 Task: open an excel sheet and write heading  Financial WizardAdd Categories in a column and its values below  'Income, Income, Income, Expenses, Expenses, Expenses, Expenses, Expenses, Savings, Savings, Investments, Investments, Debt, Debt & Debt. 'Add Descriptions in next column and its values below  Salary, Freelance Work, Rental Income, Housing, Transportation, Groceries, Utilities, Entertainment, Emergency Fund, Retirement, Stocks, Mutual Funds, Credit Card 1, Credit Card 2 & Student Loan. Add Amount in next column and its values below  $5,000, $1,200, $500, $1,200, $300, $400, $200, $150, $500, $1,000, $500, $300, $200, $100 & $300. Save page Financial Planning Worksheet
Action: Mouse moved to (156, 165)
Screenshot: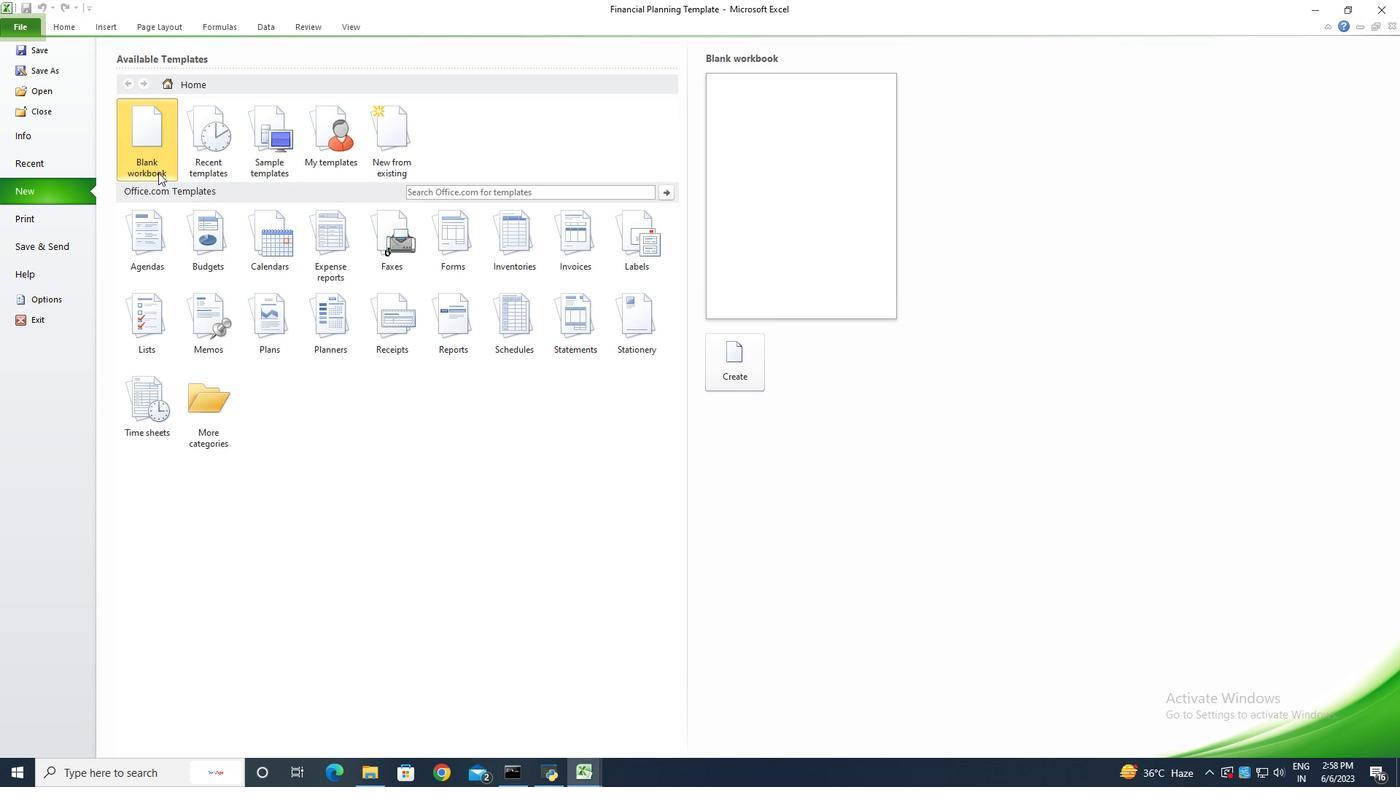 
Action: Mouse pressed left at (156, 165)
Screenshot: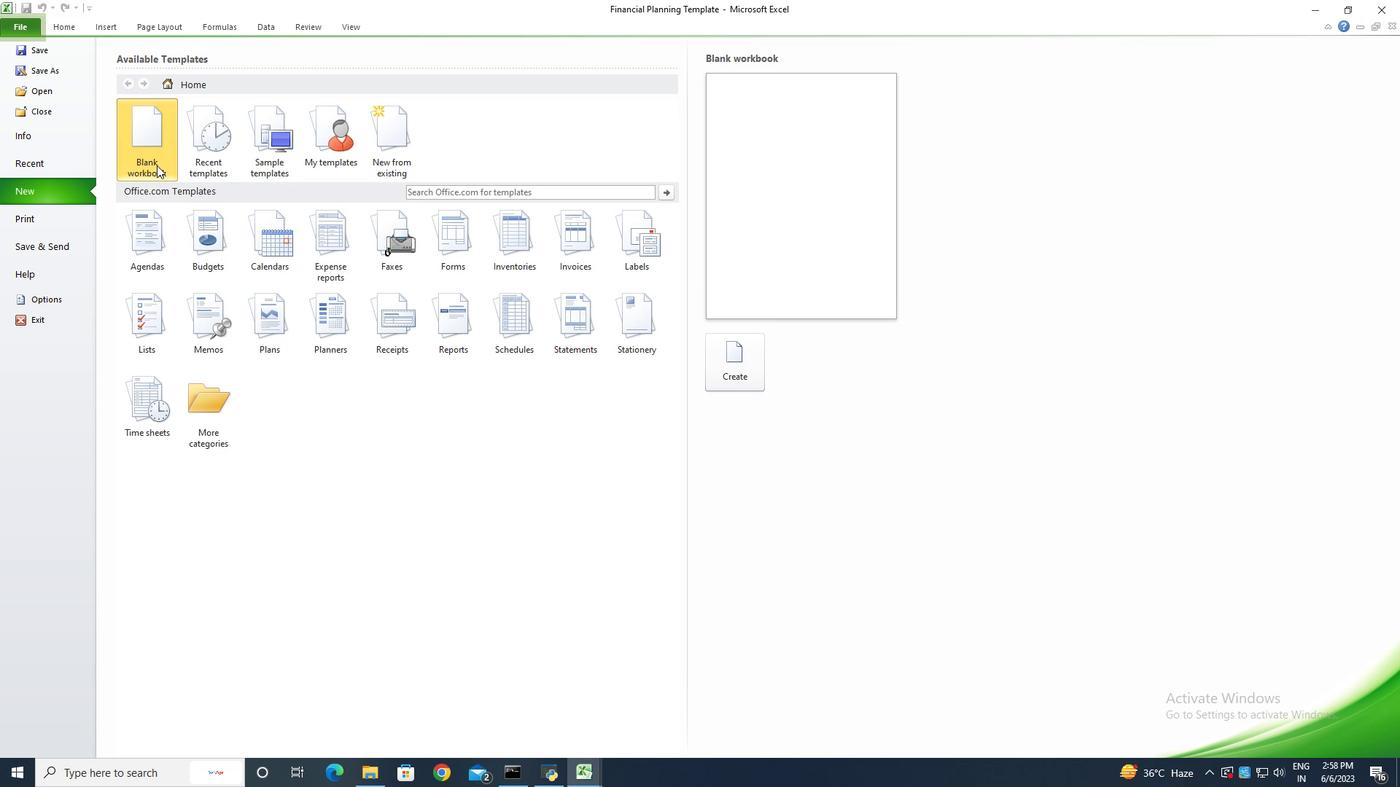 
Action: Mouse moved to (748, 380)
Screenshot: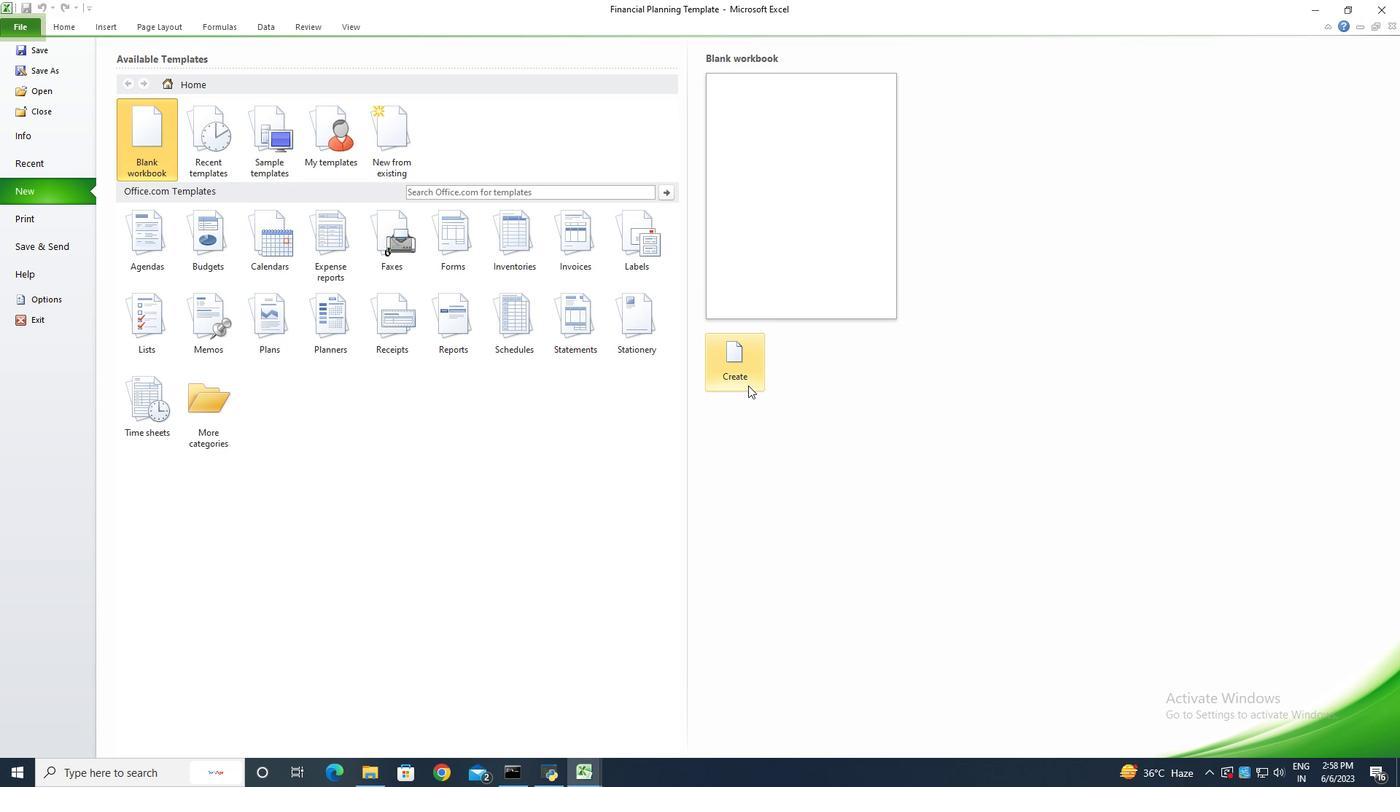
Action: Mouse pressed left at (748, 380)
Screenshot: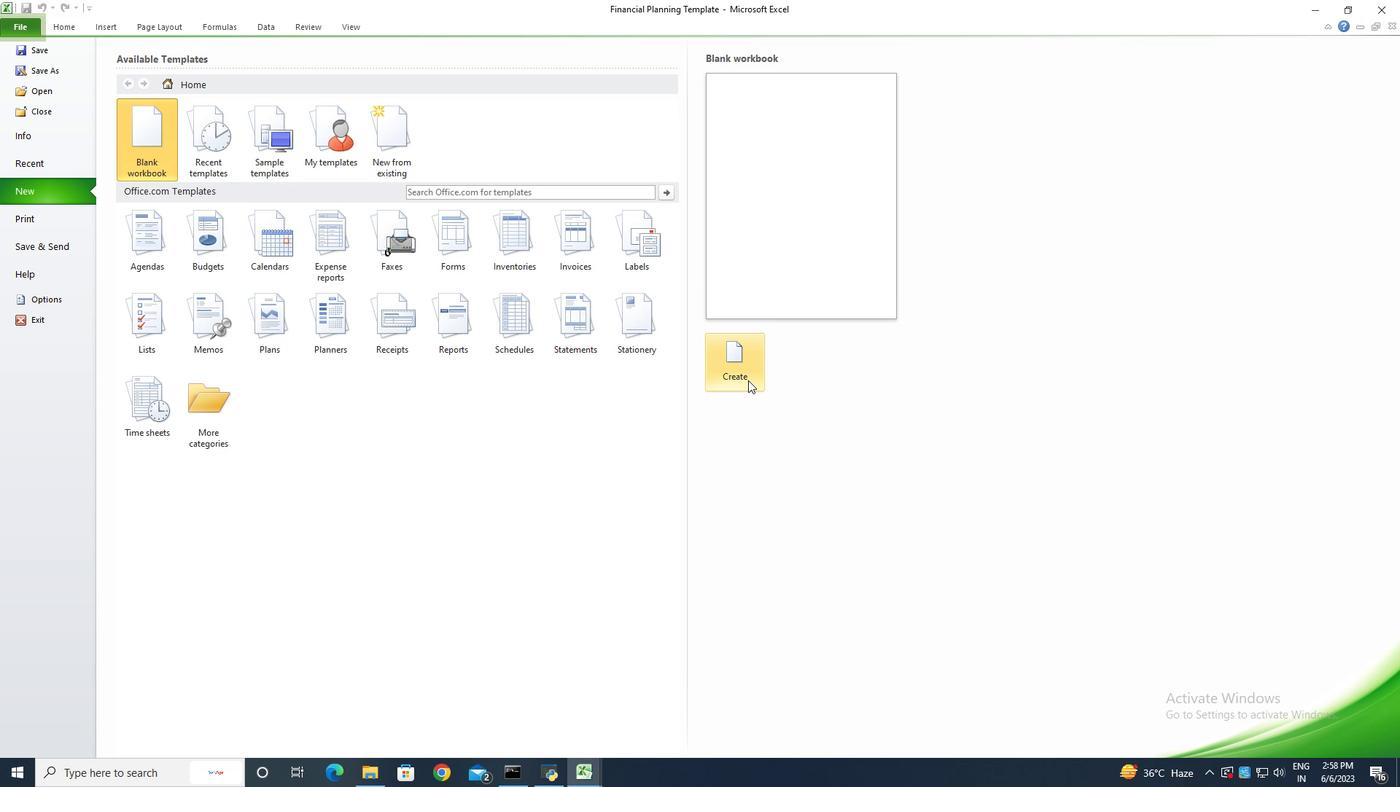 
Action: Mouse moved to (747, 379)
Screenshot: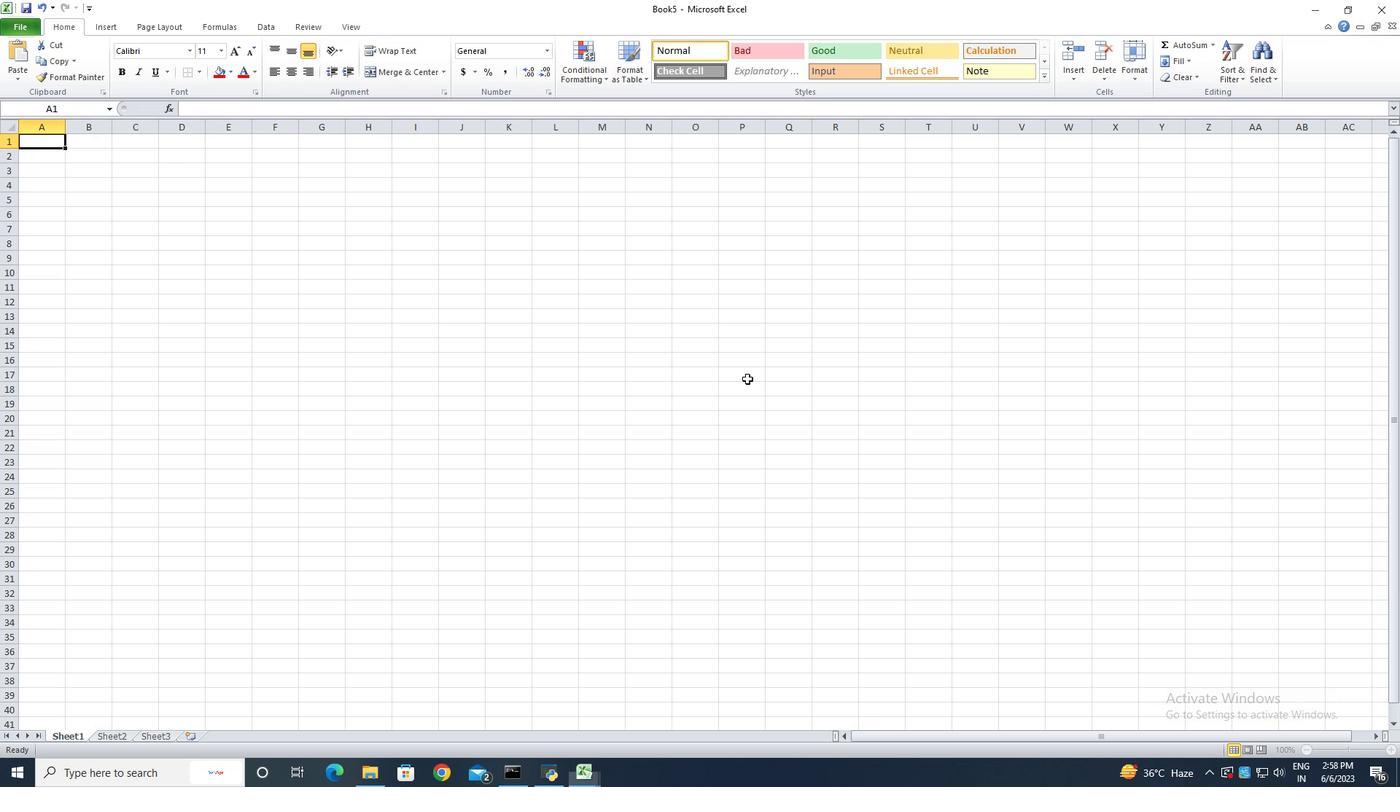 
Action: Key pressed <Key.shift>Financial<Key.space><Key.shift><Key.shift><Key.shift><Key.shift><Key.shift><Key.shift>Wizards<Key.backspace><Key.enter><Key.shift><Key.shift><Key.shift><Key.shift><Key.shift><Key.shift><Key.shift><Key.shift><Key.shift><Key.shift><Key.shift><Key.shift><Key.shift><Key.shift><Key.shift><Key.shift><Key.shift>Date<Key.backspace><Key.backspace><Key.backspace><Key.backspace><Key.shift>Categories<Key.enter><Key.shift><Key.shift><Key.shift><Key.shift>Income<Key.enter><Key.shift><Key.shift><Key.shift><Key.shift><Key.shift><Key.shift>Income<Key.enter><Key.shift>Income<Key.enter><Key.shift>Expenses<Key.enter><Key.shift>Expenses<Key.enter><Key.shift>Expenses<Key.enter><Key.shift>Expenses<Key.enter><Key.shift>Expenses<Key.enter><Key.shift>Savings<Key.enter><Key.shift><Key.shift>D<Key.backspace>Savings<Key.enter><Key.shift>Investment<Key.enter><Key.shift><Key.shift>Investment<Key.enter>
Screenshot: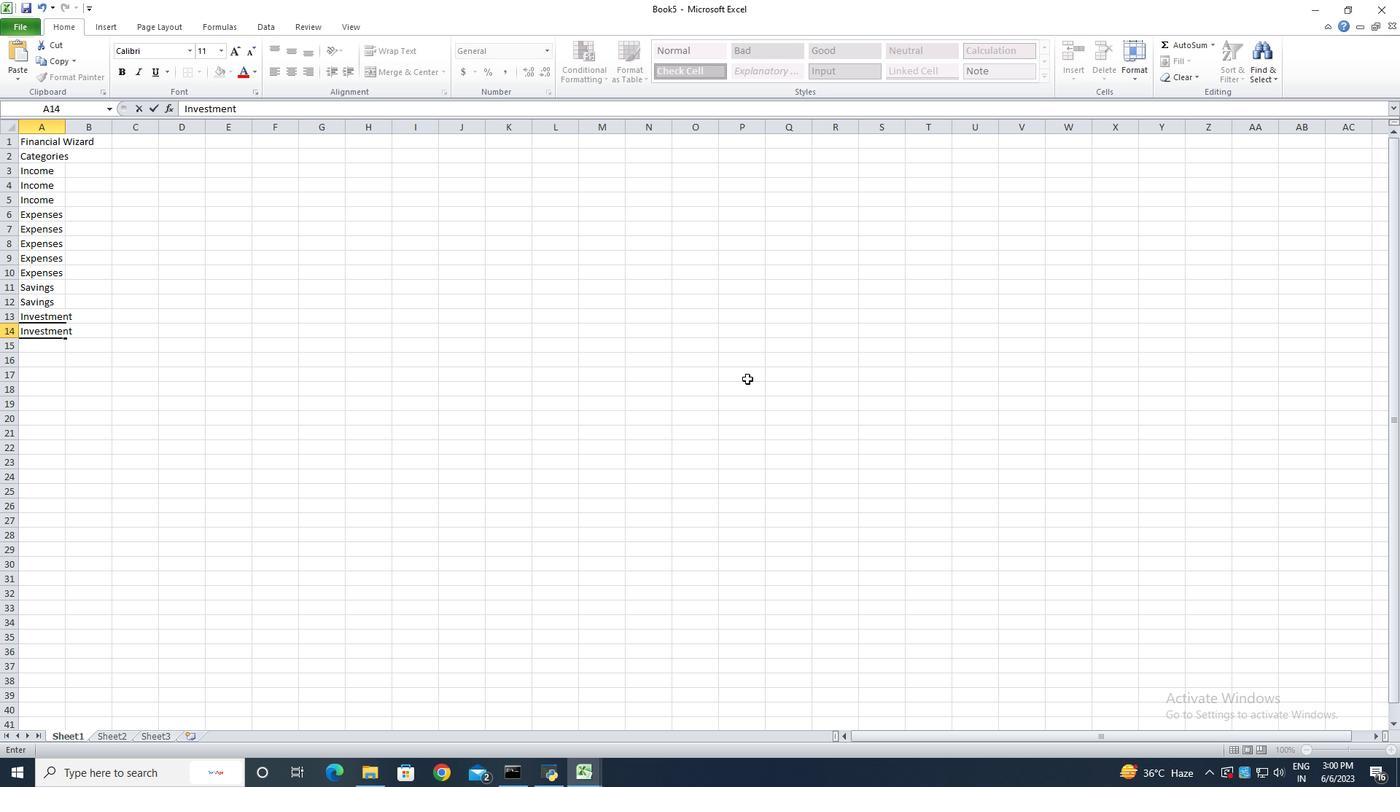 
Action: Mouse moved to (62, 339)
Screenshot: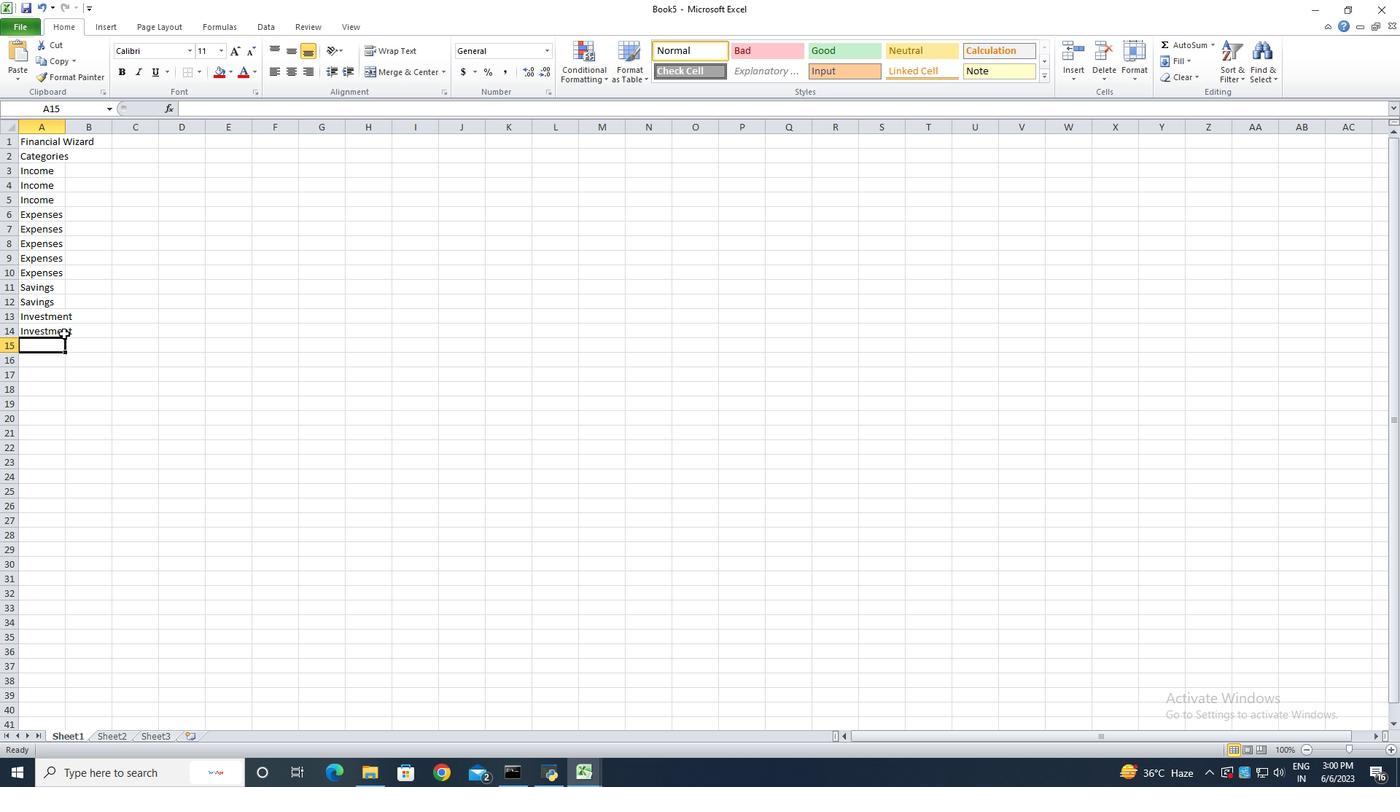 
Action: Key pressed <Key.shift>Debt<Key.space><Key.enter><Key.shift>F<Key.backspace>Debt<Key.backspace><Key.backspace><Key.backspace><Key.backspace><Key.backspace>debt<Key.backspace><Key.backspace><Key.backspace><Key.backspace><Key.backspace><Key.backspace><Key.backspace><Key.backspace><Key.backspace><Key.backspace><Key.backspace><Key.backspace><Key.backspace><Key.shift>Debt<Key.enter><Key.shift>Debt
Screenshot: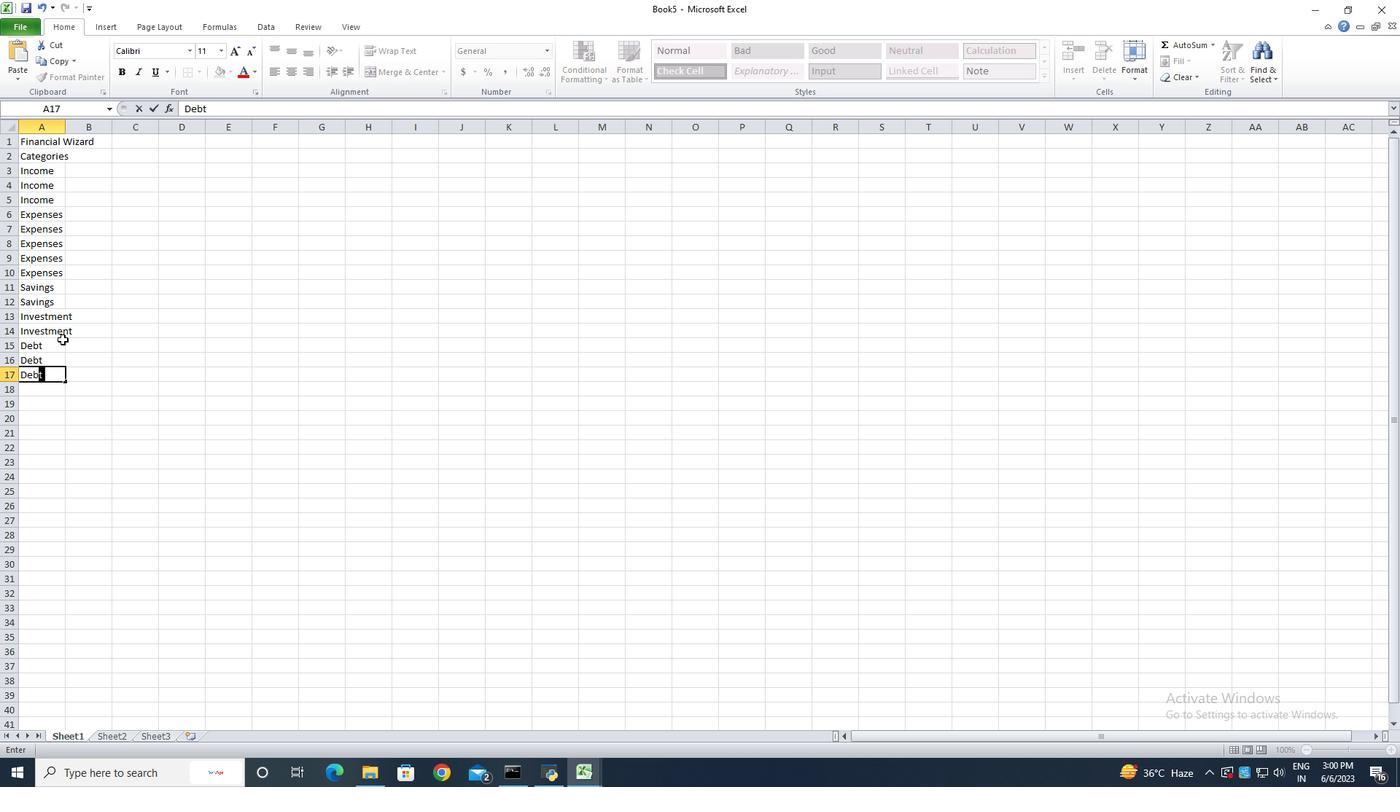 
Action: Mouse moved to (56, 320)
Screenshot: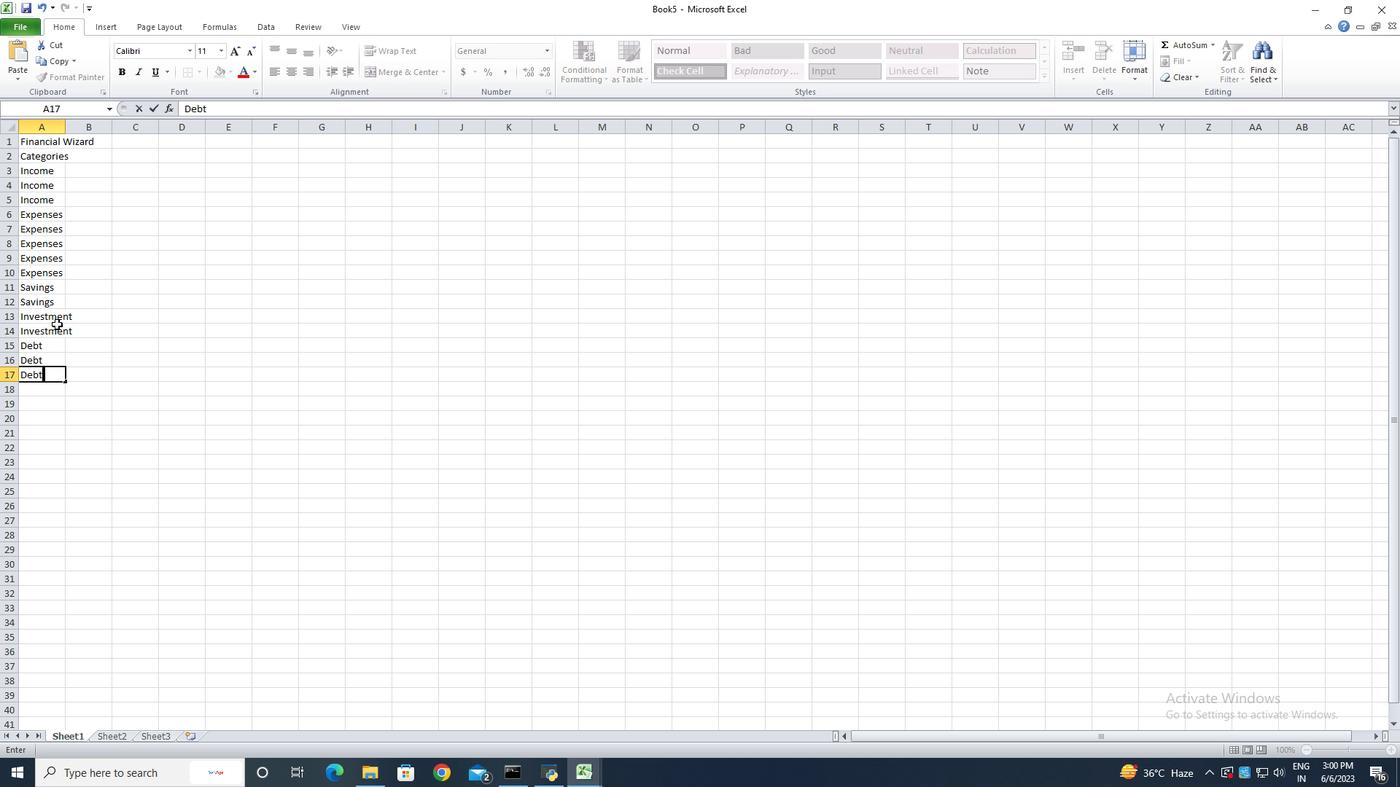 
Action: Mouse pressed left at (56, 320)
Screenshot: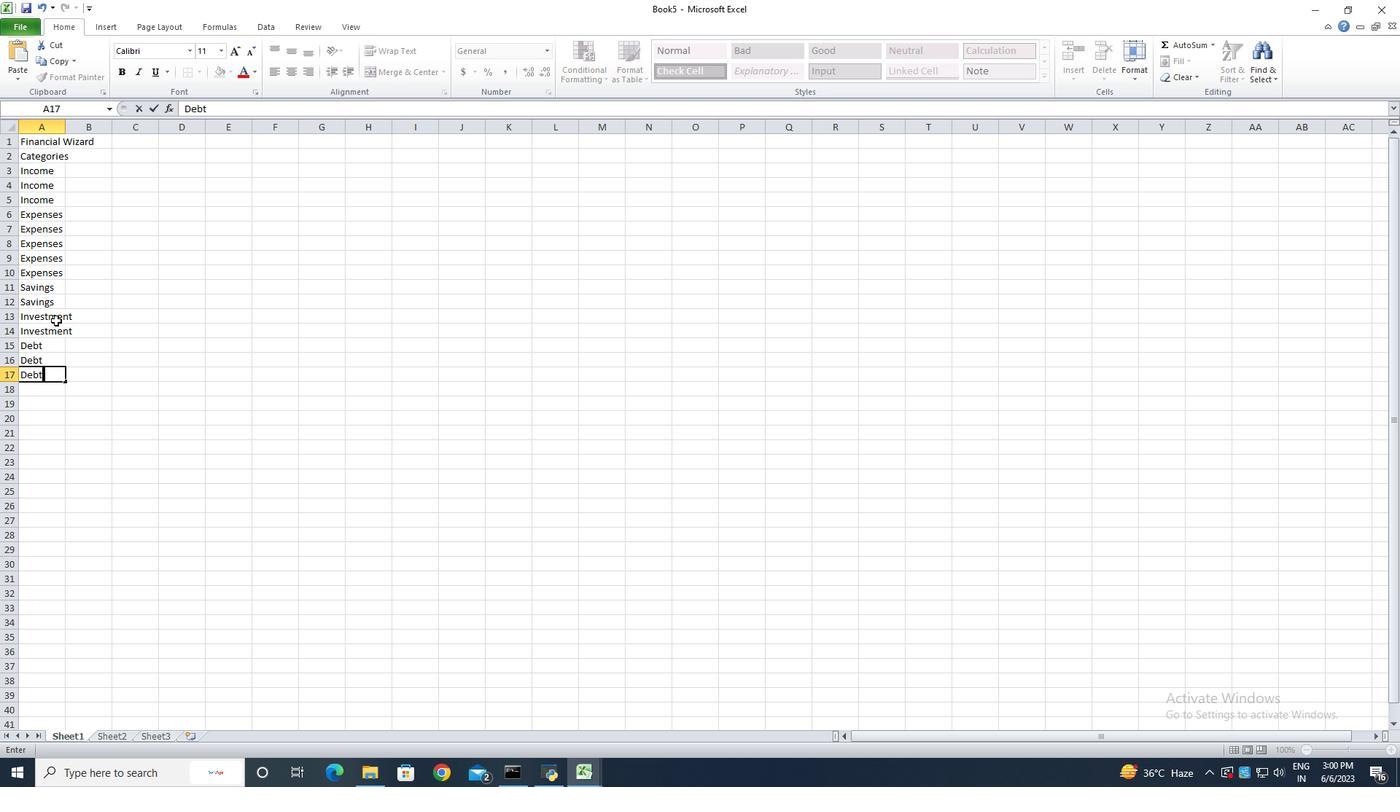 
Action: Mouse moved to (257, 108)
Screenshot: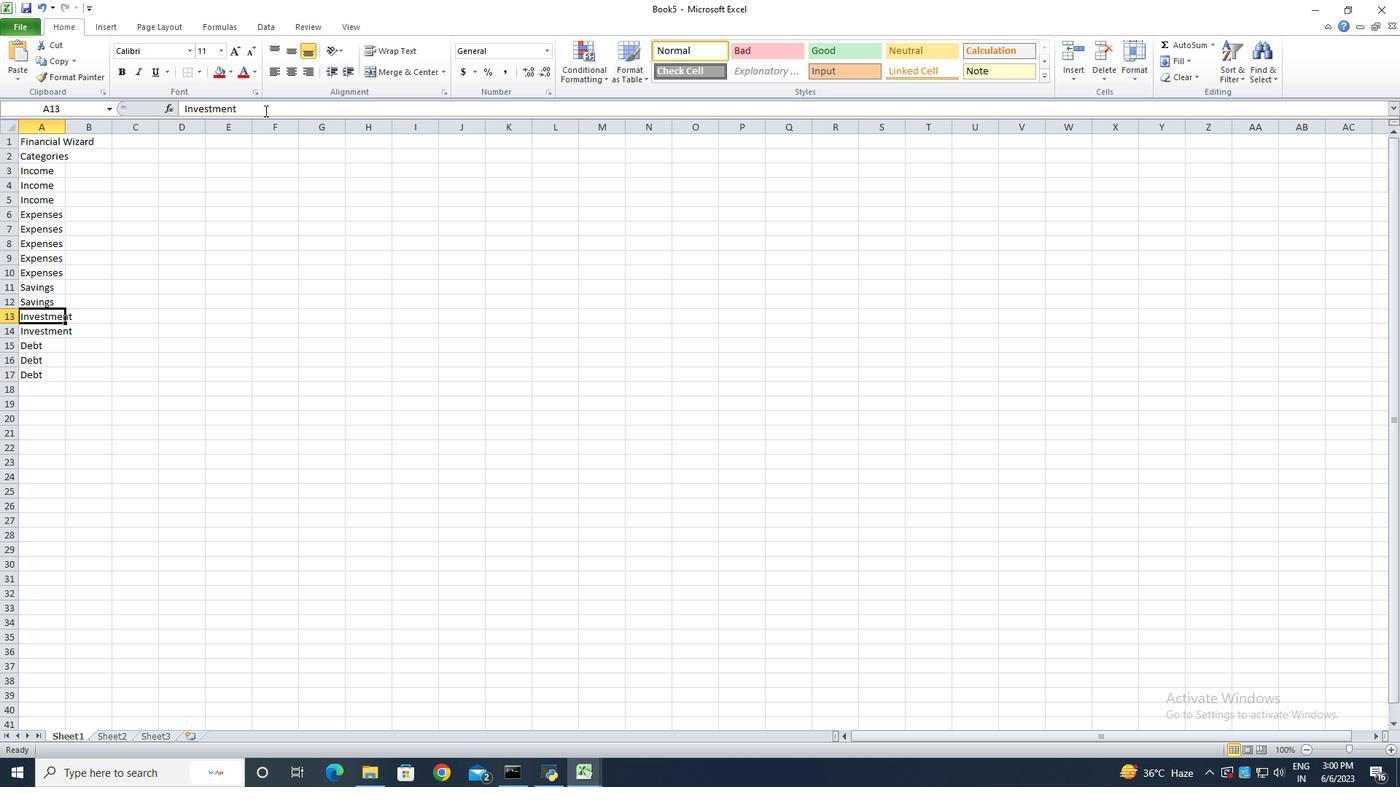 
Action: Mouse pressed left at (257, 108)
Screenshot: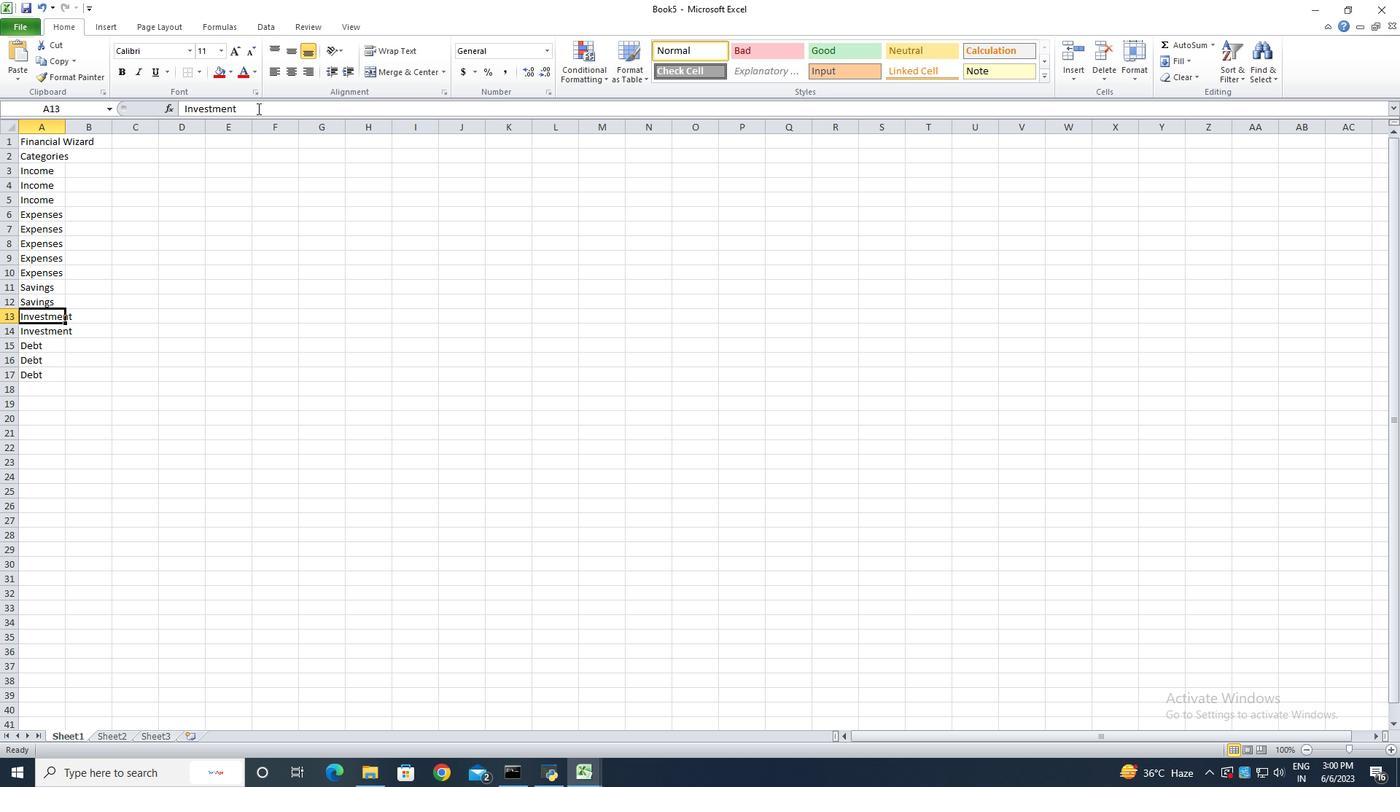 
Action: Key pressed s
Screenshot: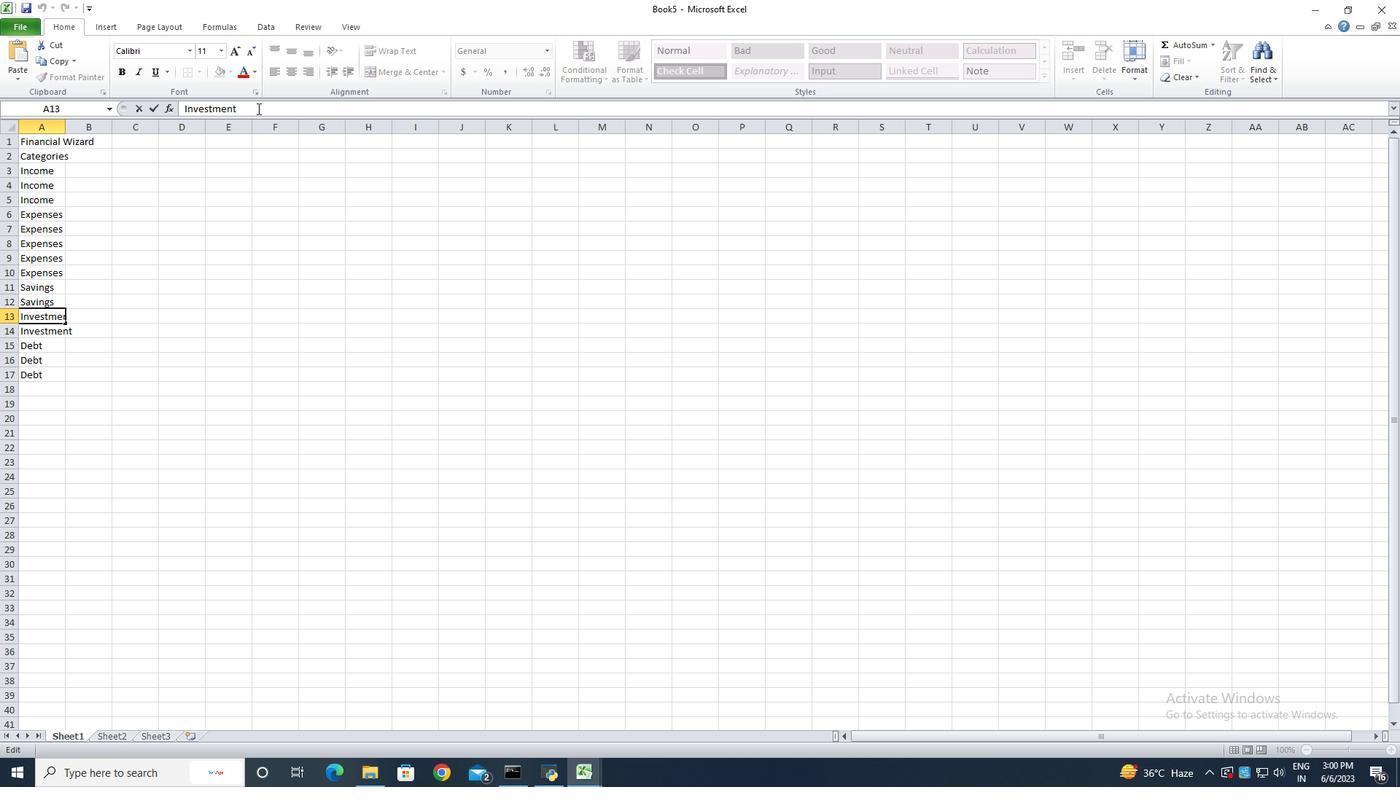 
Action: Mouse moved to (53, 335)
Screenshot: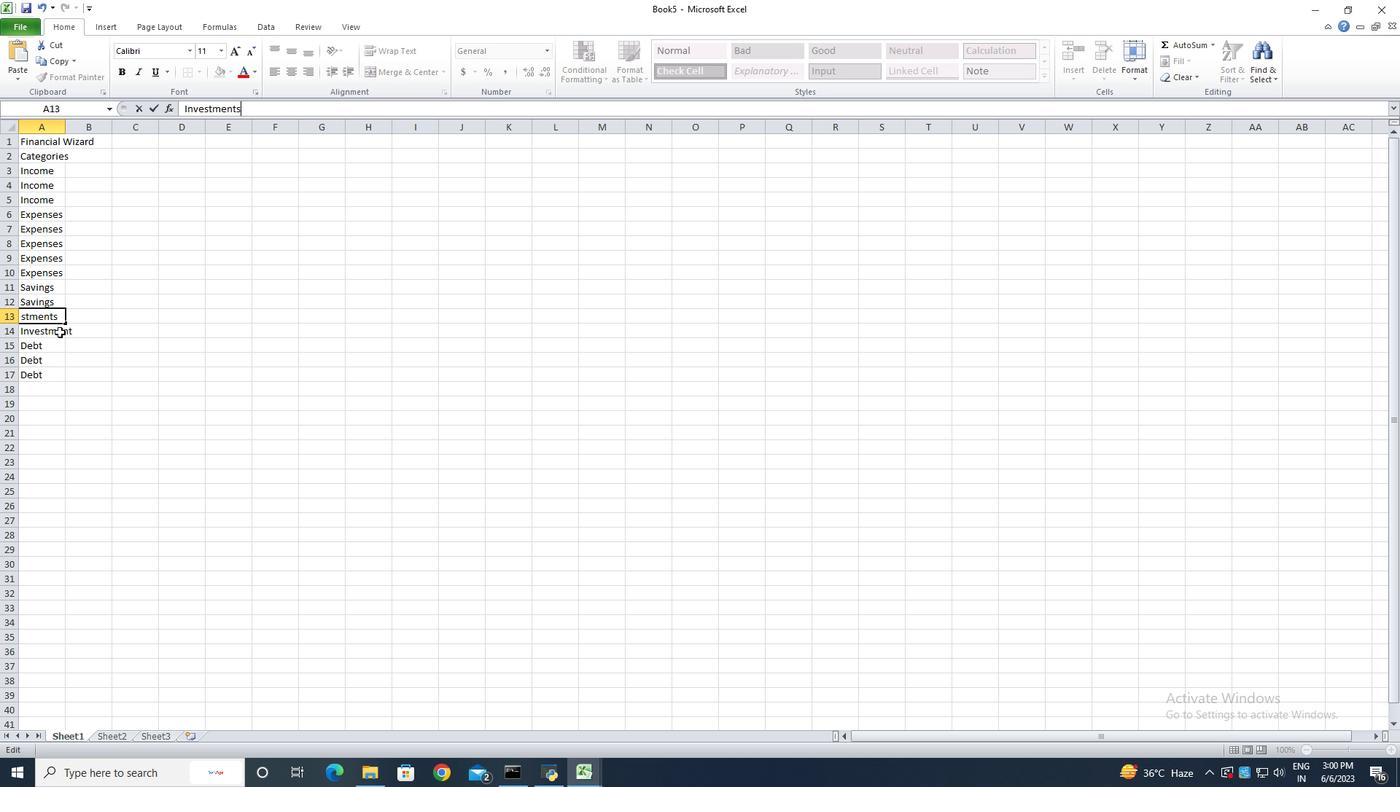 
Action: Mouse pressed left at (53, 335)
Screenshot: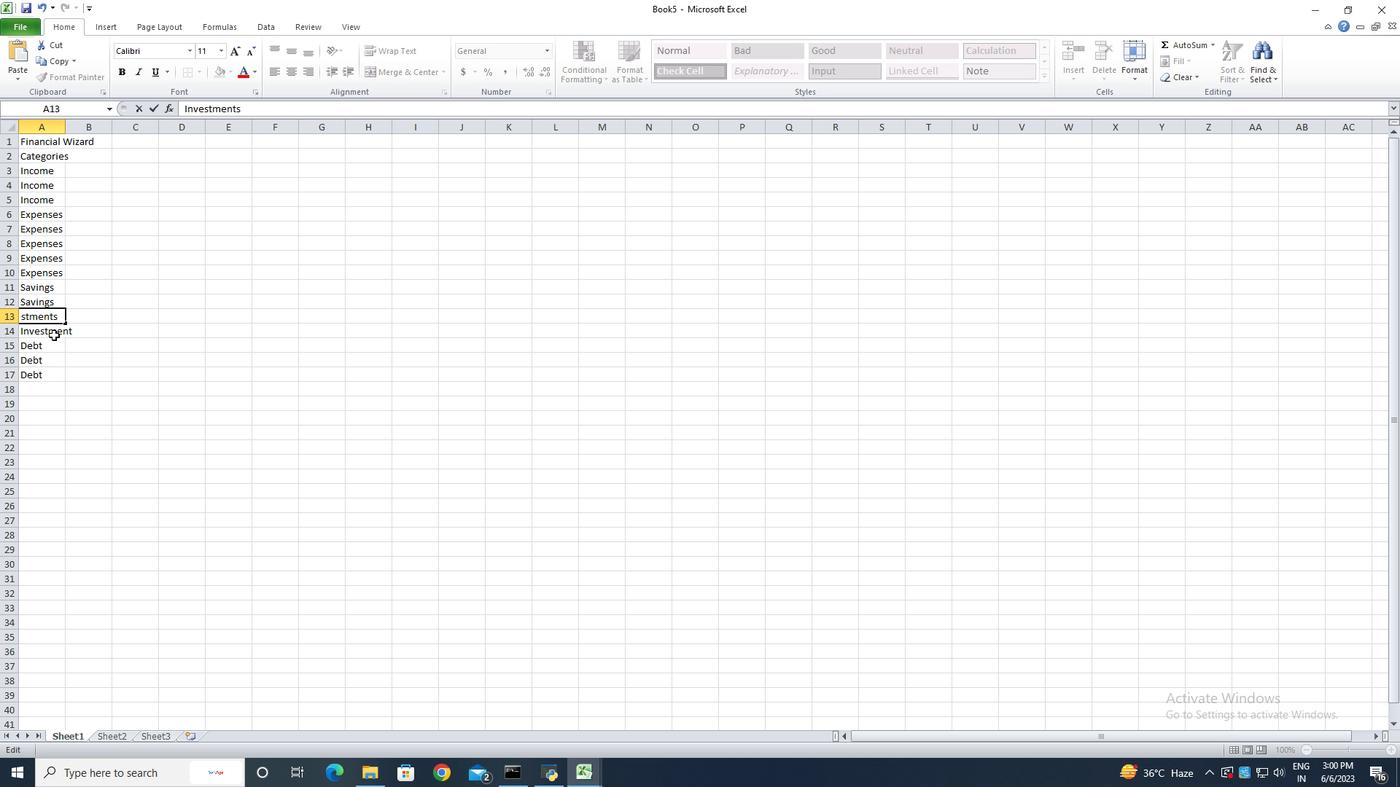 
Action: Mouse moved to (247, 108)
Screenshot: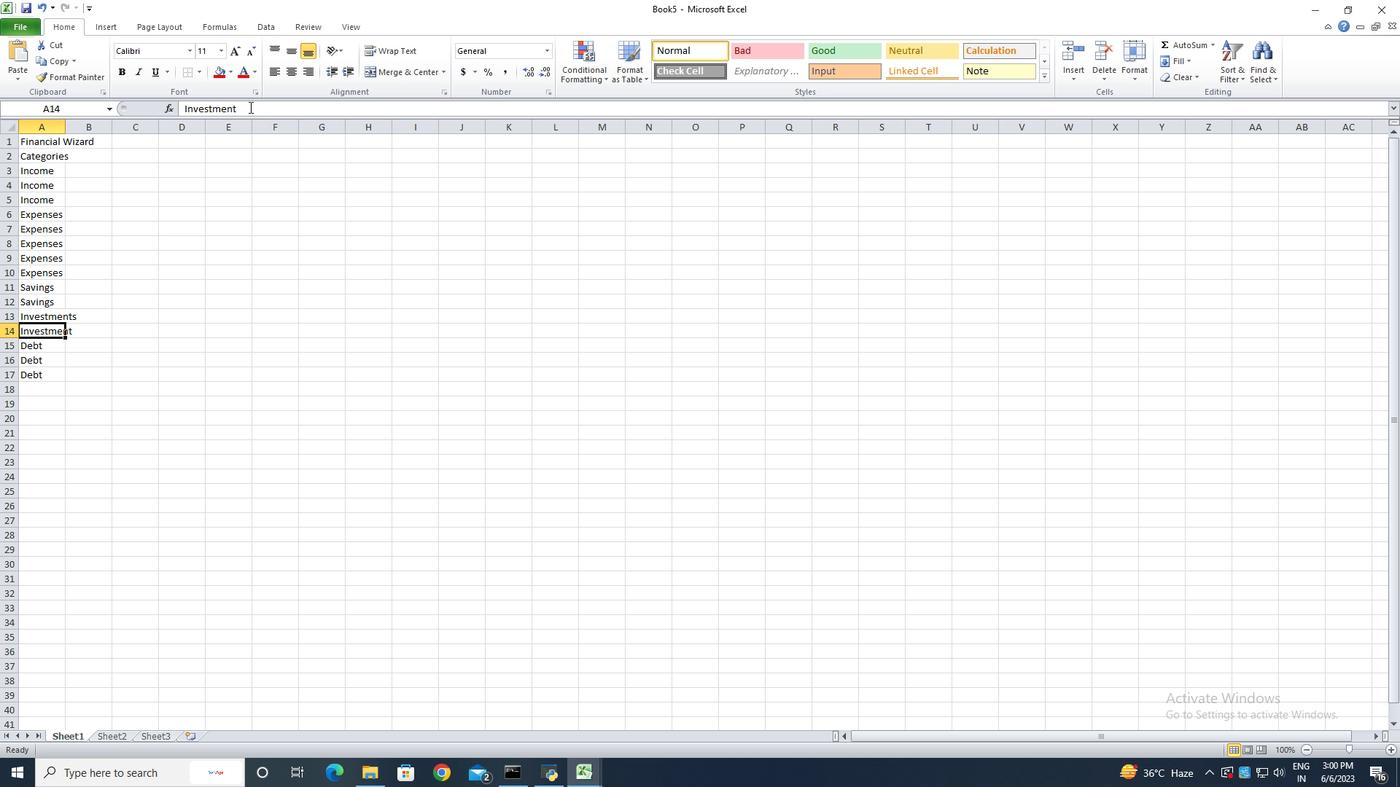 
Action: Mouse pressed left at (247, 108)
Screenshot: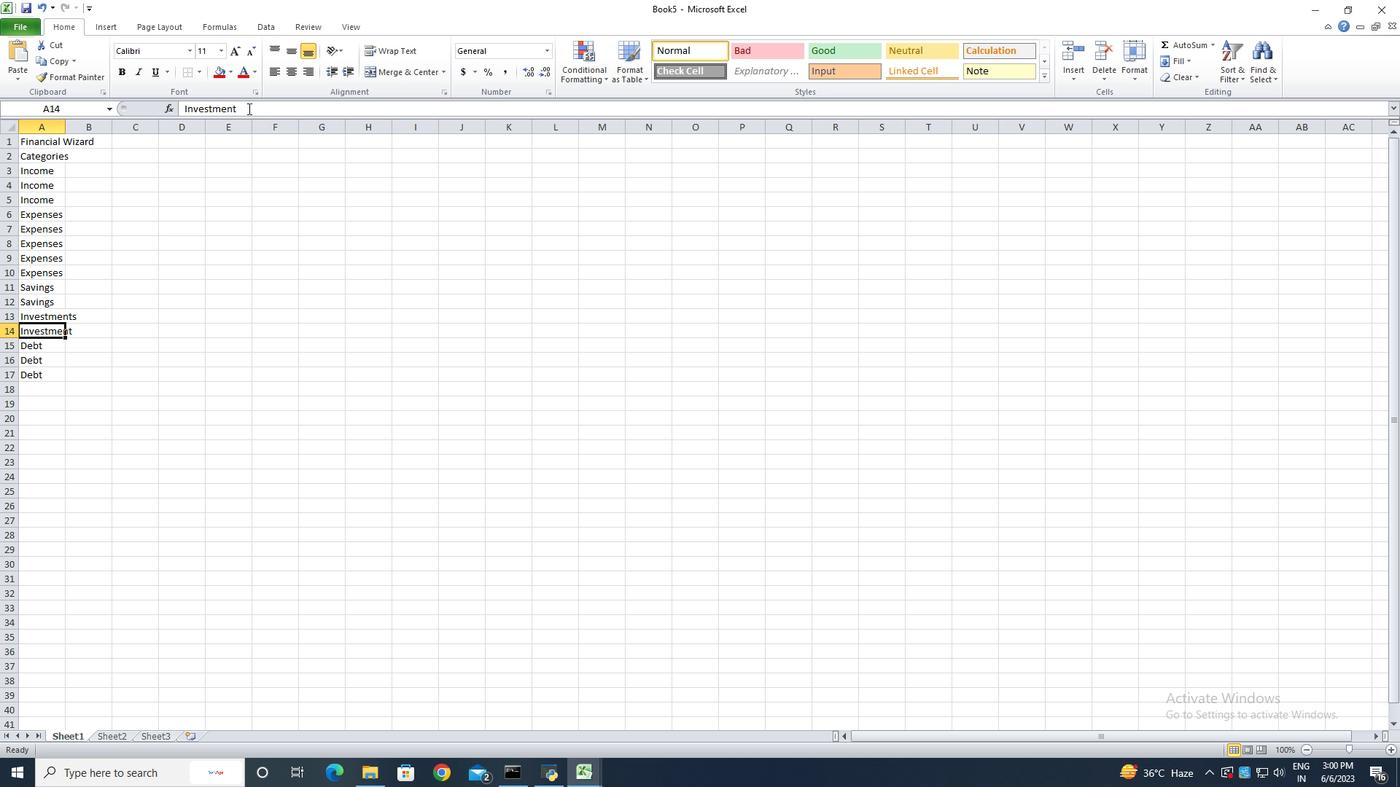 
Action: Key pressed s
Screenshot: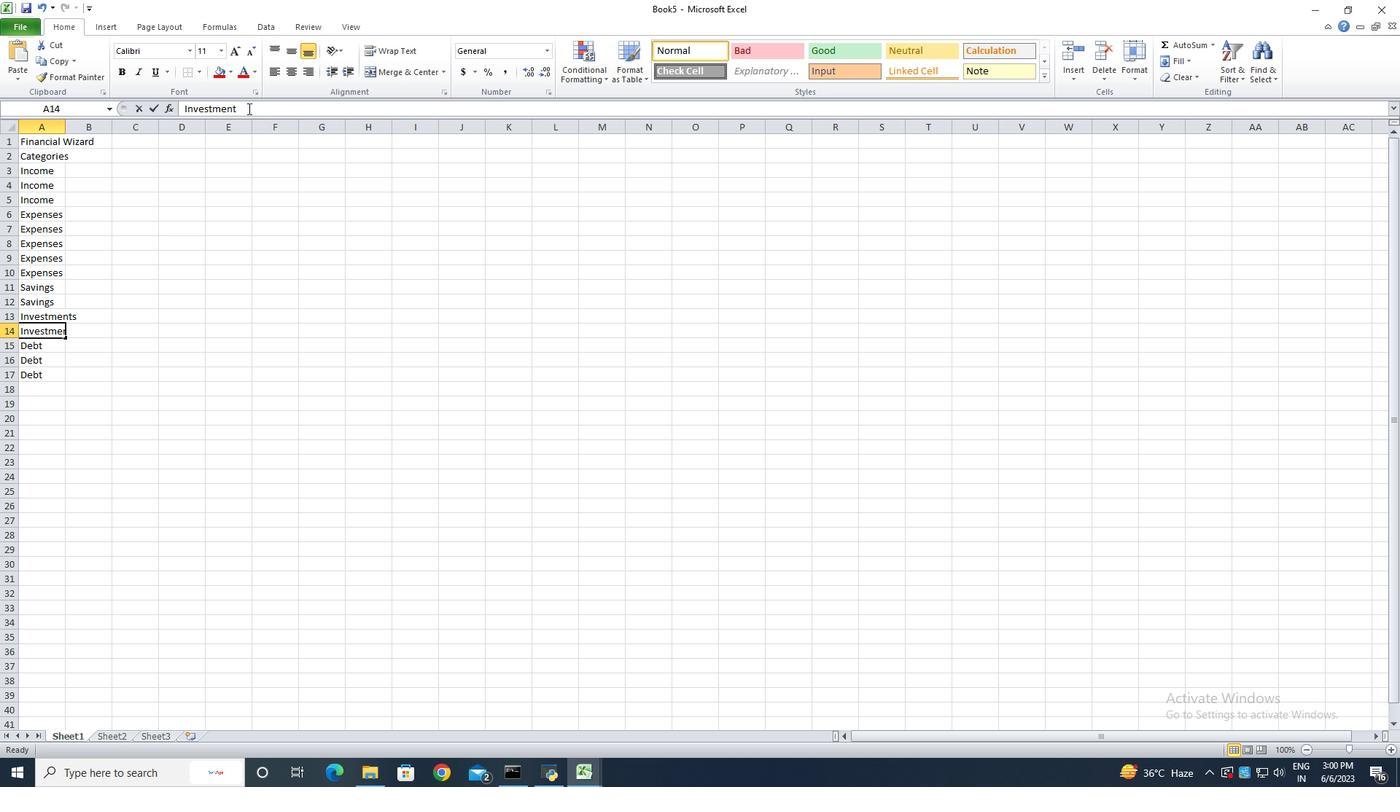 
Action: Mouse moved to (105, 173)
Screenshot: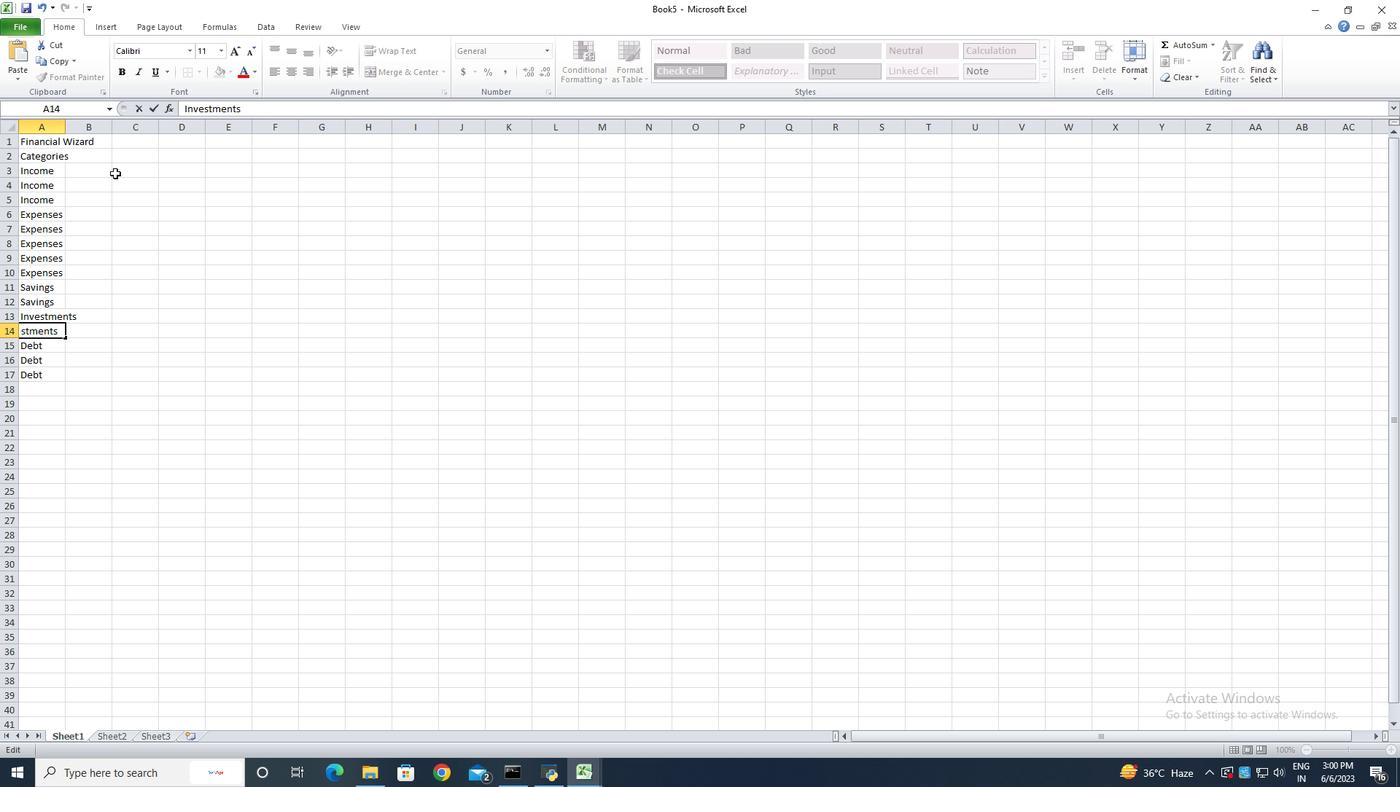 
Action: Key pressed <Key.enter>
Screenshot: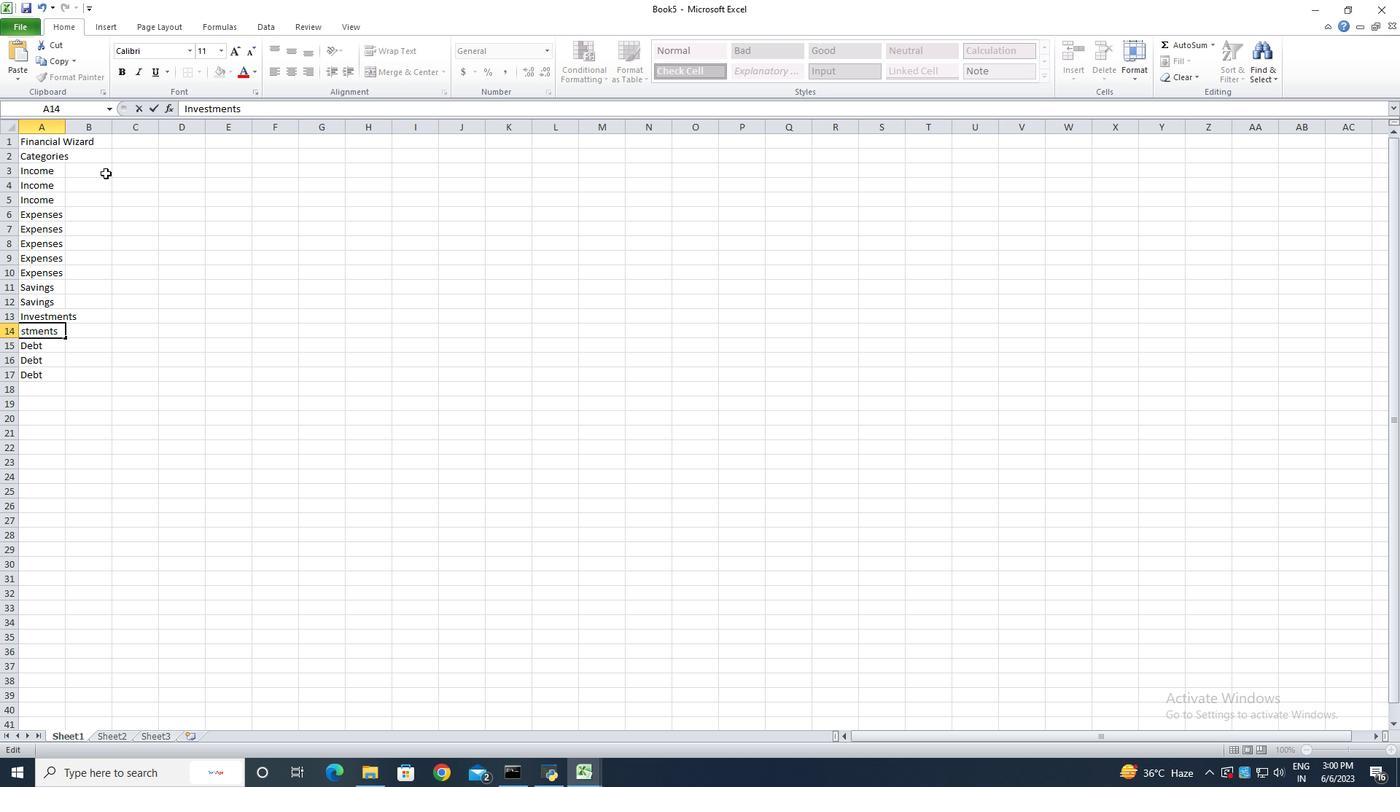 
Action: Mouse moved to (64, 120)
Screenshot: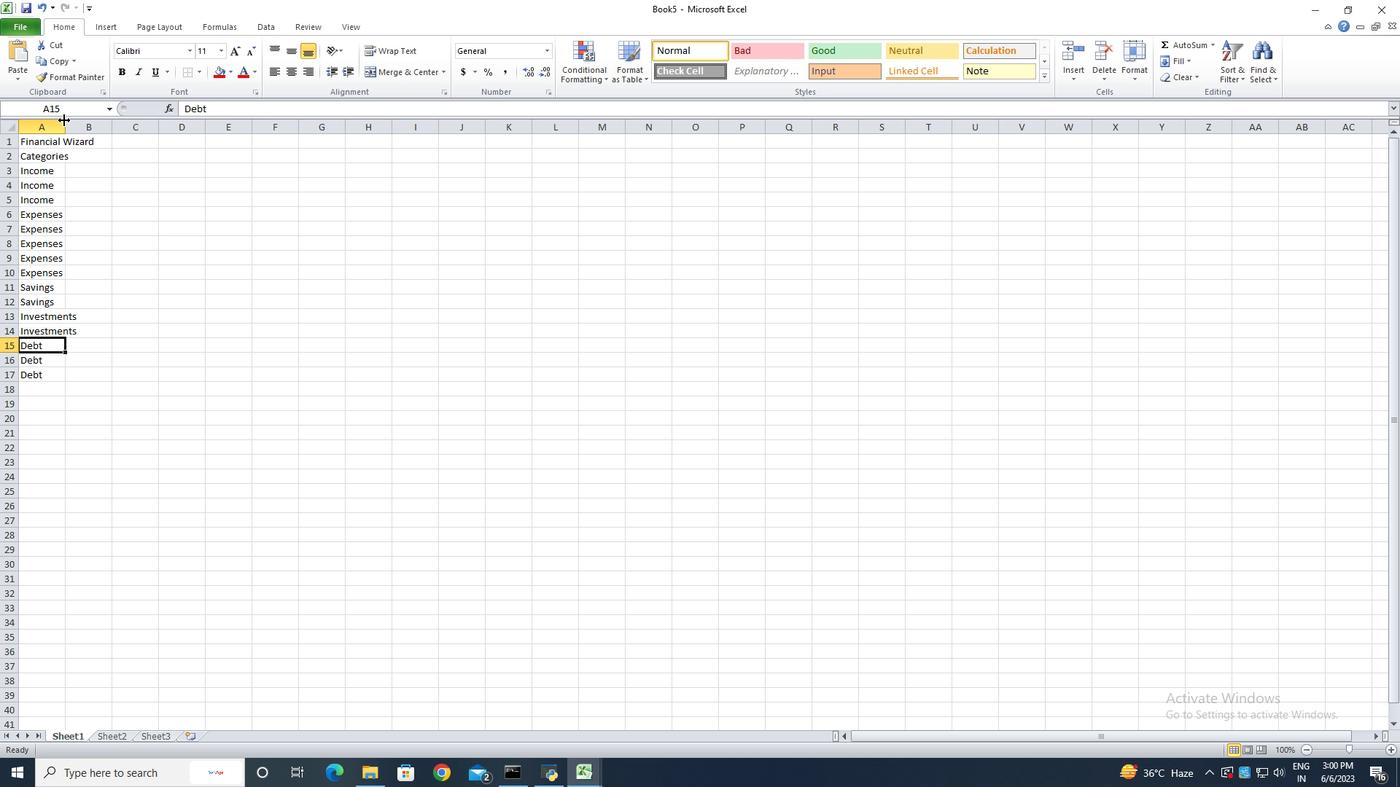 
Action: Mouse pressed left at (64, 120)
Screenshot: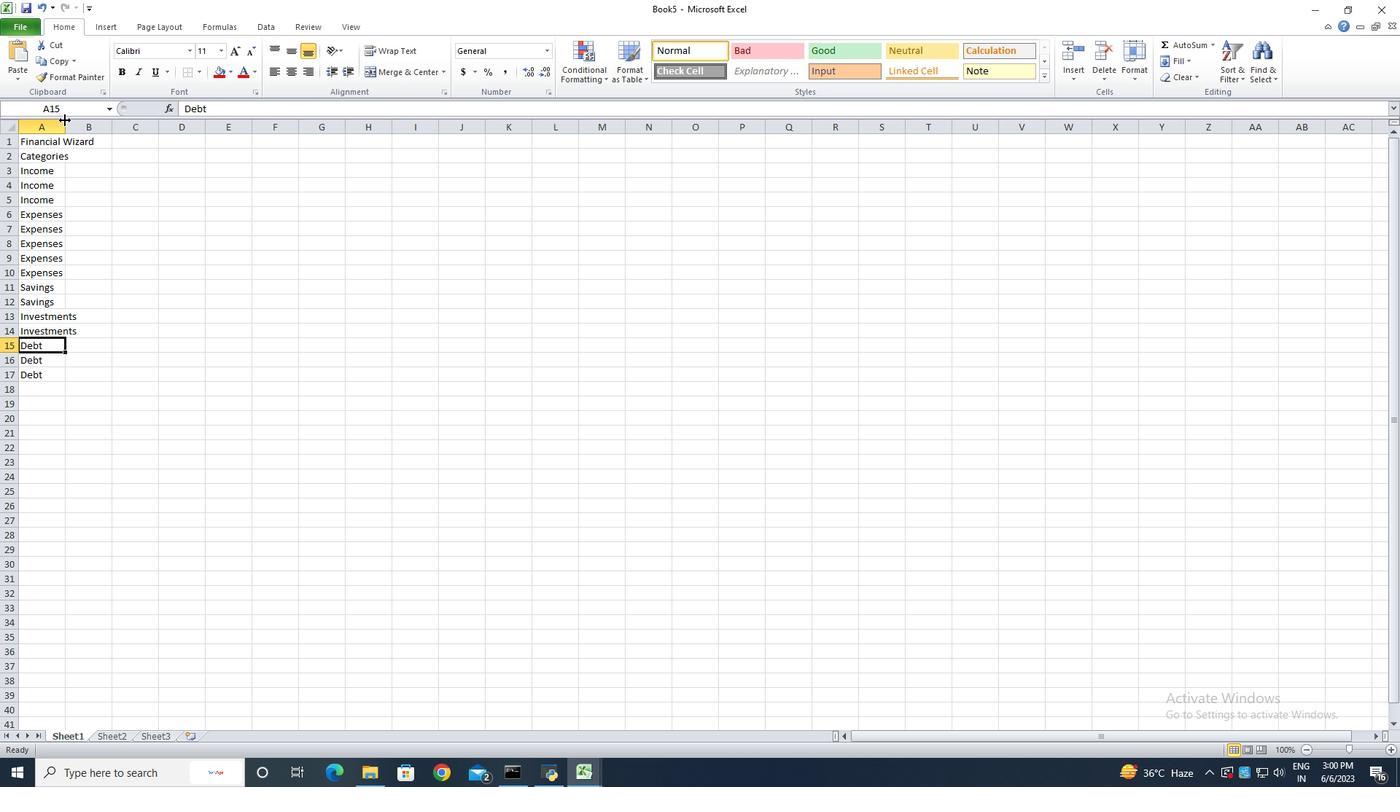 
Action: Mouse pressed left at (64, 120)
Screenshot: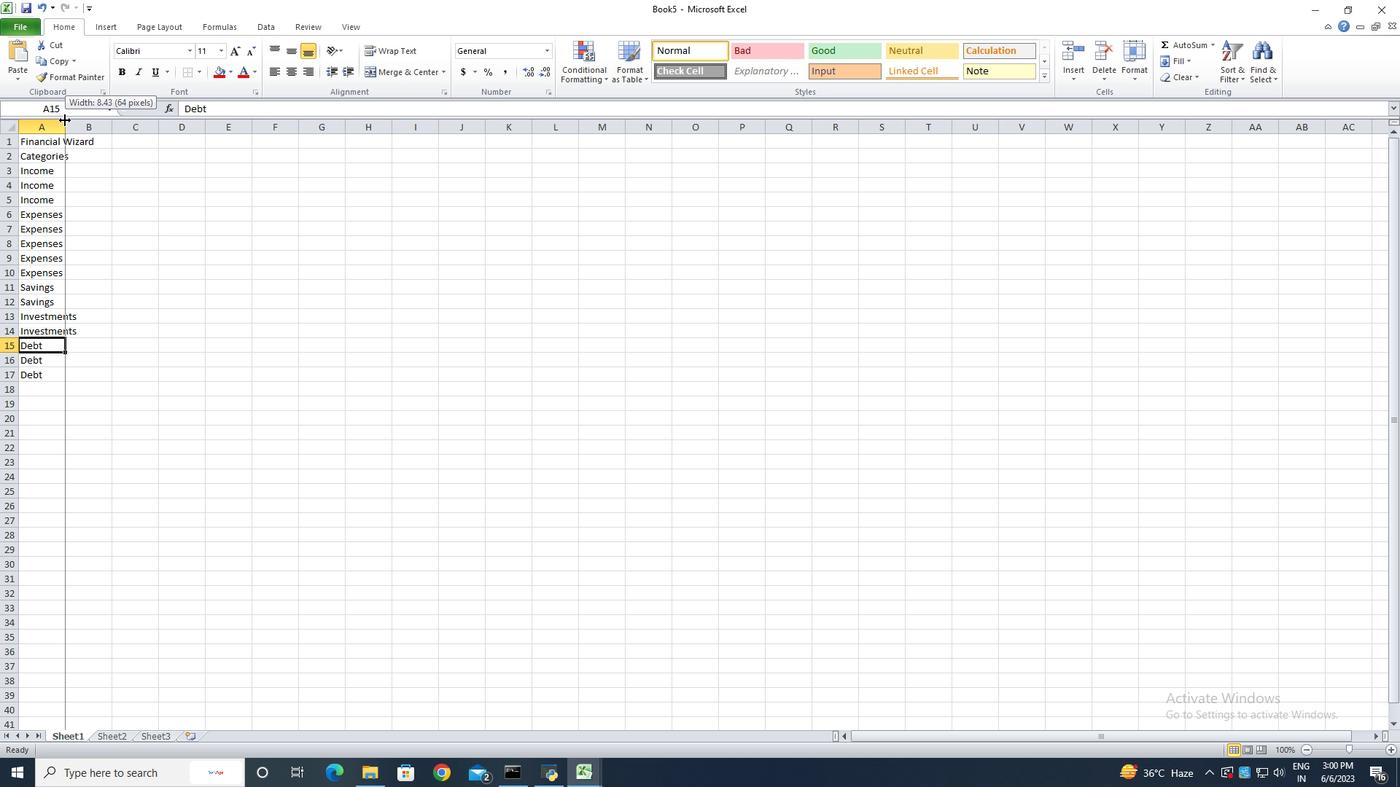 
Action: Mouse moved to (108, 155)
Screenshot: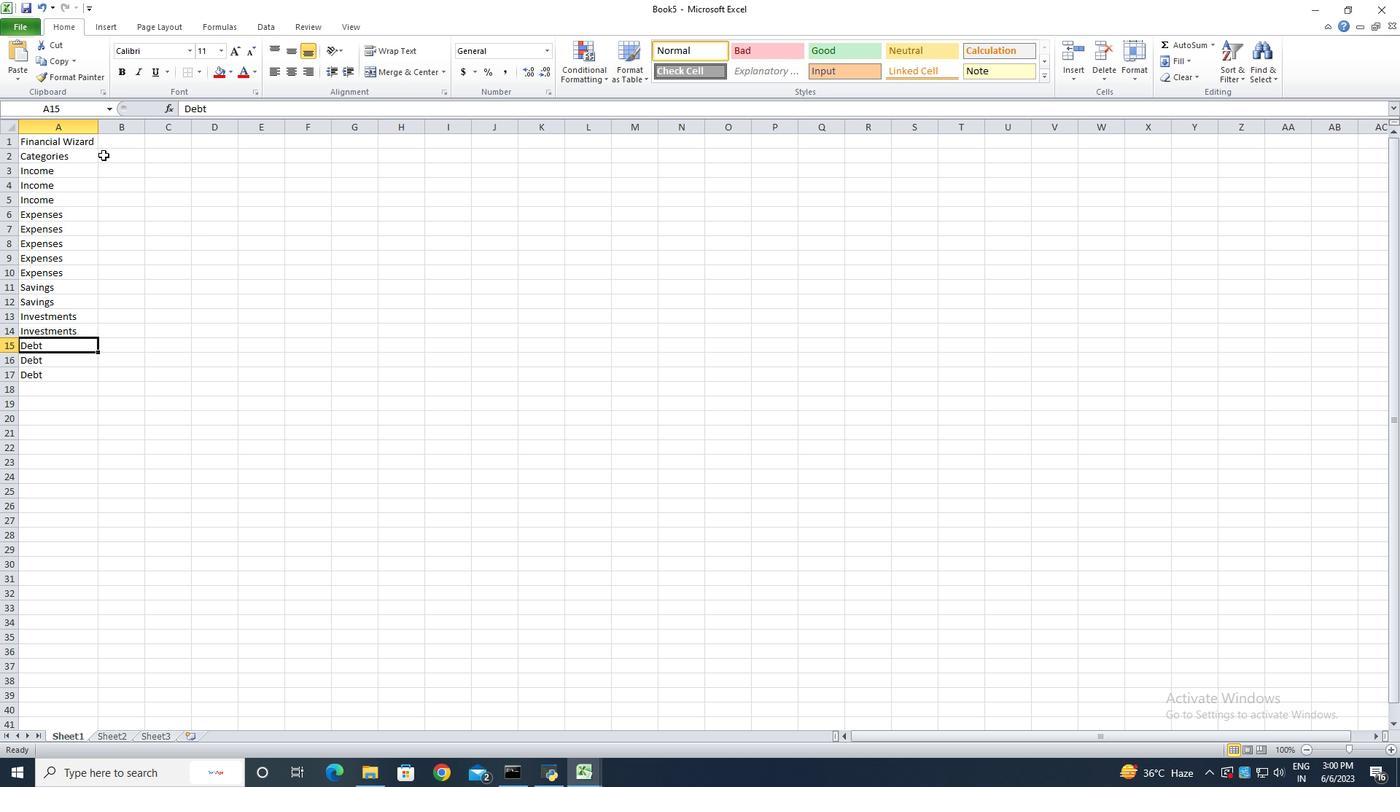 
Action: Mouse pressed left at (108, 155)
Screenshot: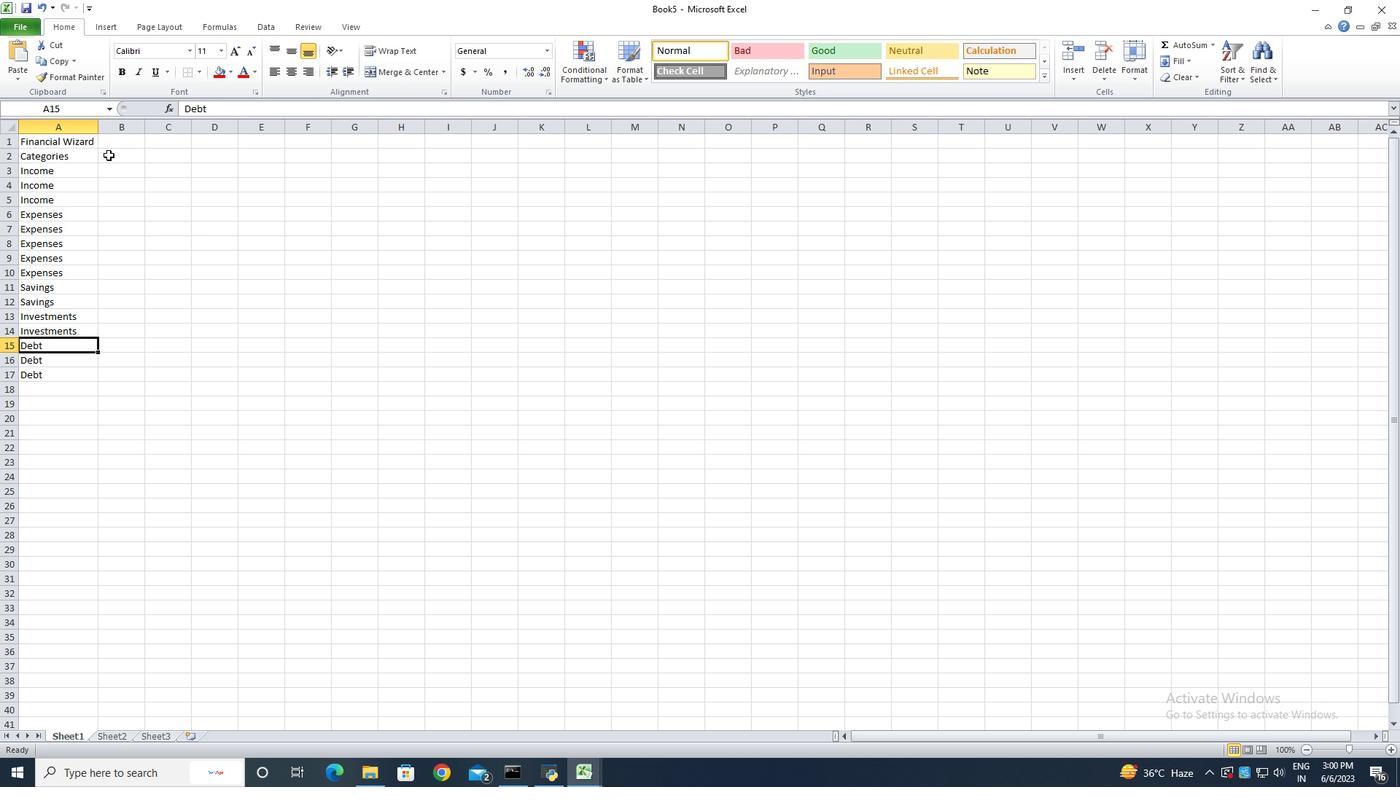 
Action: Key pressed <Key.shift><Key.shift><Key.shift><Key.shift><Key.shift><Key.shift><Key.shift><Key.shift><Key.shift><Key.shift><Key.shift><Key.shift>Descriptions<Key.enter><Key.shift>Salary<Key.enter>freelance<Key.space><Key.shift><Key.shift><Key.shift><Key.shift><Key.shift><Key.shift><Key.shift><Key.shift><Key.shift><Key.shift><Key.shift><Key.shift><Key.shift><Key.shift><Key.shift><Key.shift><Key.shift><Key.shift><Key.shift><Key.shift><Key.shift><Key.shift><Key.shift><Key.shift><Key.shift><Key.shift><Key.shift><Key.shift>Work<Key.enter><Key.up>
Screenshot: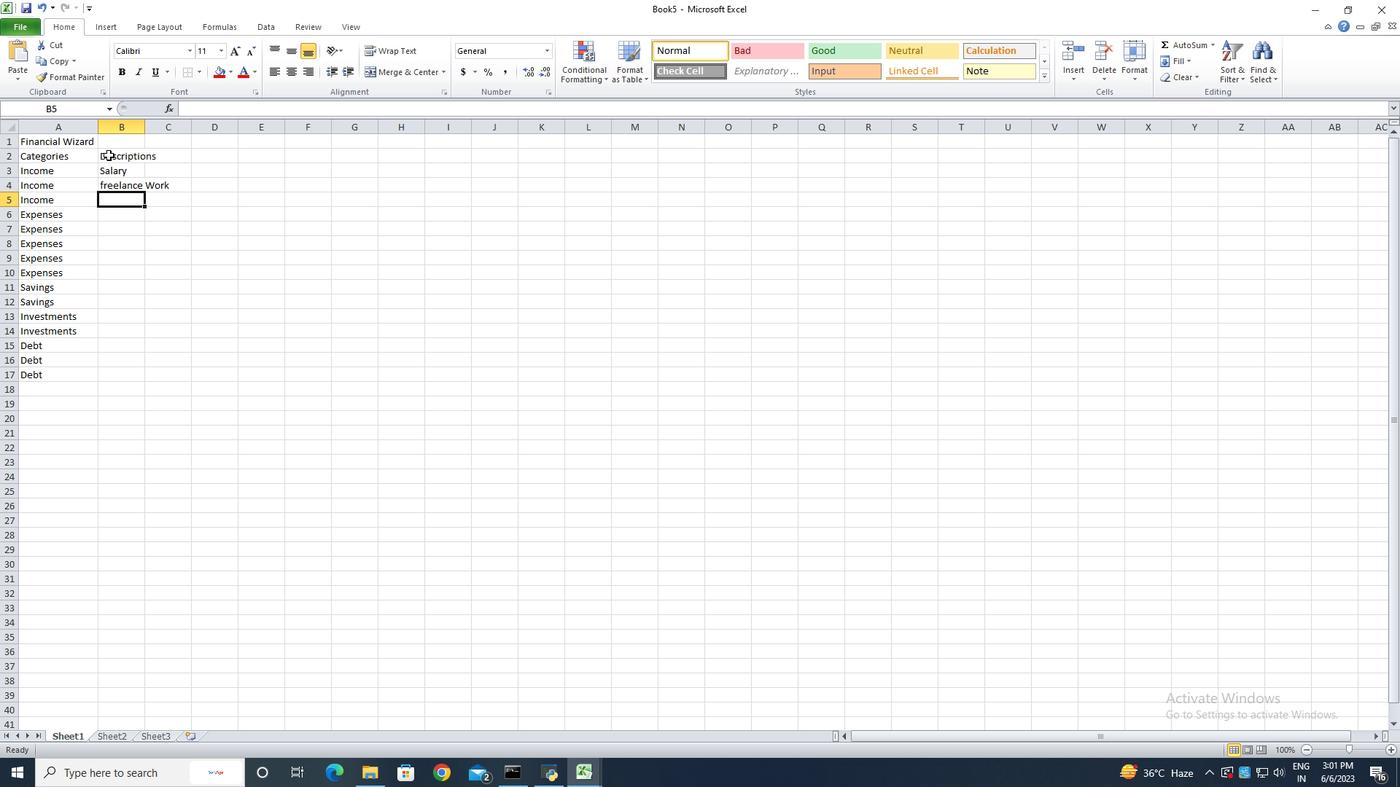 
Action: Mouse moved to (188, 105)
Screenshot: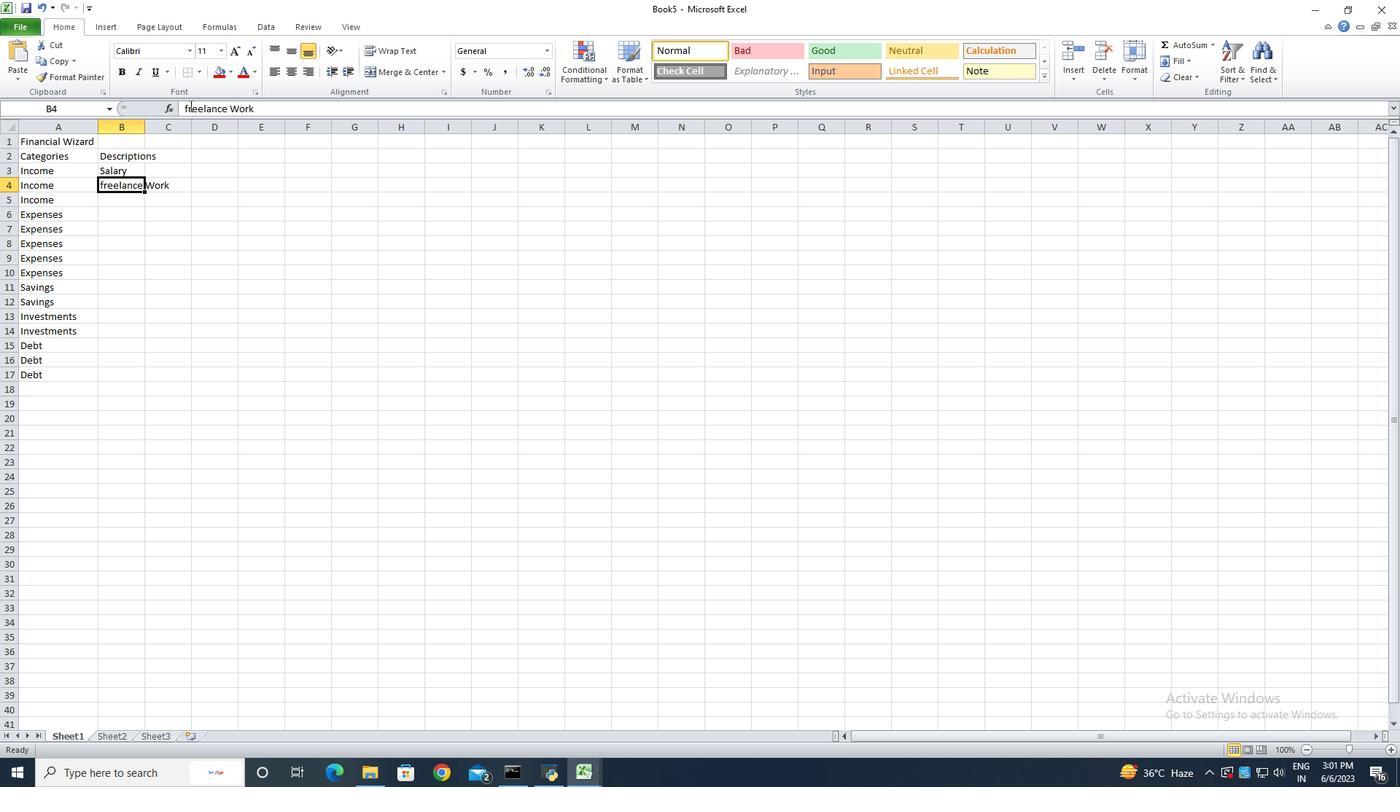 
Action: Mouse pressed left at (188, 105)
Screenshot: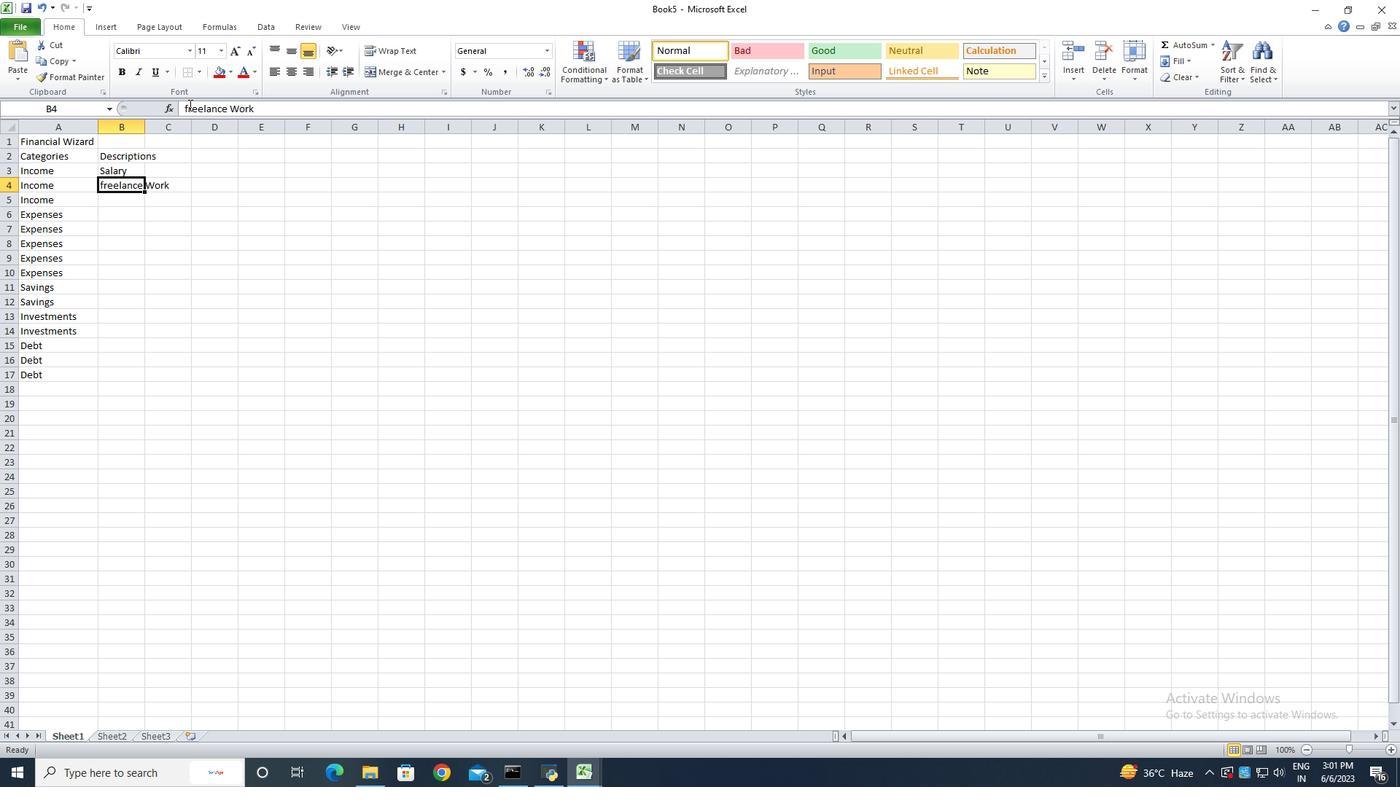 
Action: Mouse moved to (200, 97)
Screenshot: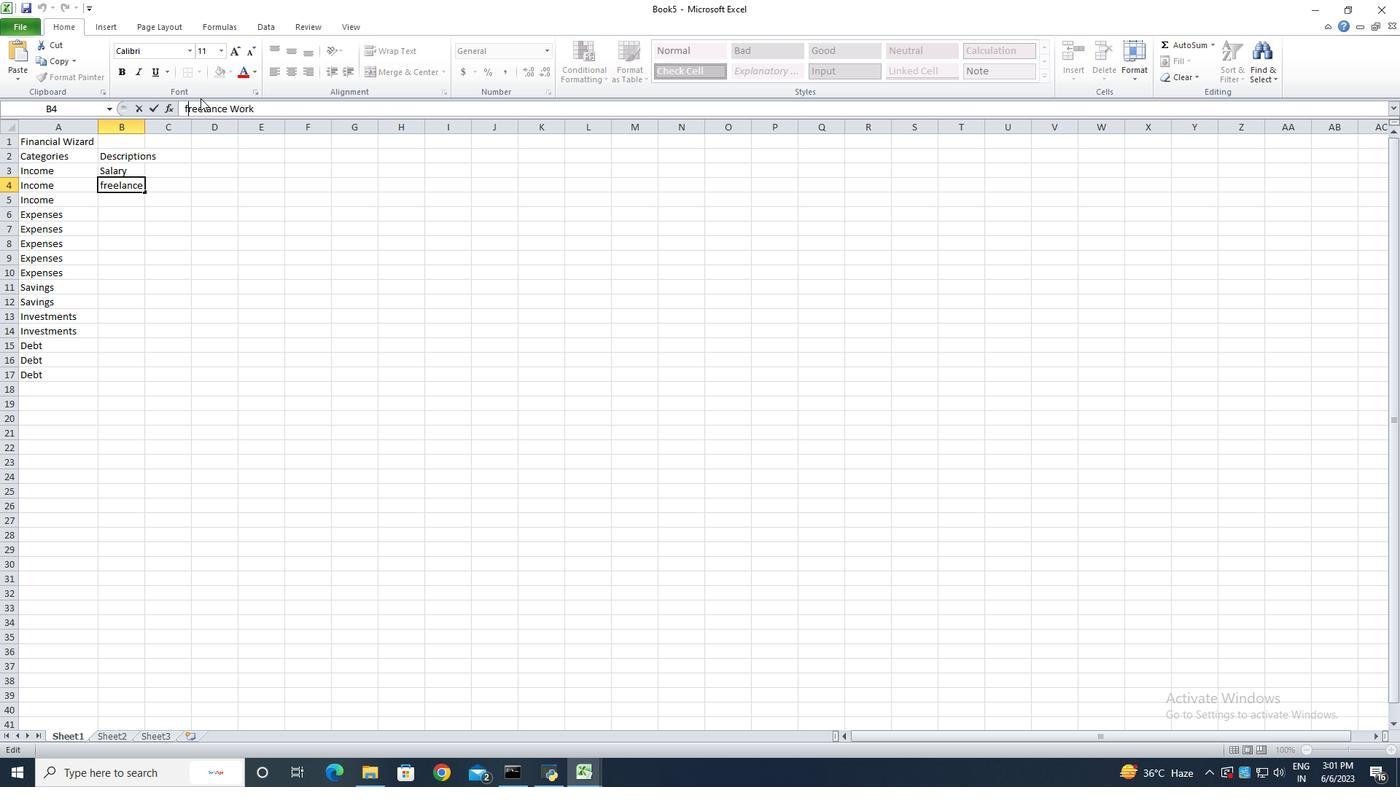
Action: Key pressed <Key.backspace><Key.shift>
Screenshot: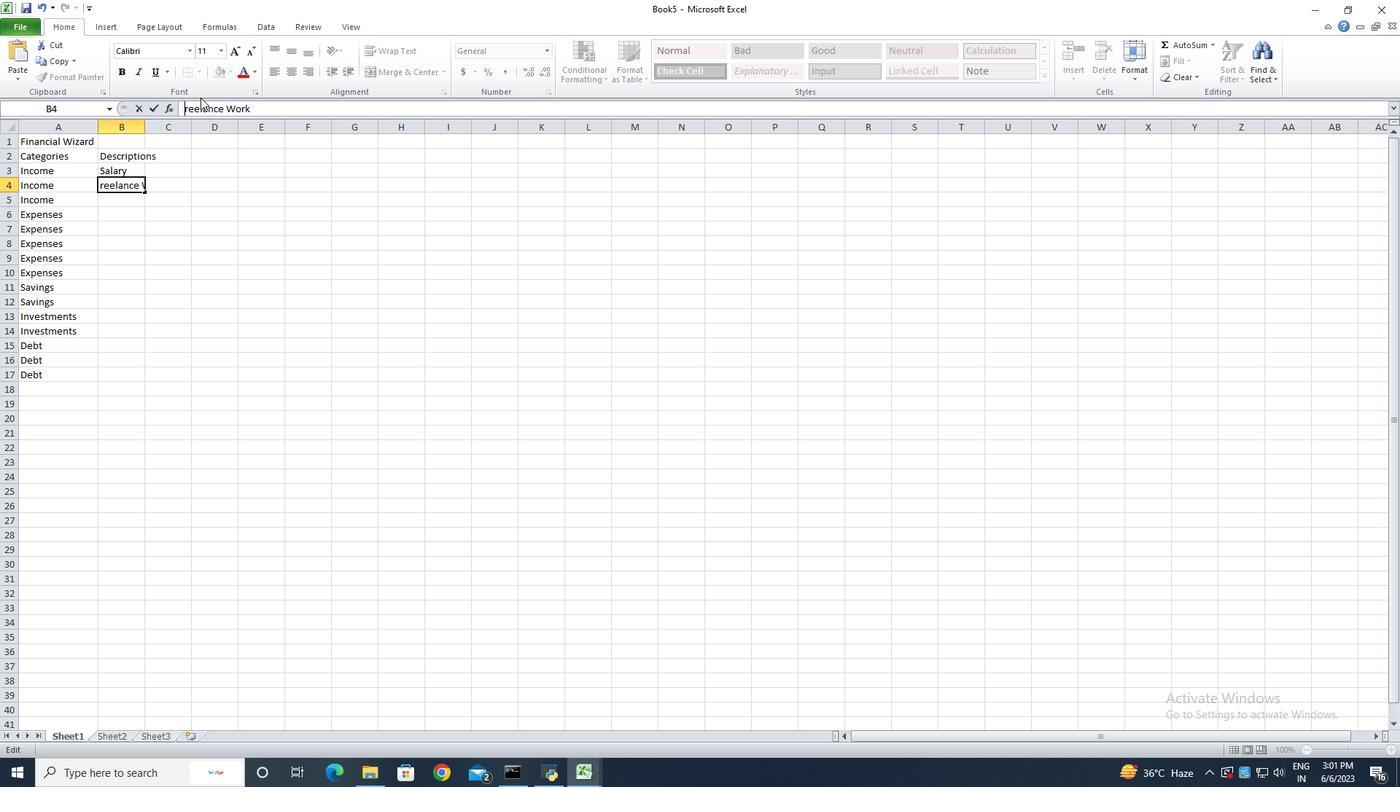 
Action: Mouse moved to (200, 97)
Screenshot: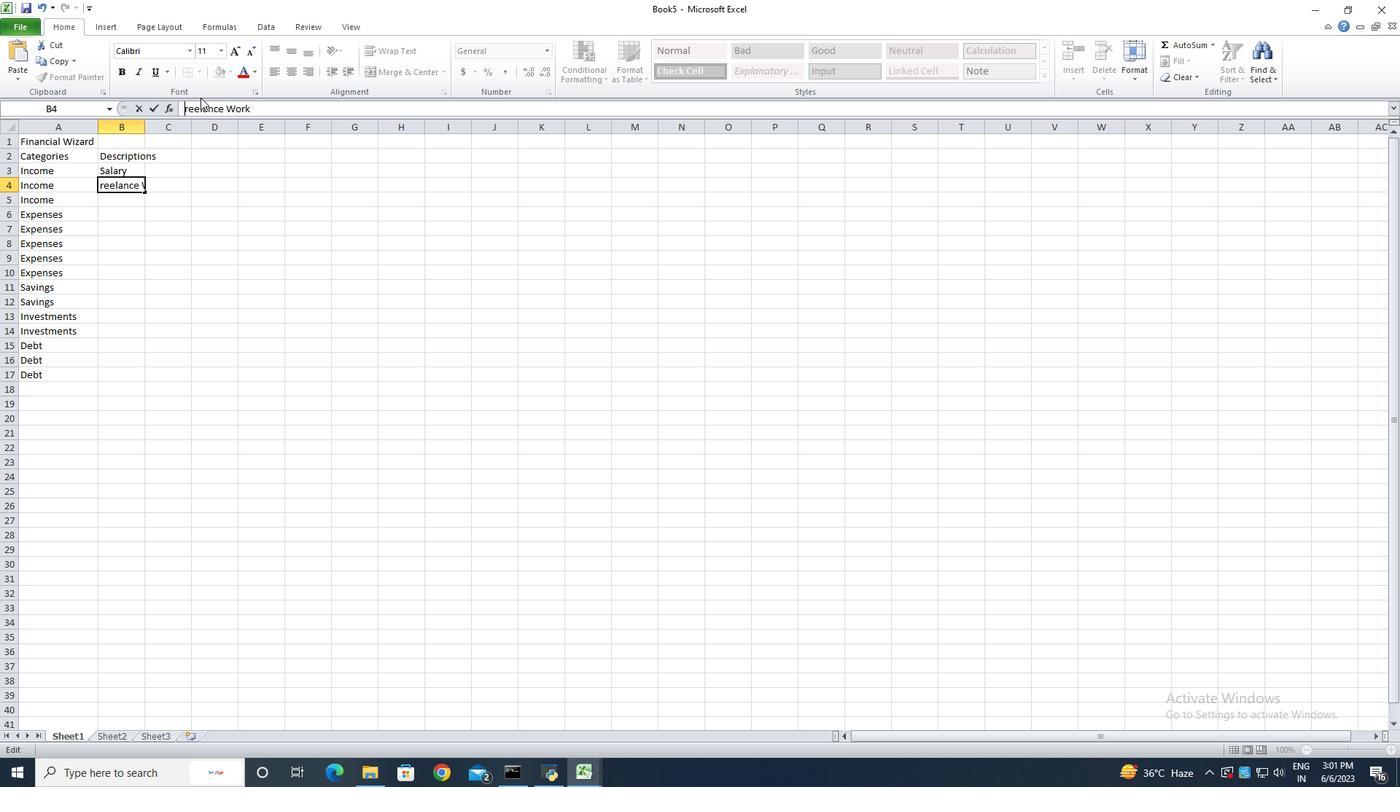 
Action: Key pressed <Key.shift><Key.shift><Key.shift><Key.shift><Key.shift><Key.shift><Key.shift><Key.shift><Key.shift><Key.shift>F
Screenshot: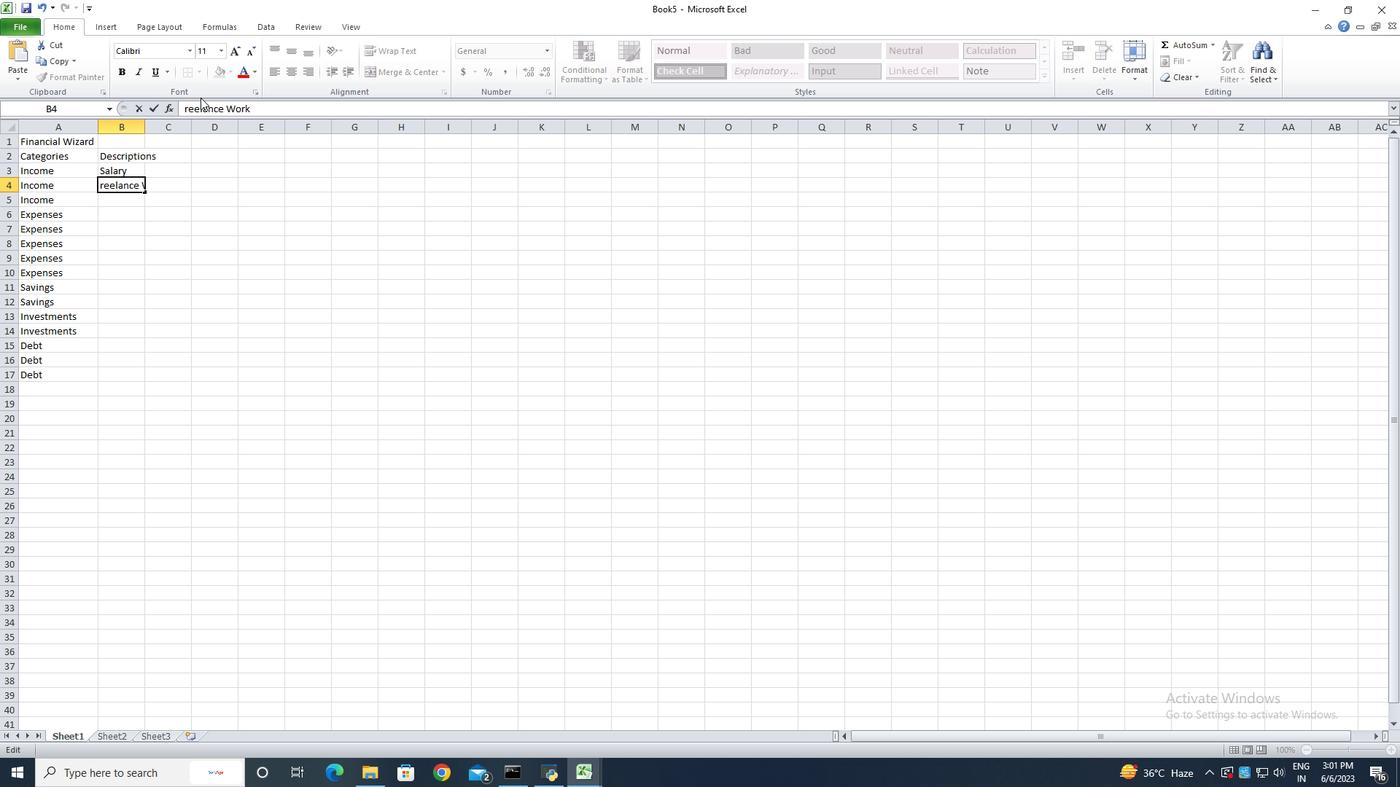 
Action: Mouse moved to (199, 97)
Screenshot: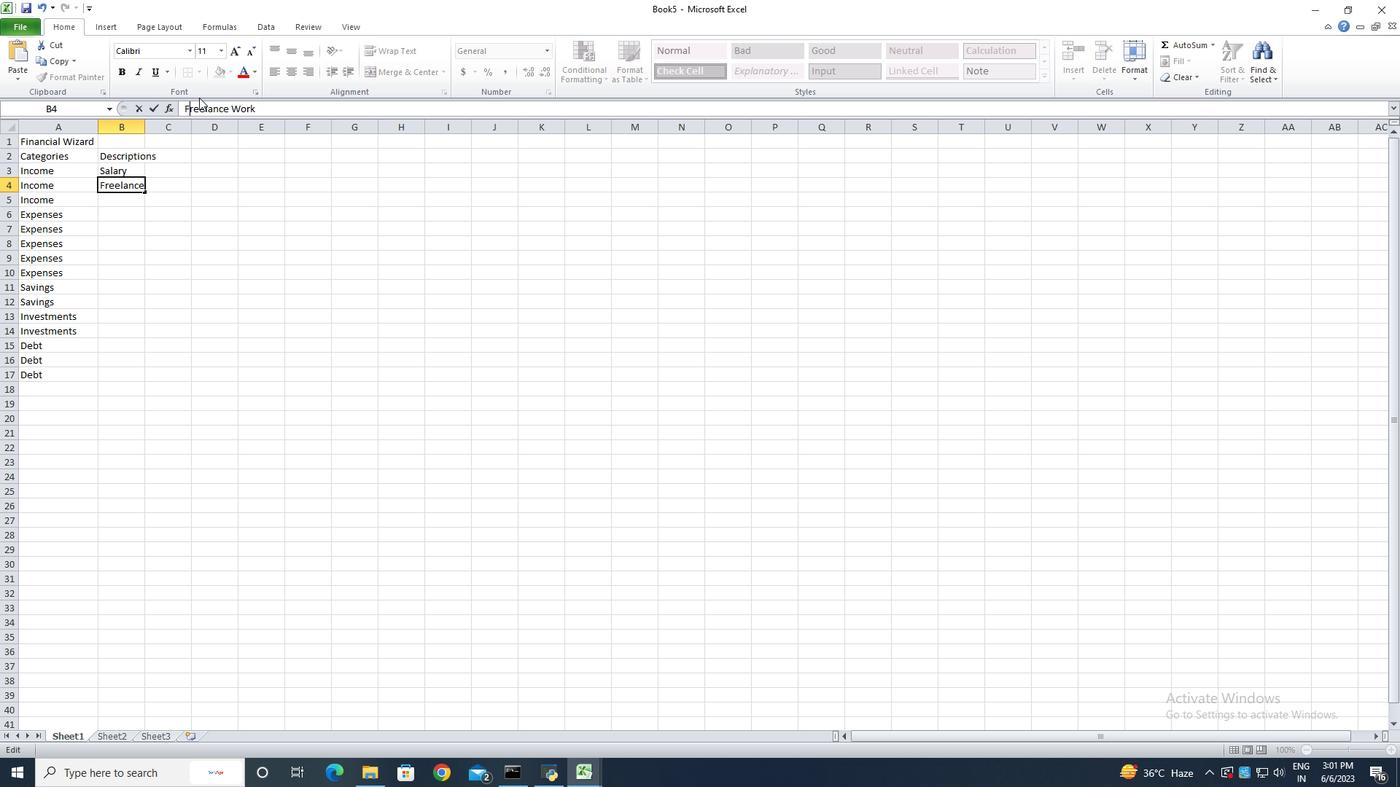 
Action: Key pressed <Key.enter><Key.shift><Key.shift><Key.shift><Key.shift>Rw<Key.backspace><Key.shift><Key.shift>ental<Key.space><Key.shift><Key.shift>Income<Key.enter><Key.shift>Hos<Key.backspace>using<Key.enter><Key.shift>Transportation<Key.enter><Key.shift>Groceries<Key.enter><Key.shift><Key.shift><Key.shift><Key.shift><Key.shift><Key.shift><Key.shift><Key.shift>Utilities<Key.enter><Key.shift>Entertainment<Key.enter><Key.shift>Emergency<Key.space><Key.shift>Fund<Key.enter><Key.shift>Retirement<Key.enter><Key.shift>Stocks<Key.enter><Key.shift><Key.shift><Key.shift><Key.shift><Key.shift><Key.shift><Key.shift>Mutual<Key.space><Key.shift><Key.shift><Key.shift><Key.shift><Key.shift><Key.shift><Key.shift>Funds<Key.enter><Key.shift>Credit<Key.space><Key.shift>Card<Key.space>1<Key.enter><Key.shift><Key.shift><Key.shift><Key.shift><Key.shift><Key.shift><Key.shift><Key.shift>Credit<Key.space><Key.shift>Card<Key.space>2<Key.enter><Key.shift><Key.shift>Studren<Key.backspace><Key.backspace><Key.backspace>ent<Key.space><Key.shift>Load<Key.backspace>n
Screenshot: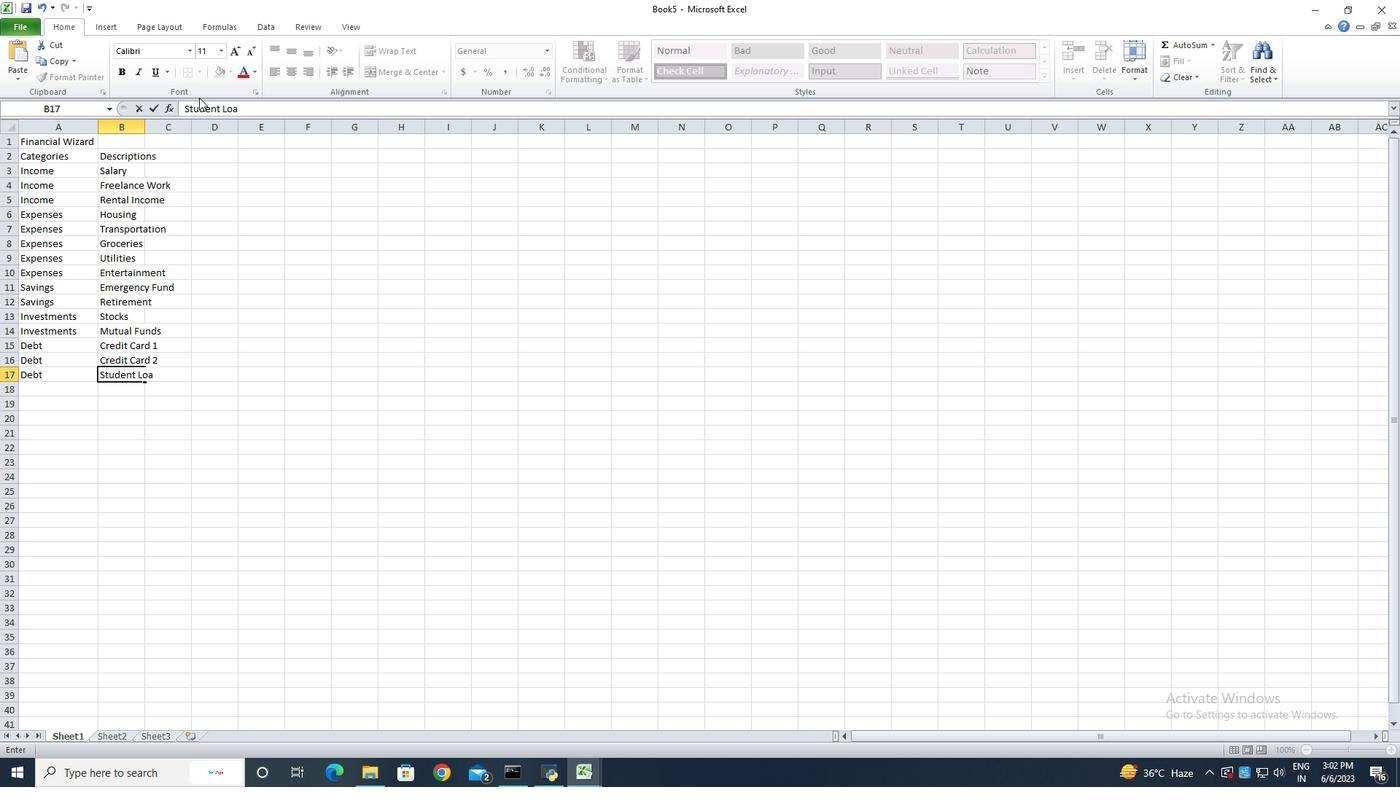 
Action: Mouse moved to (145, 128)
Screenshot: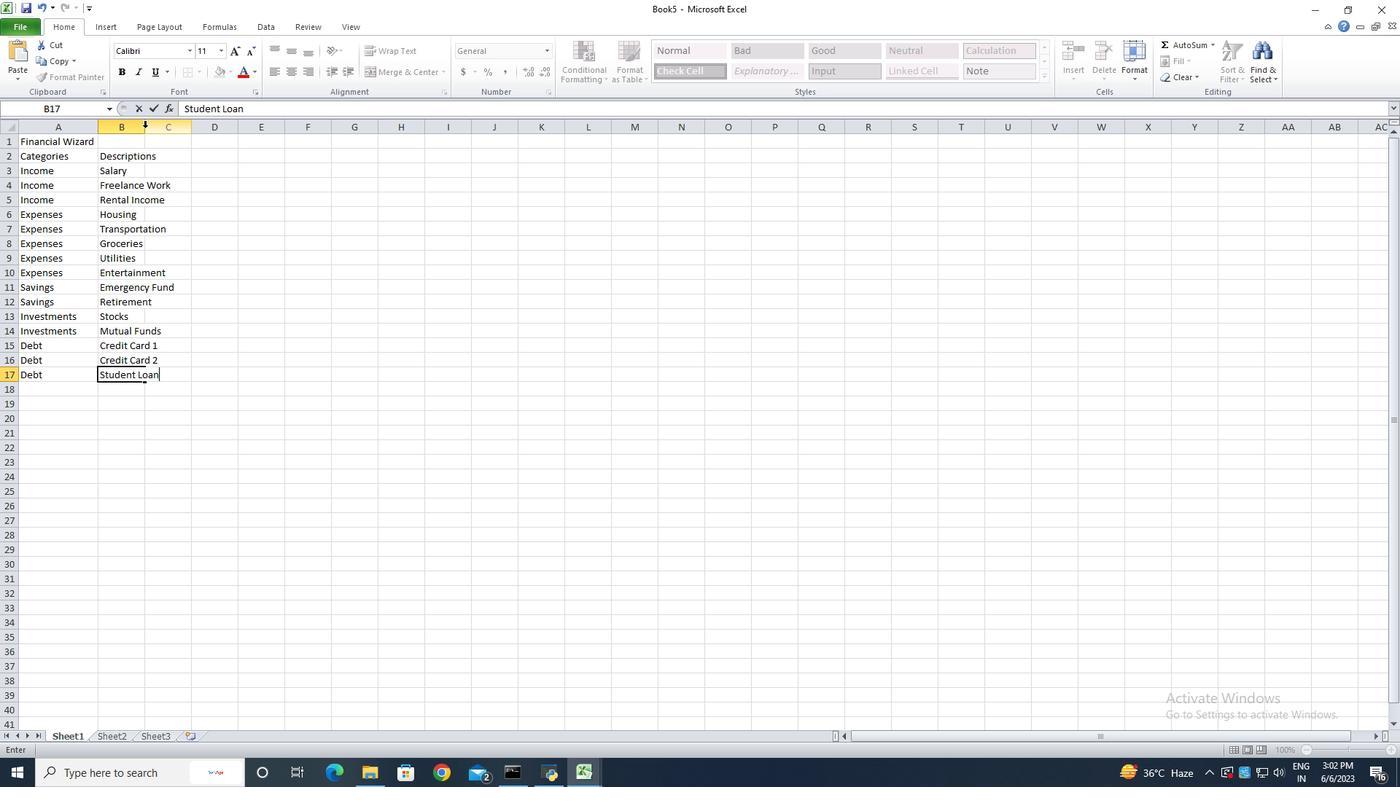 
Action: Key pressed <Key.enter>
Screenshot: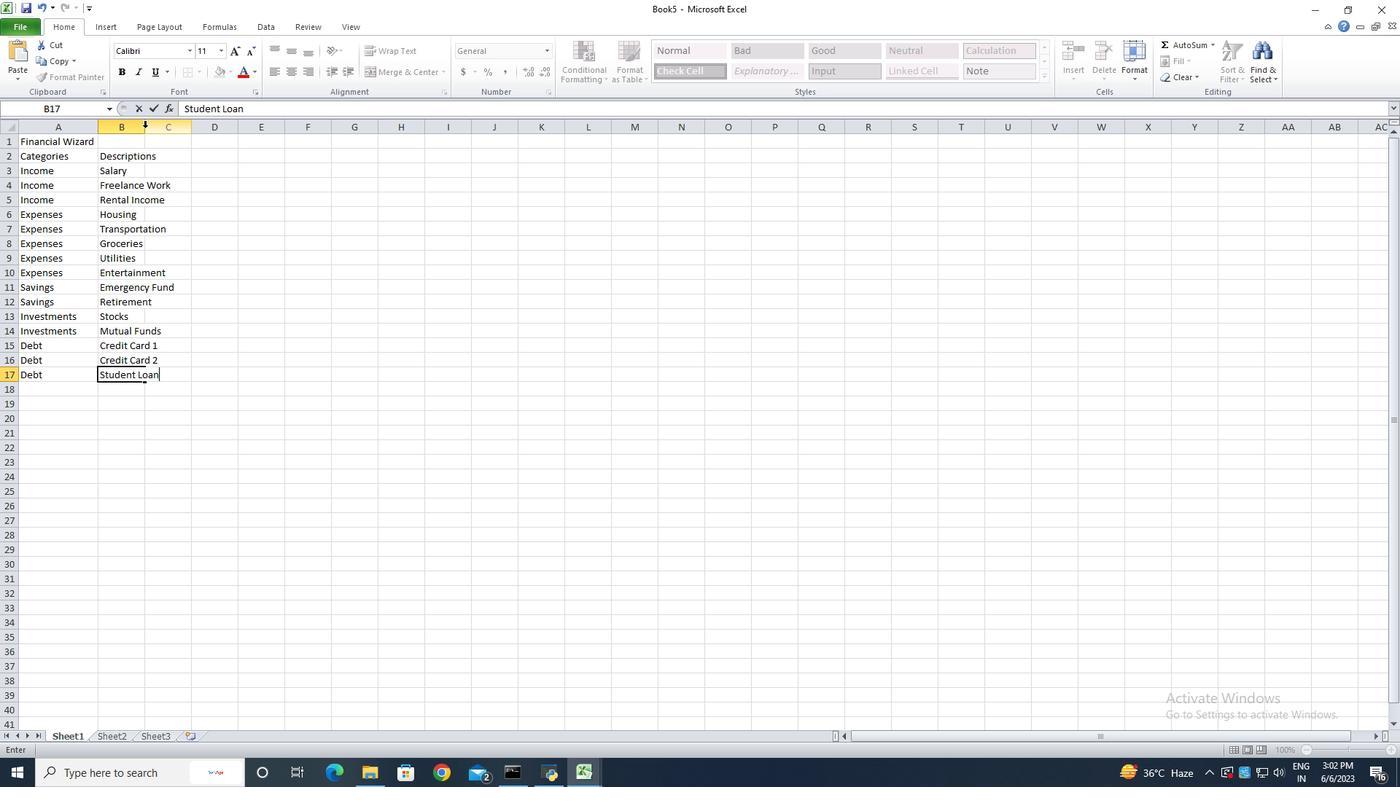 
Action: Mouse moved to (145, 120)
Screenshot: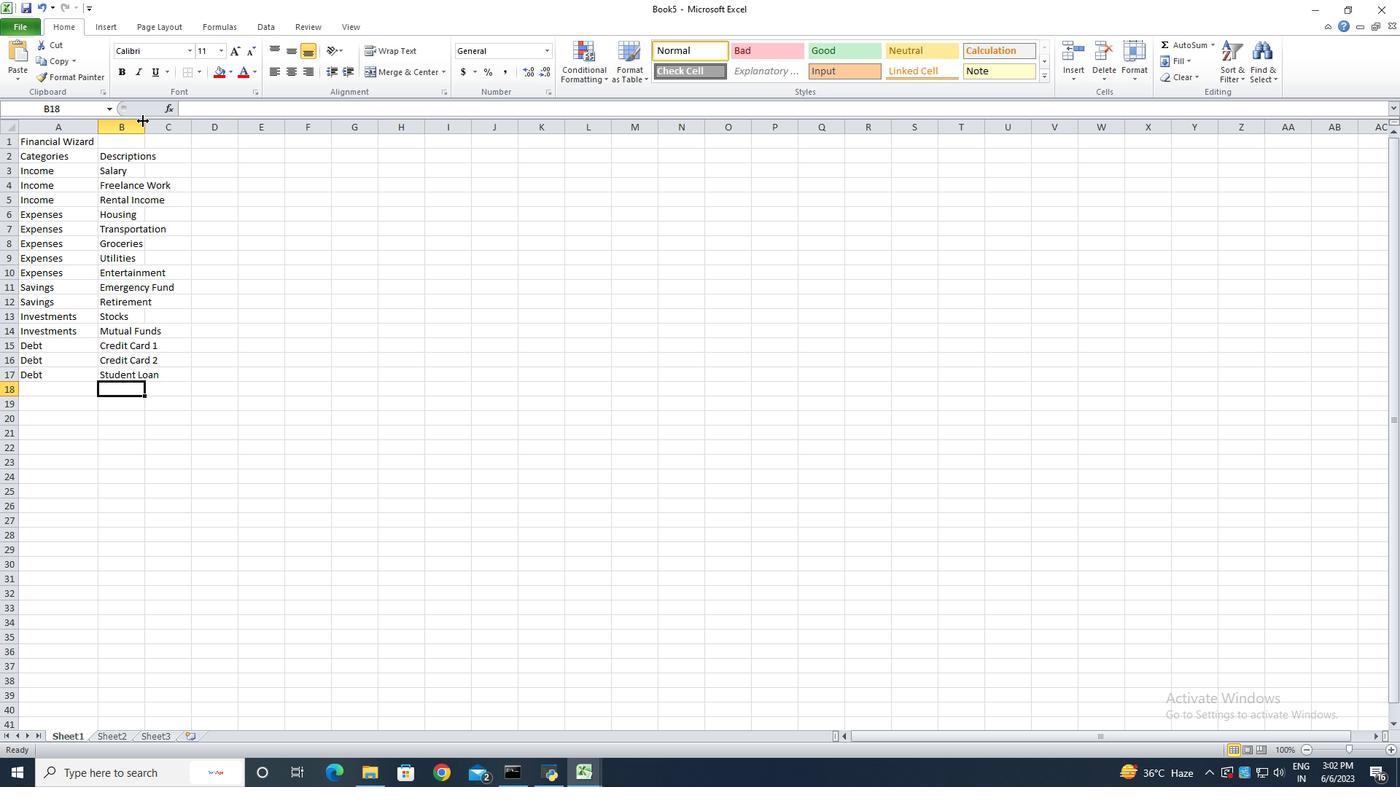 
Action: Mouse pressed left at (145, 120)
Screenshot: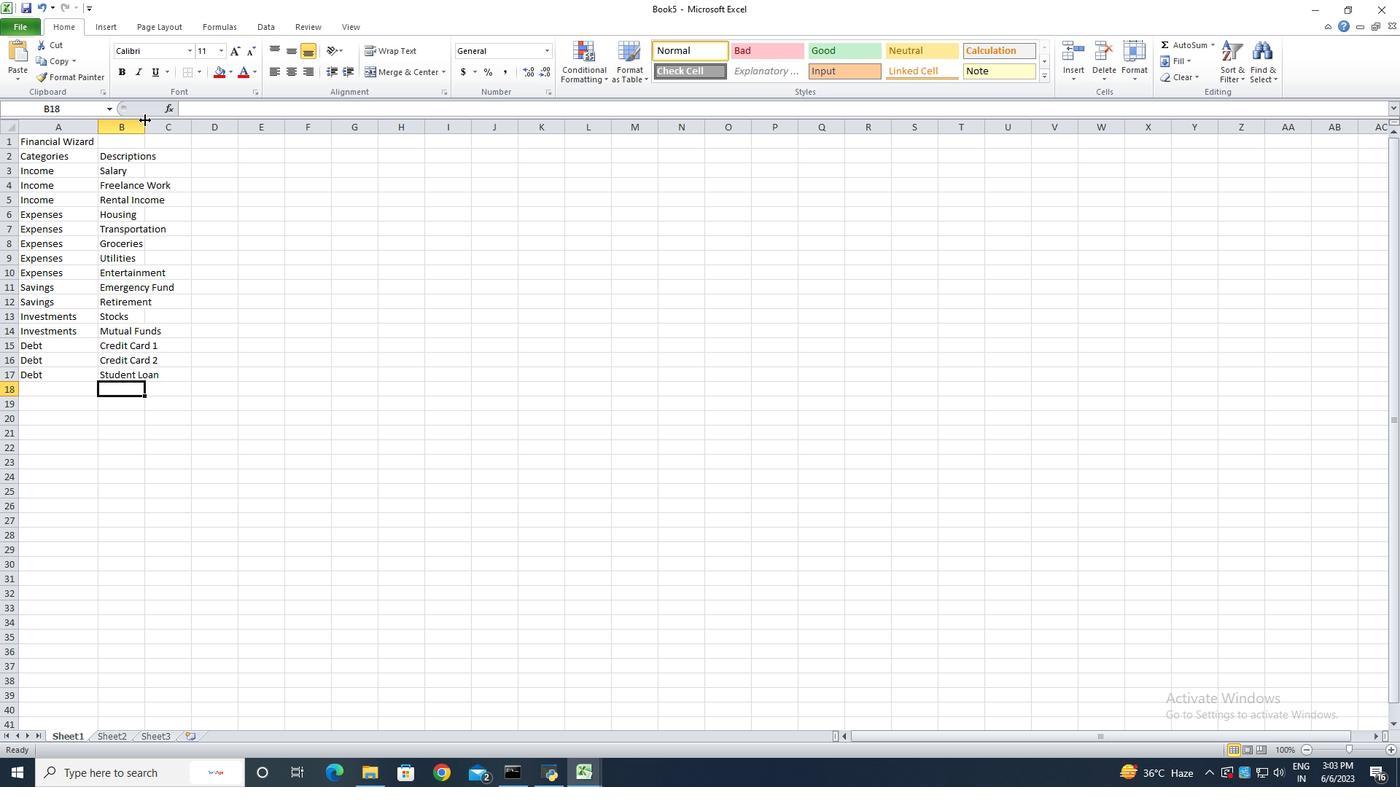 
Action: Mouse pressed left at (145, 120)
Screenshot: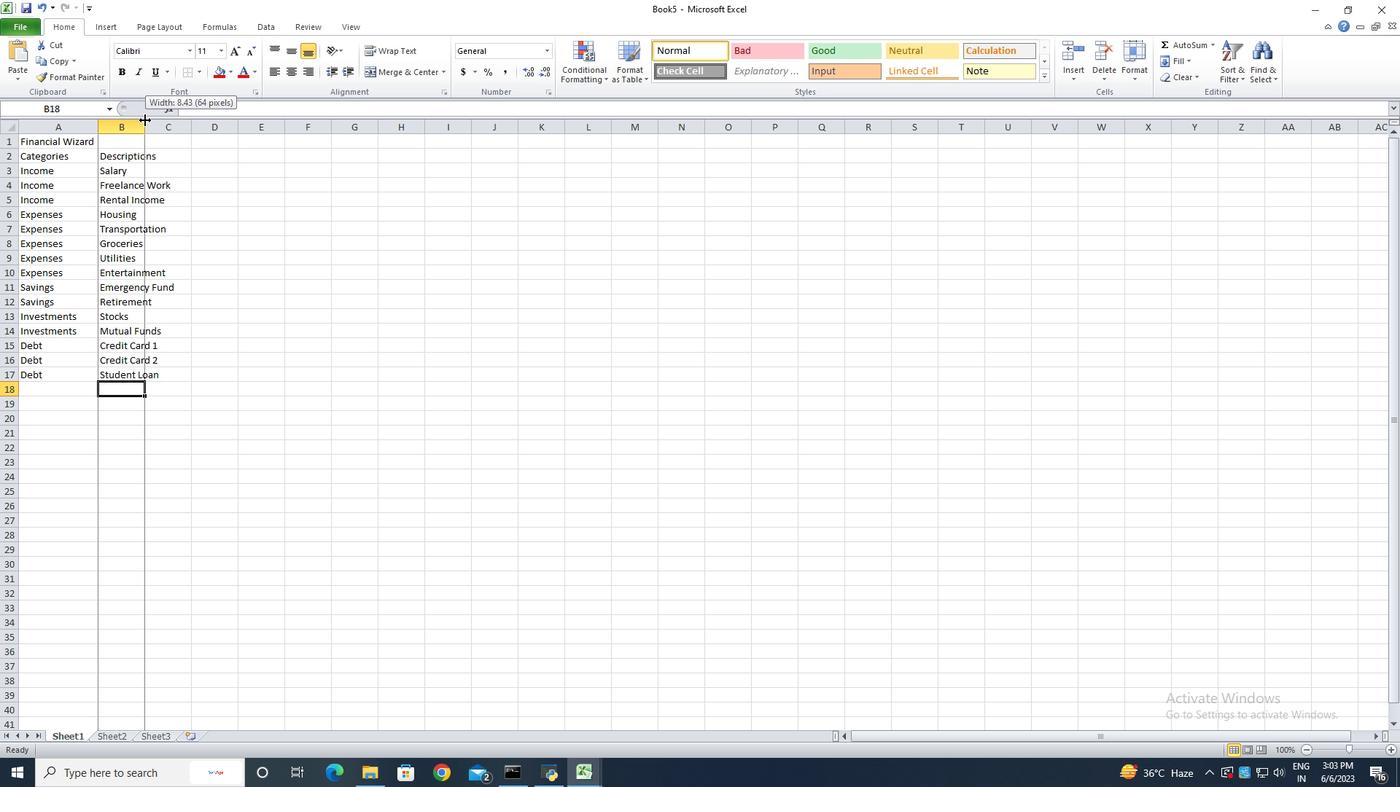 
Action: Mouse moved to (191, 156)
Screenshot: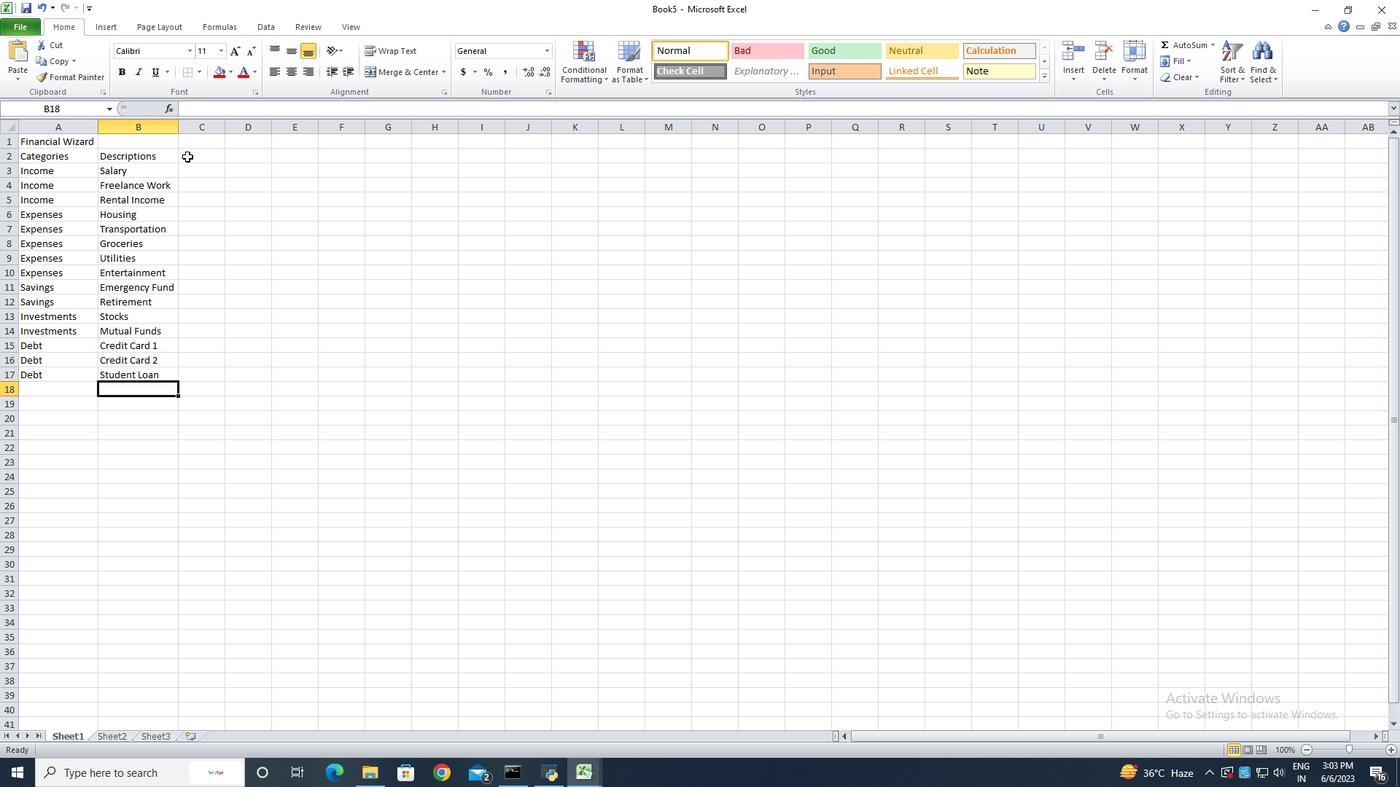 
Action: Mouse pressed left at (191, 156)
Screenshot: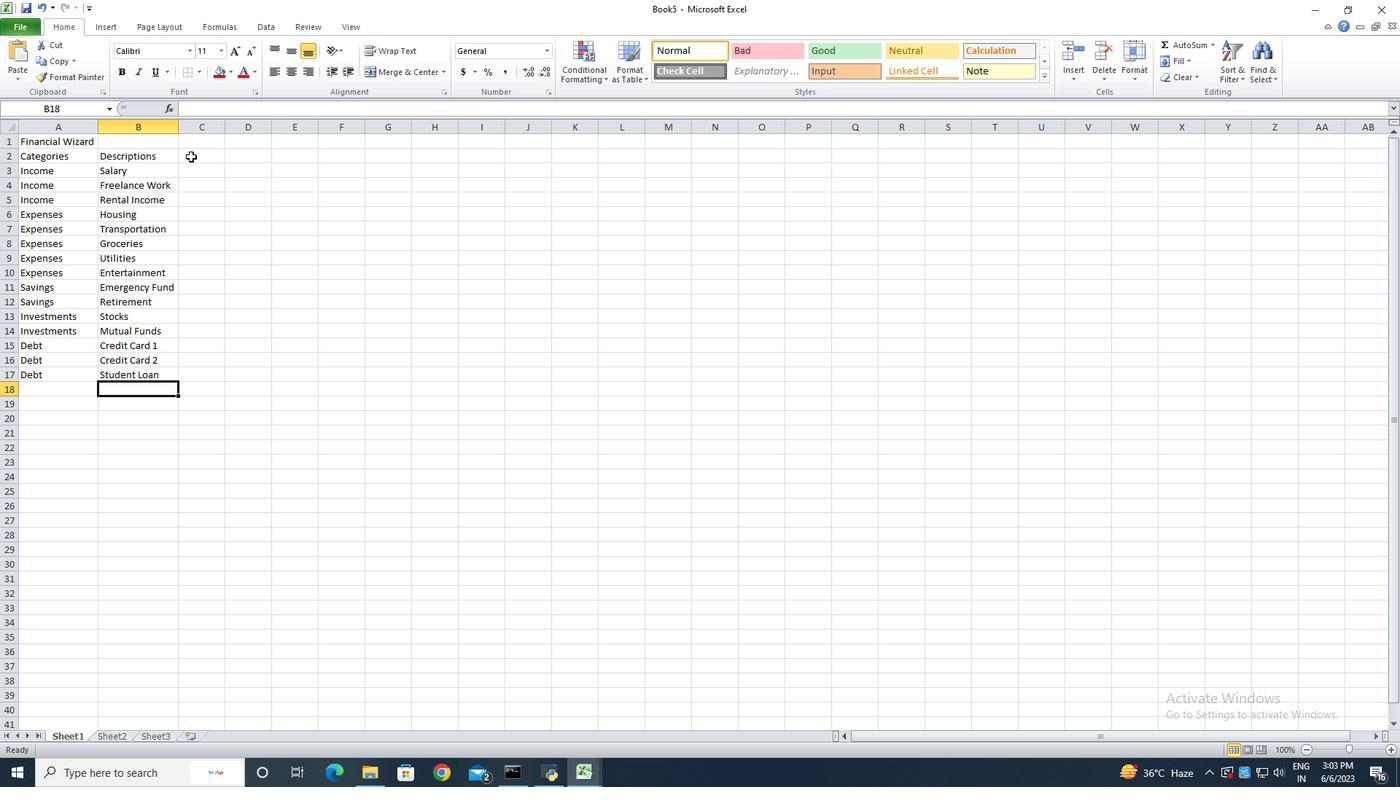 
Action: Mouse moved to (191, 156)
Screenshot: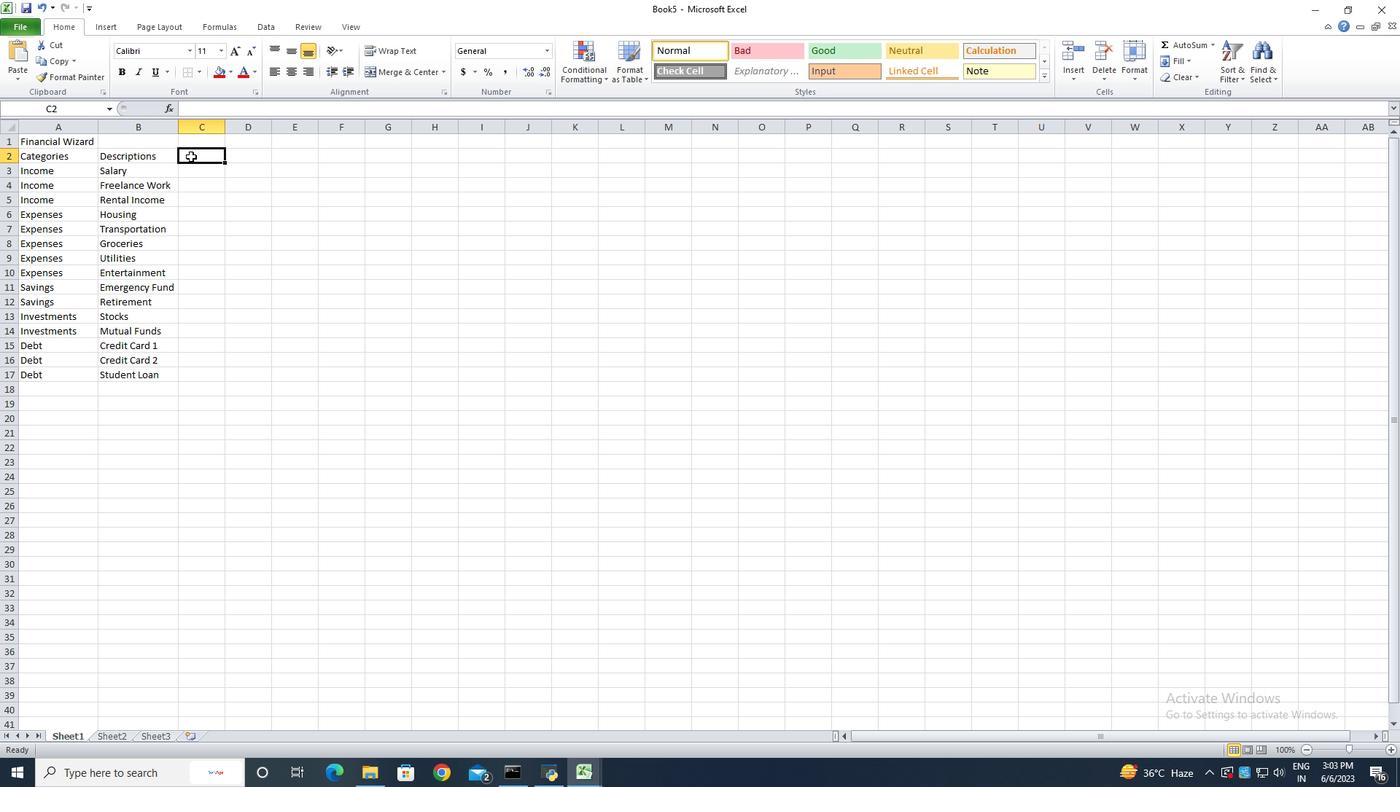 
Action: Key pressed <Key.shift>Amount<Key.enter>5000<Key.enter>1200<Key.enter>500<Key.enter>1200<Key.enter>300<Key.enter>400<Key.enter>200<Key.enter>150<Key.enter>500<Key.enter>1000<Key.enter>500<Key.enter>300<Key.enter>200<Key.enter><Key.enter><Key.up>100<Key.enter>300
Screenshot: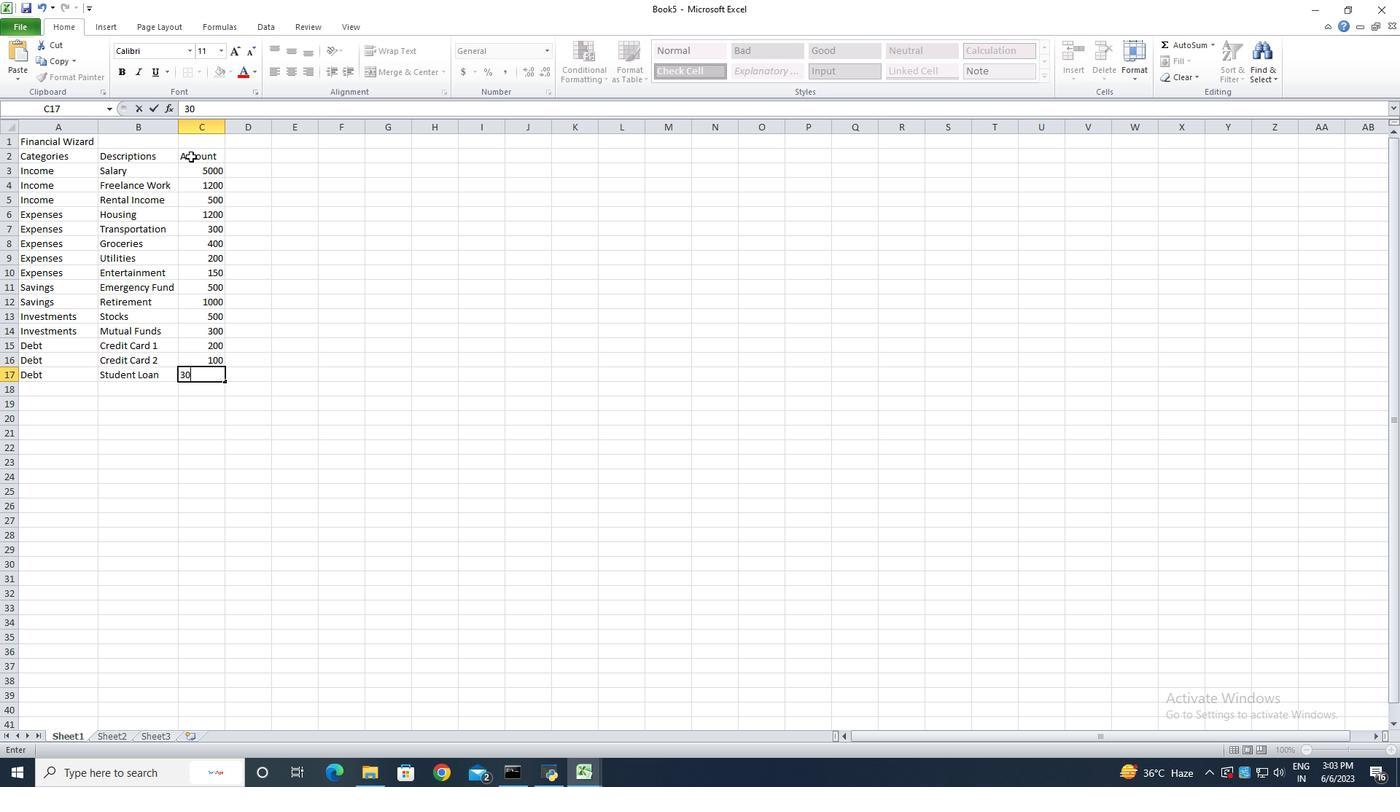 
Action: Mouse moved to (198, 171)
Screenshot: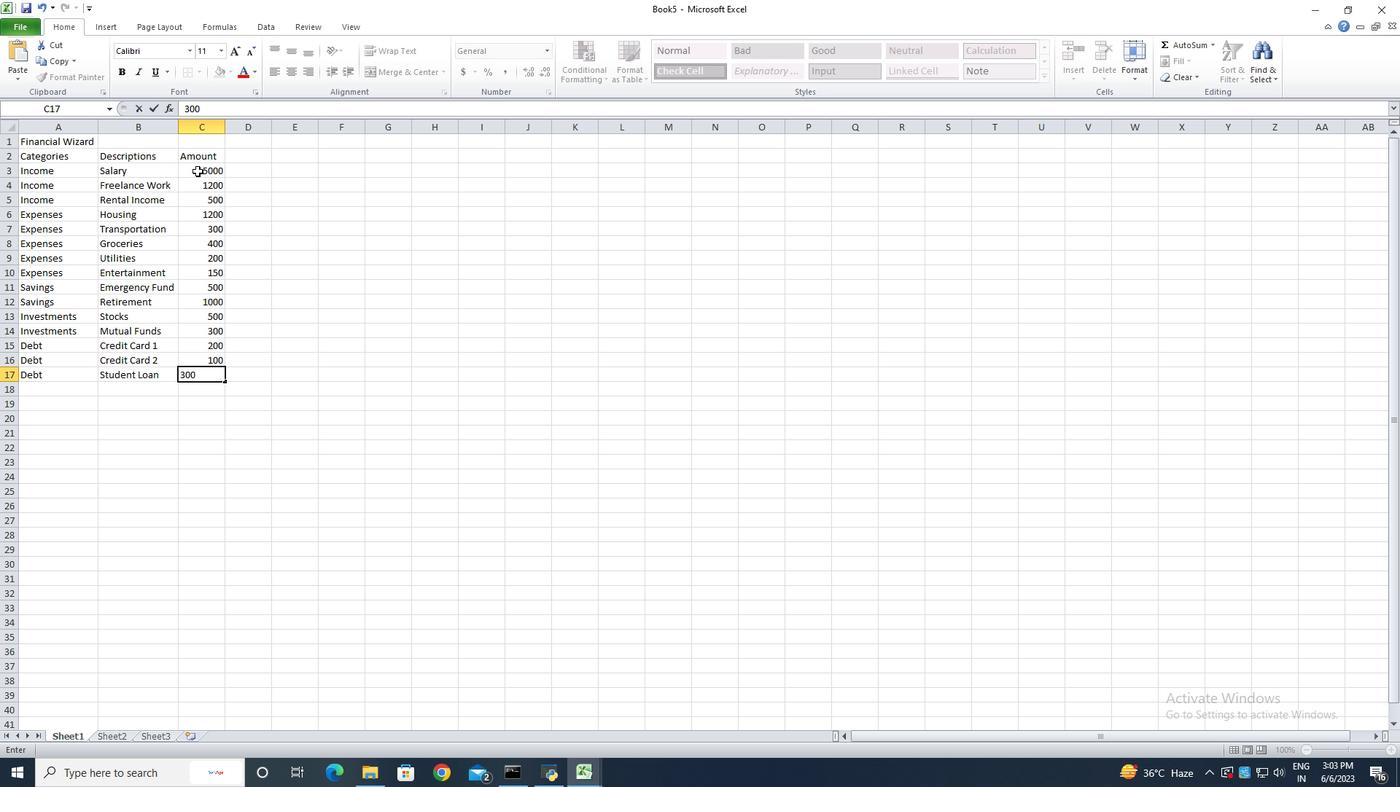 
Action: Mouse pressed left at (198, 171)
Screenshot: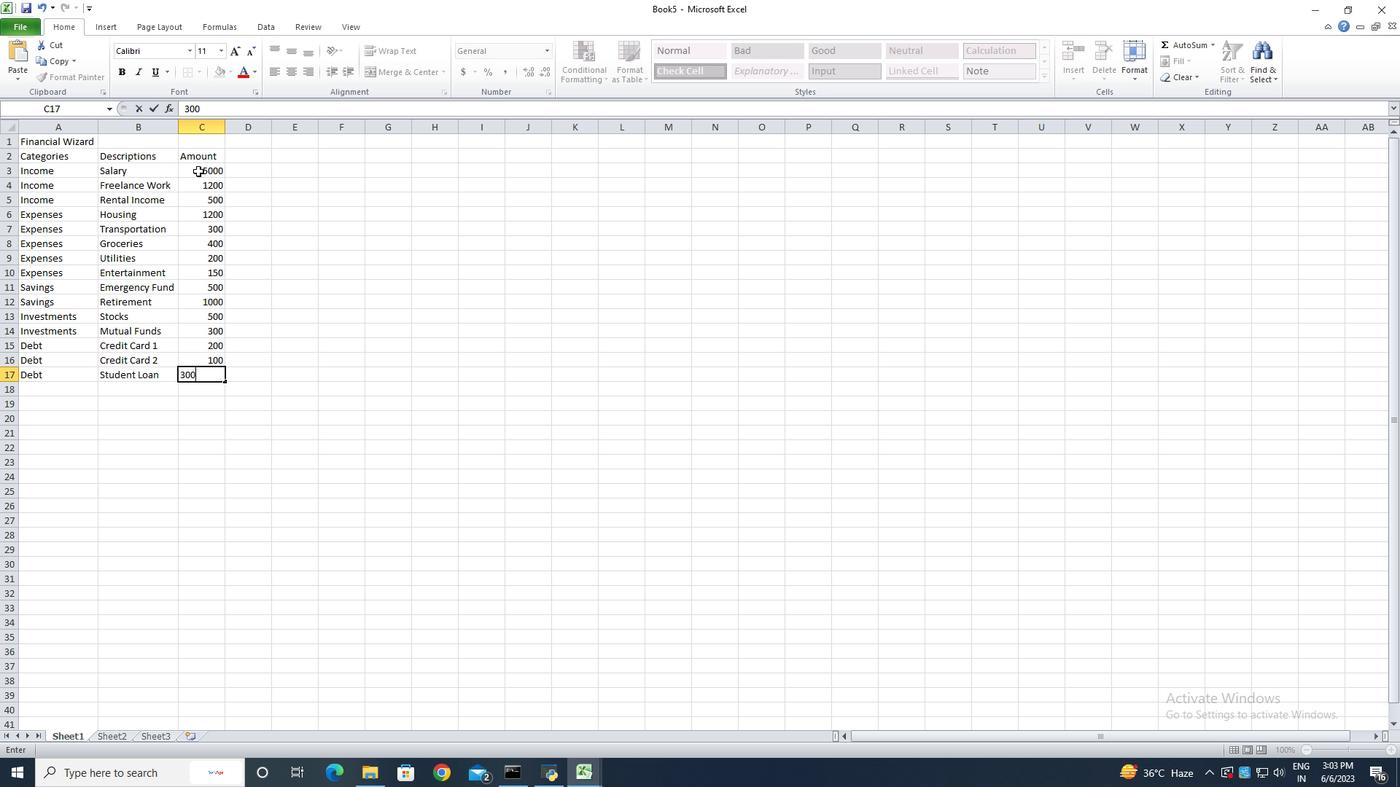 
Action: Mouse moved to (547, 49)
Screenshot: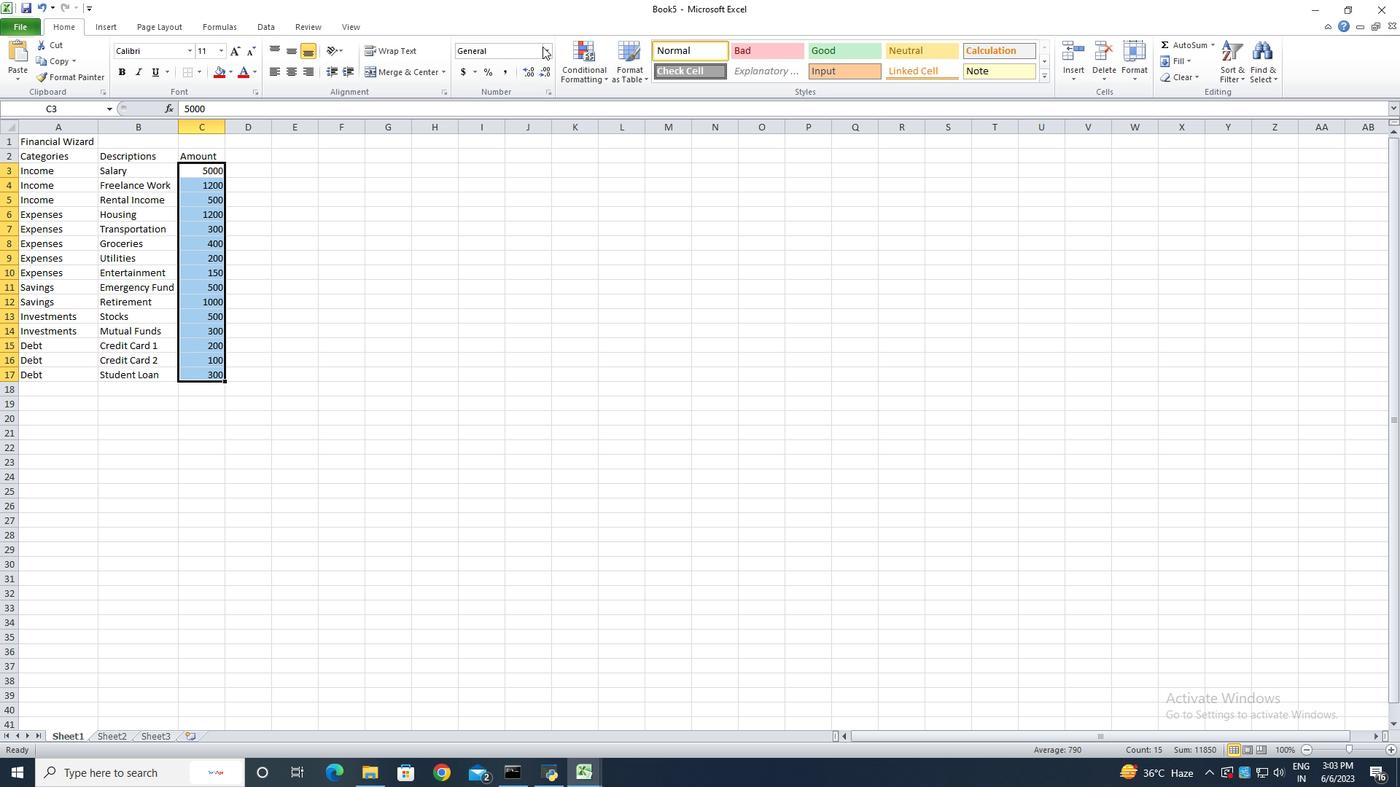 
Action: Mouse pressed left at (547, 49)
Screenshot: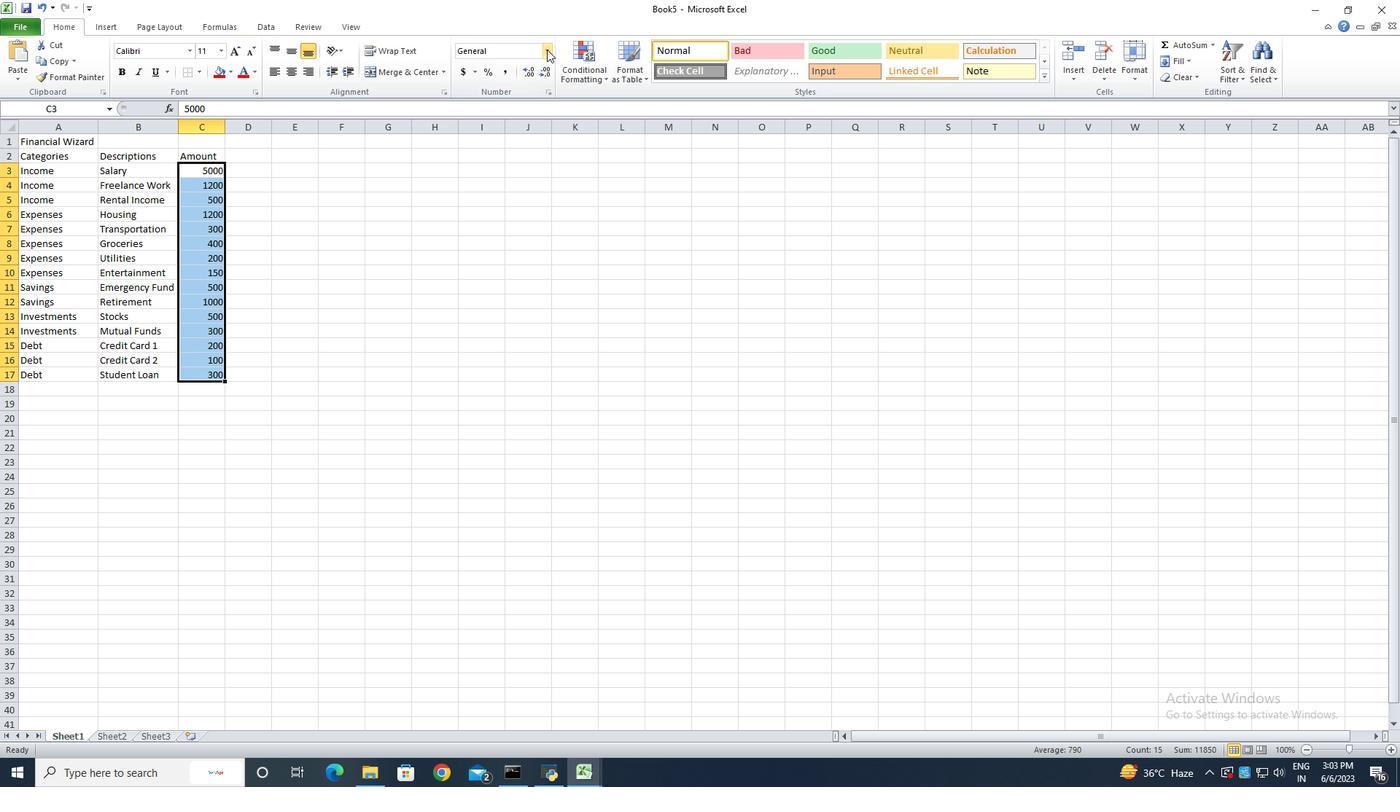 
Action: Mouse moved to (529, 421)
Screenshot: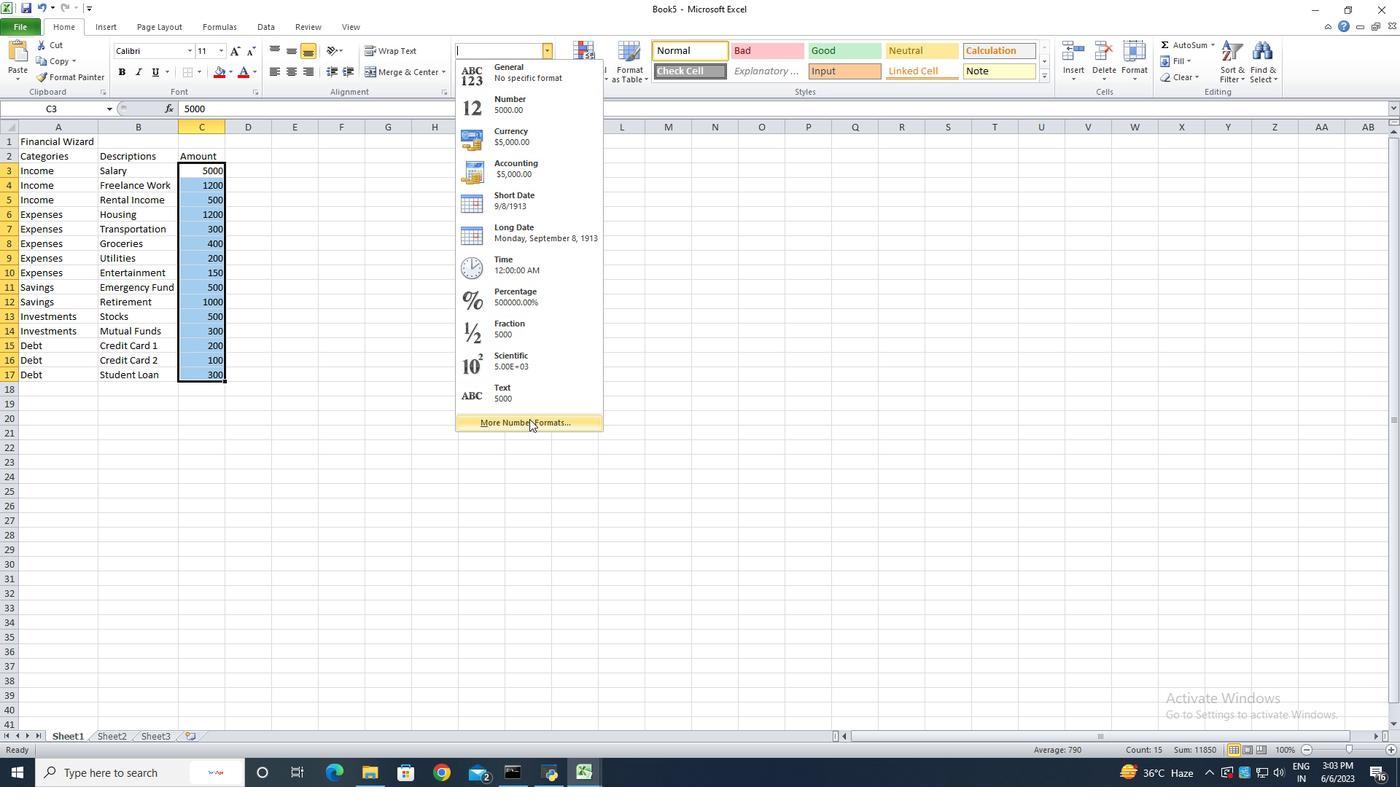 
Action: Mouse pressed left at (529, 421)
Screenshot: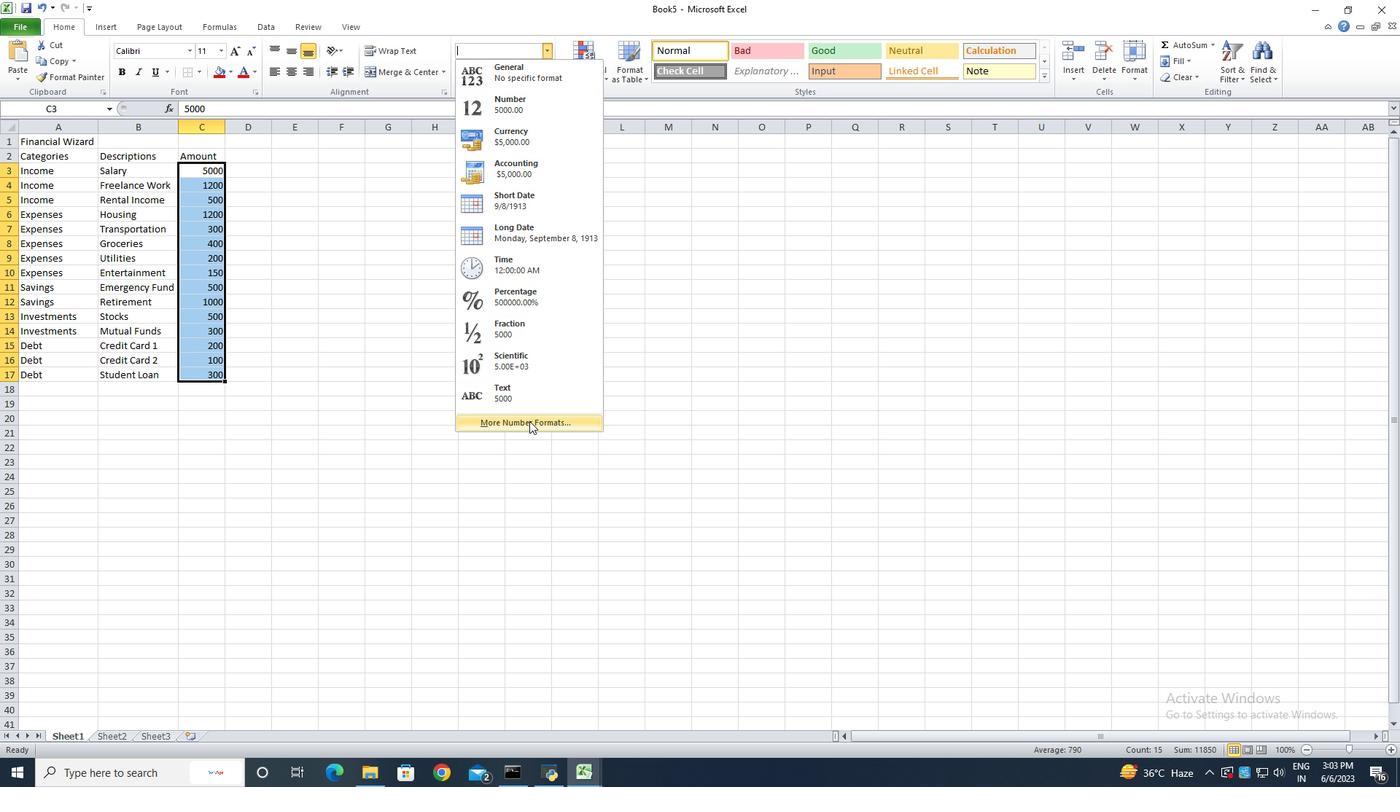 
Action: Mouse moved to (218, 271)
Screenshot: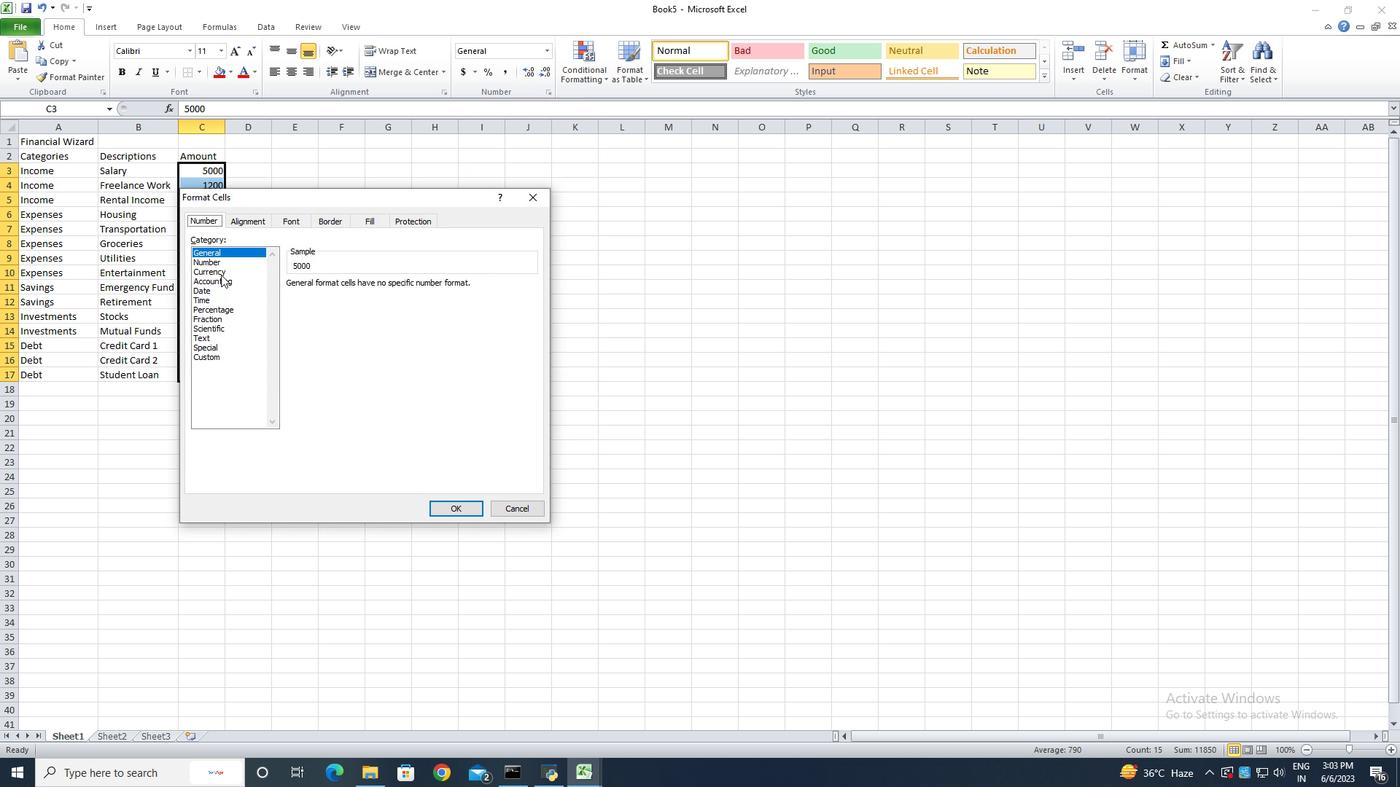 
Action: Mouse pressed left at (218, 271)
Screenshot: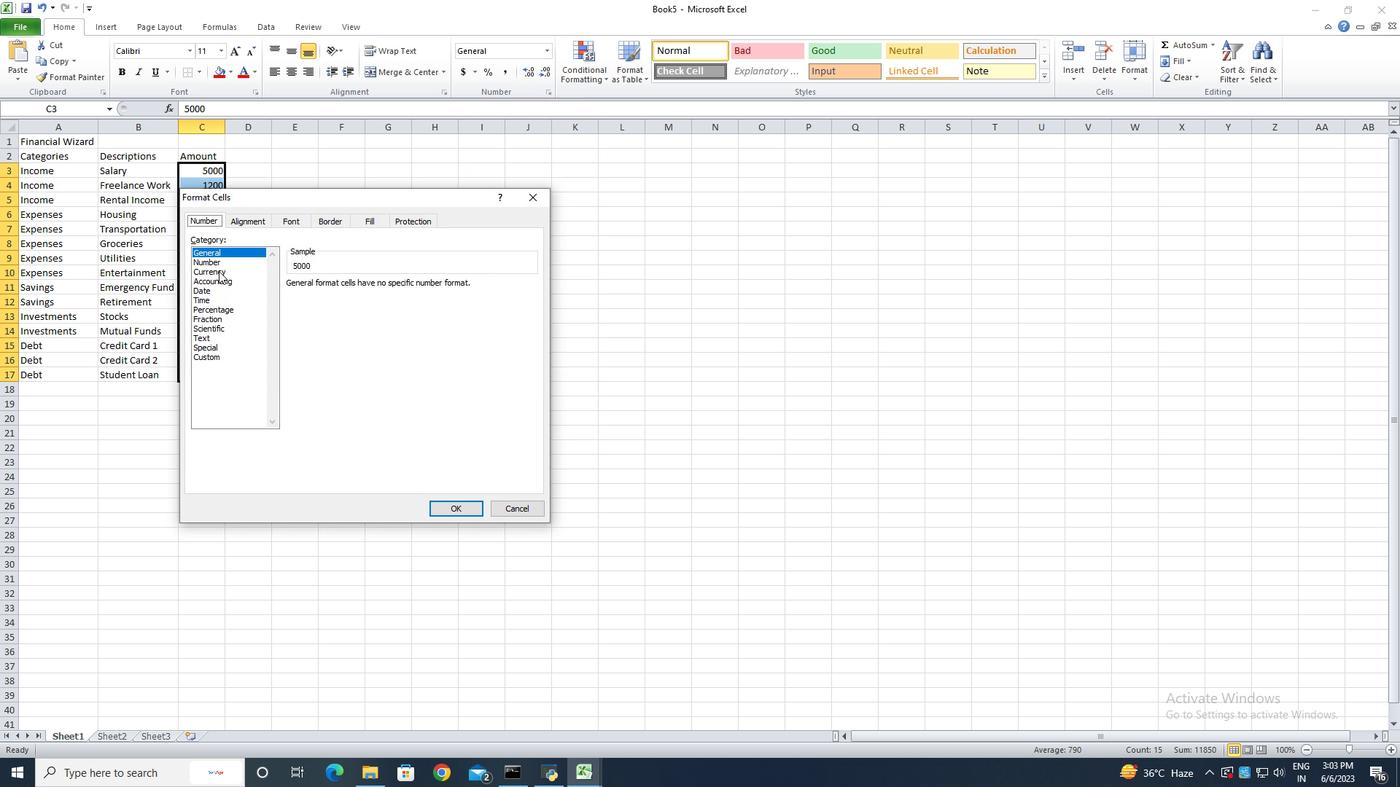 
Action: Mouse moved to (381, 290)
Screenshot: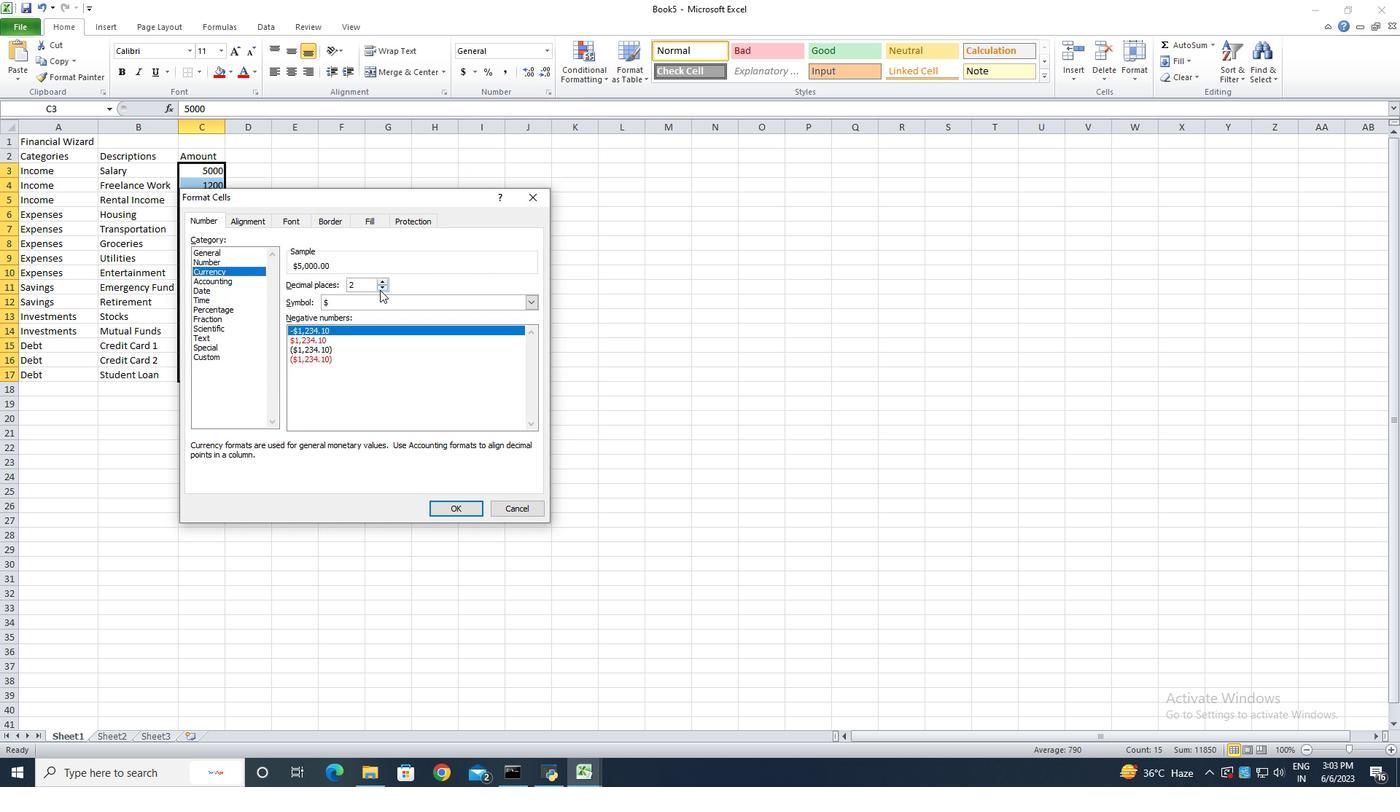 
Action: Mouse pressed left at (381, 290)
Screenshot: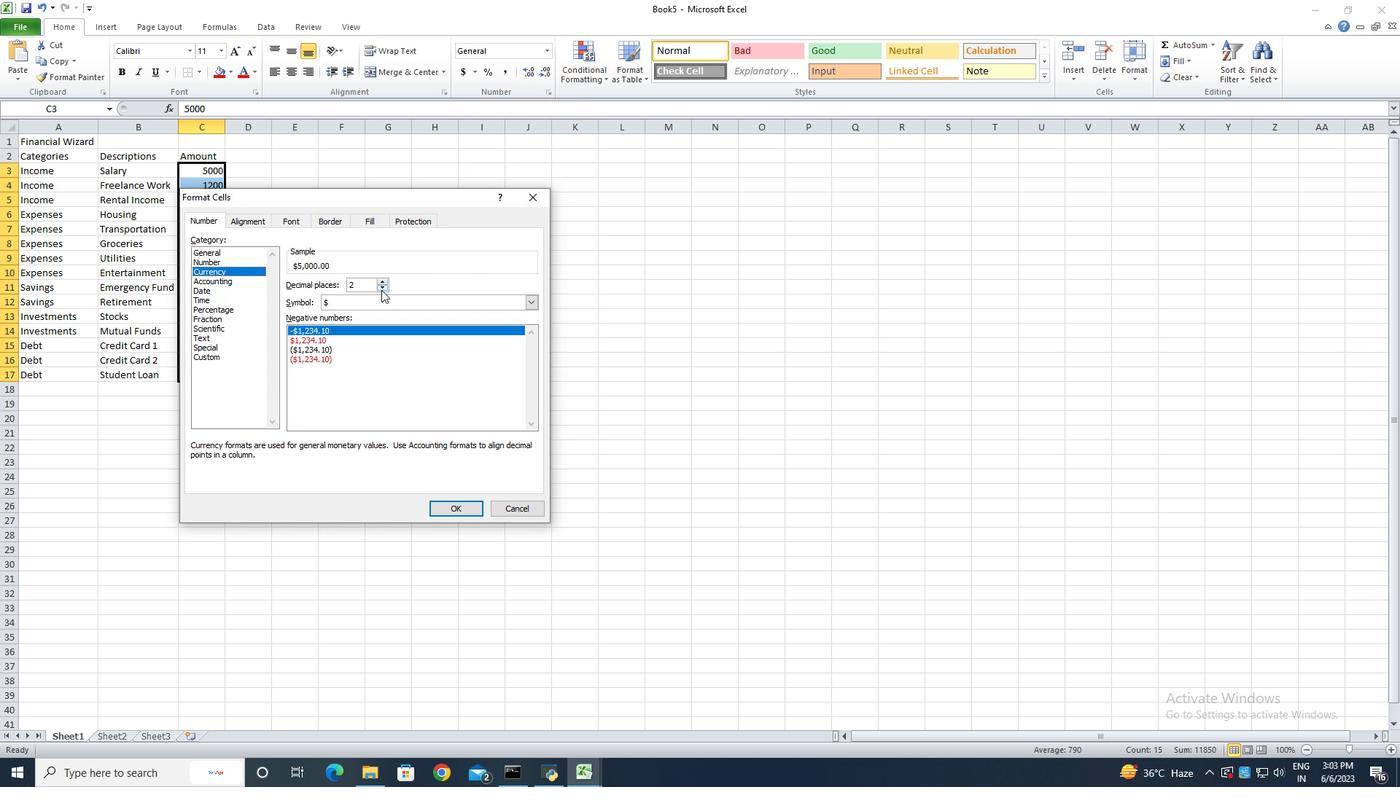 
Action: Mouse pressed left at (381, 290)
Screenshot: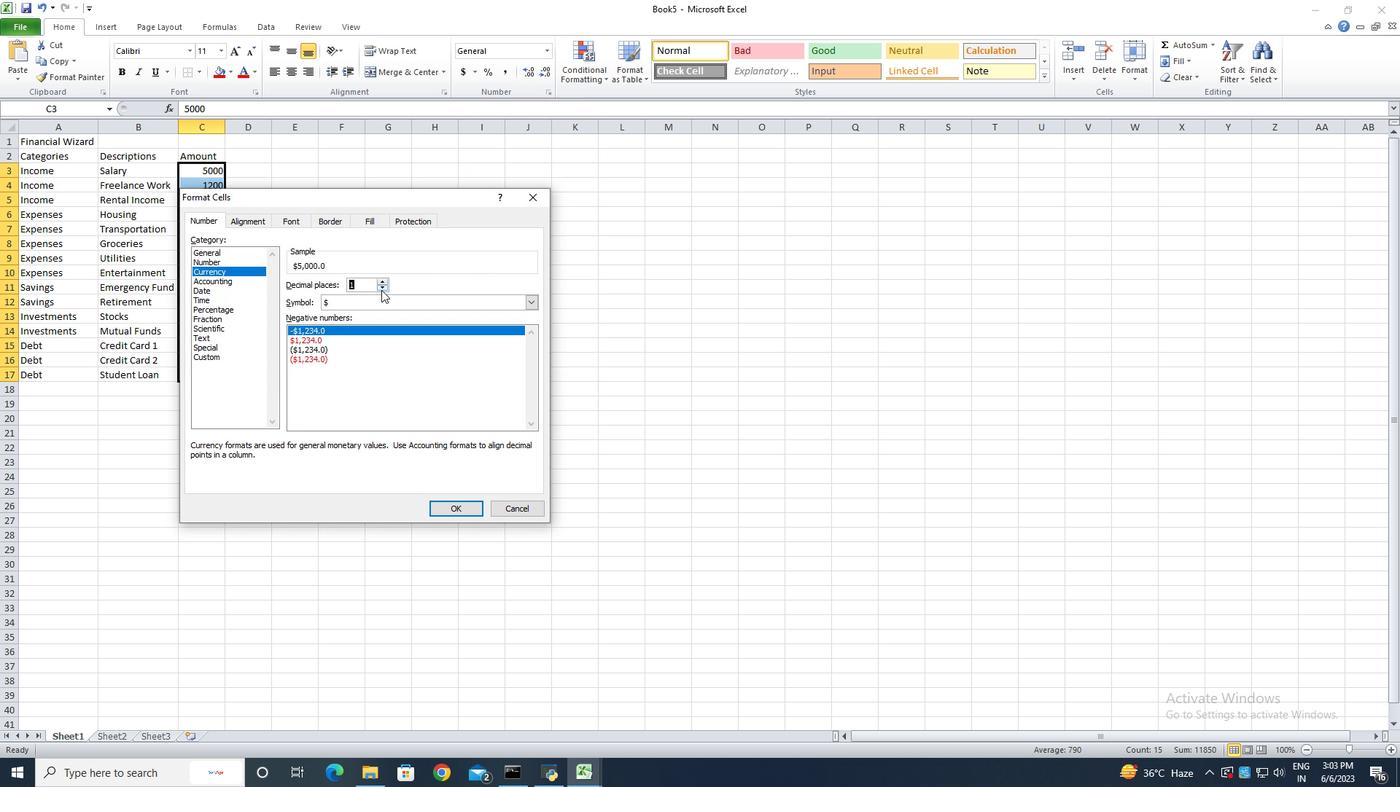
Action: Mouse moved to (452, 506)
Screenshot: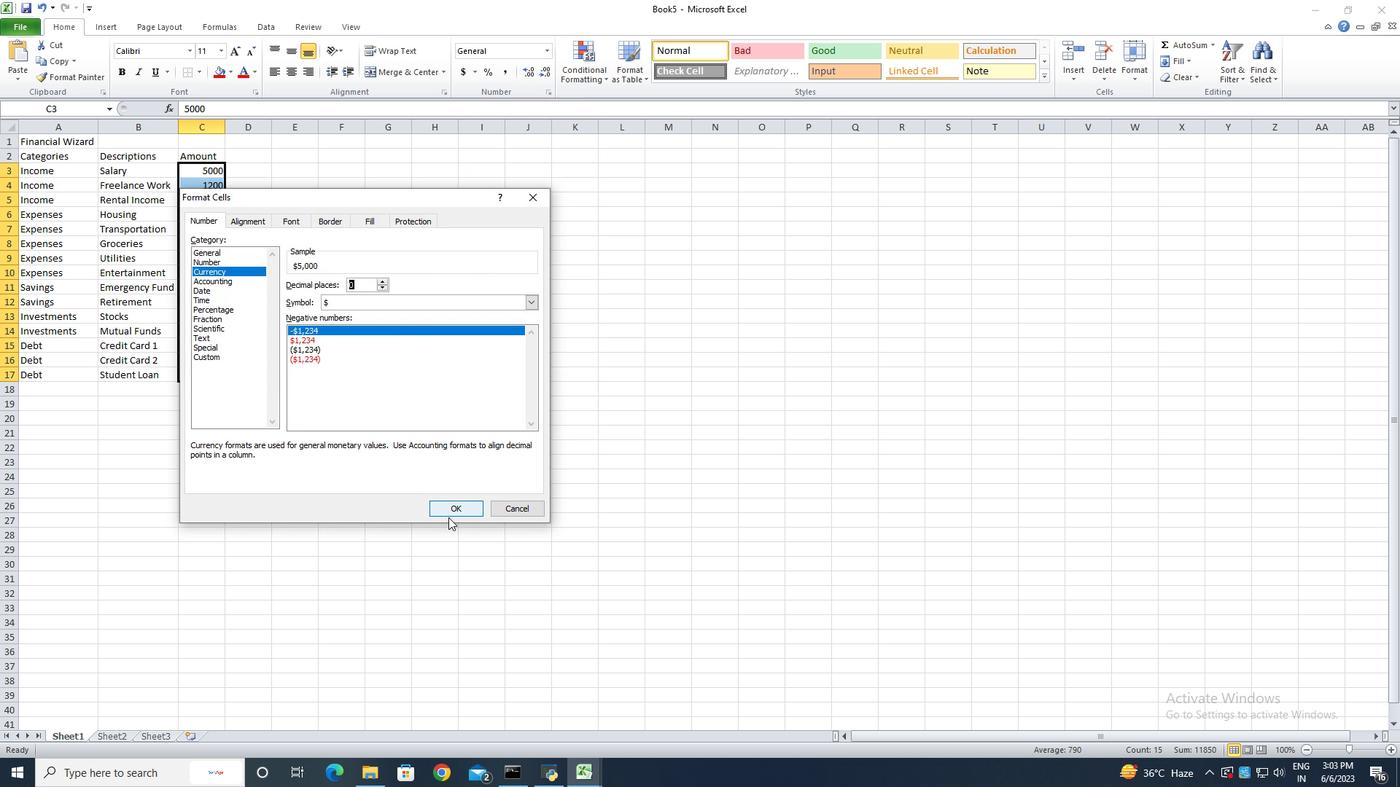 
Action: Mouse pressed left at (452, 506)
Screenshot: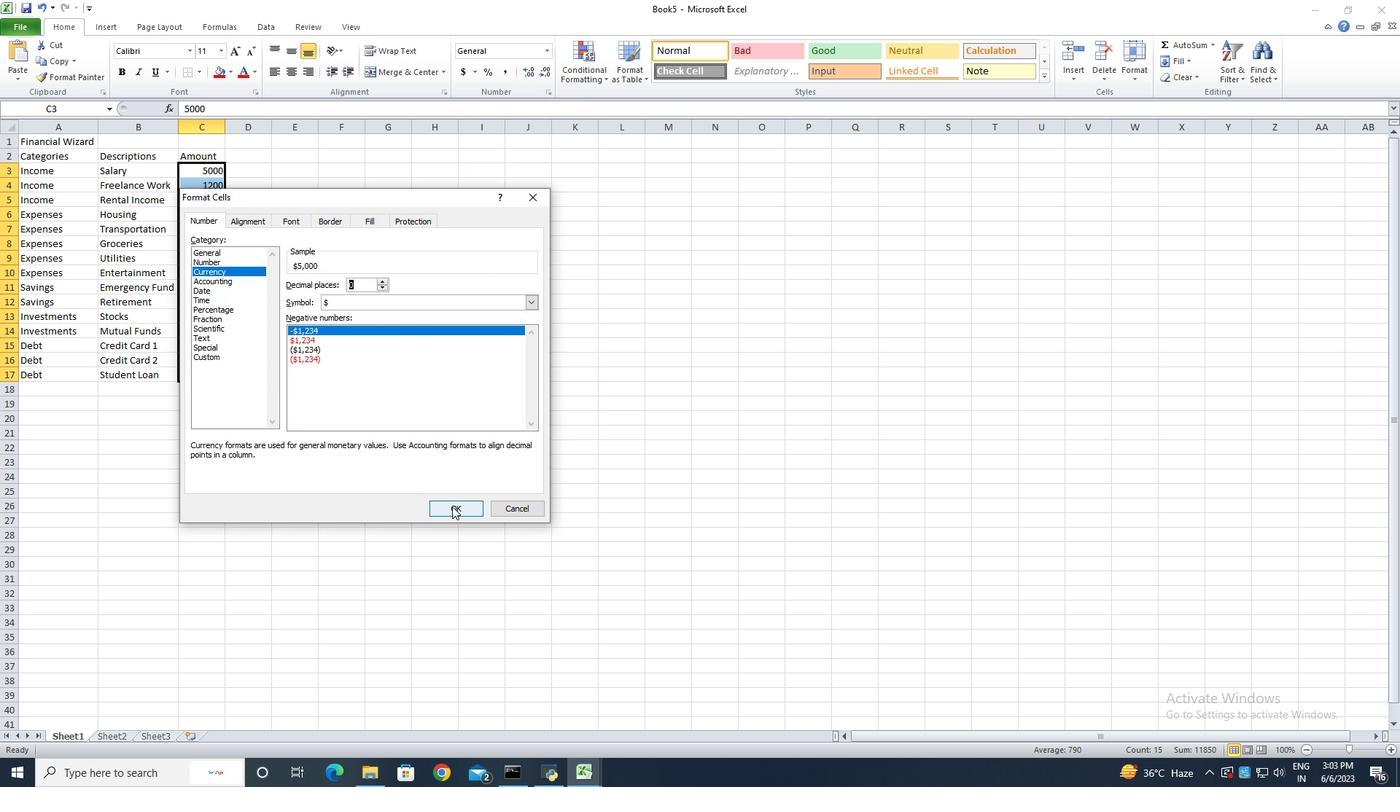 
Action: Mouse moved to (223, 132)
Screenshot: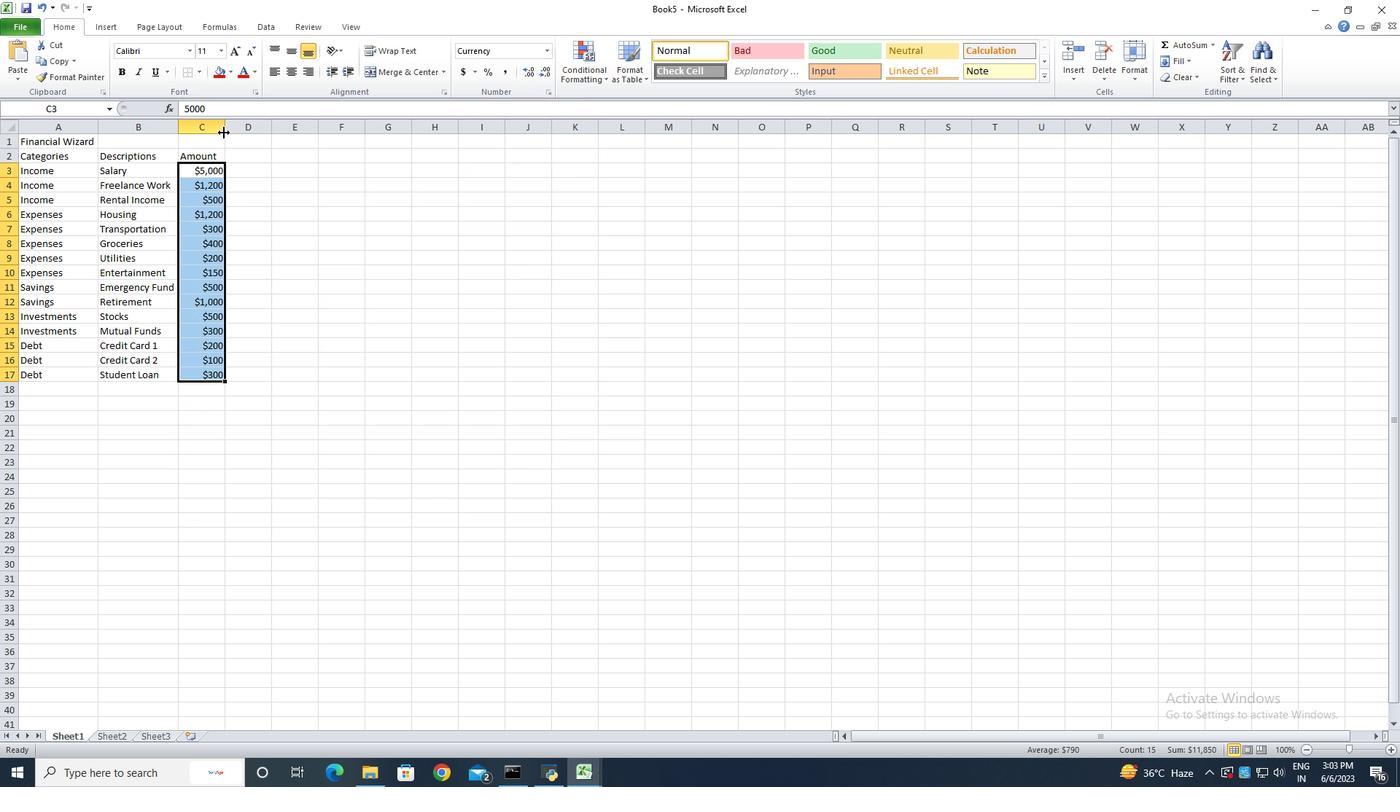 
Action: Mouse pressed left at (223, 132)
Screenshot: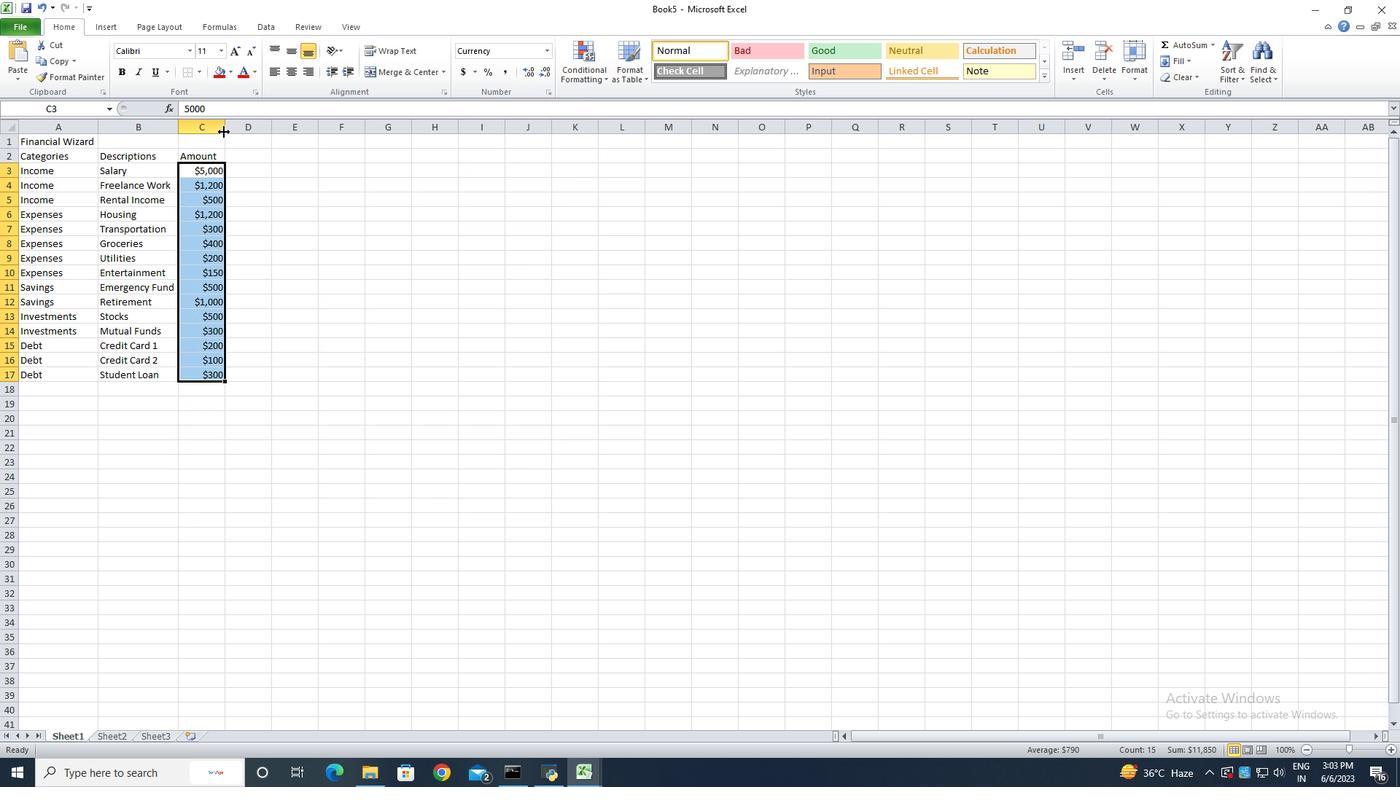 
Action: Mouse pressed left at (223, 132)
Screenshot: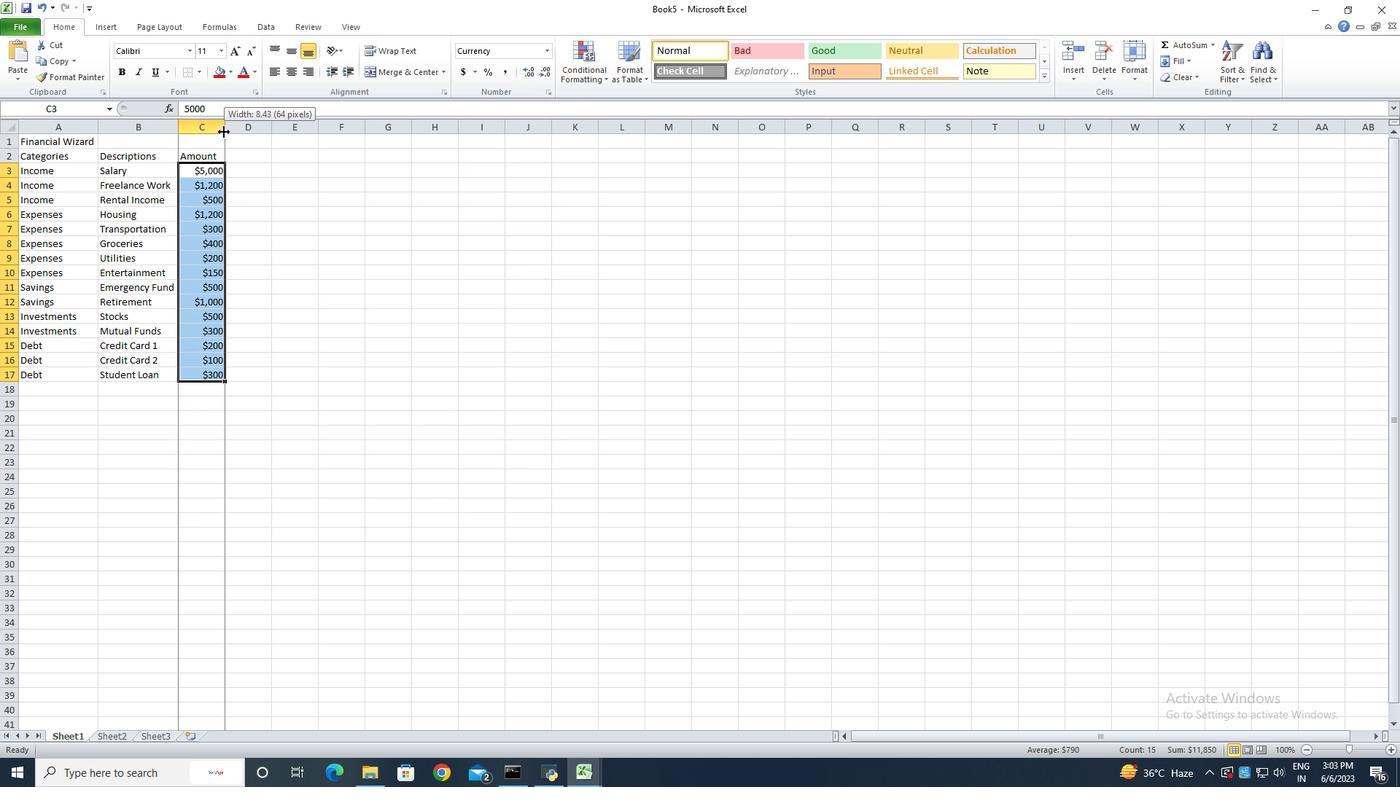 
Action: Mouse moved to (68, 145)
Screenshot: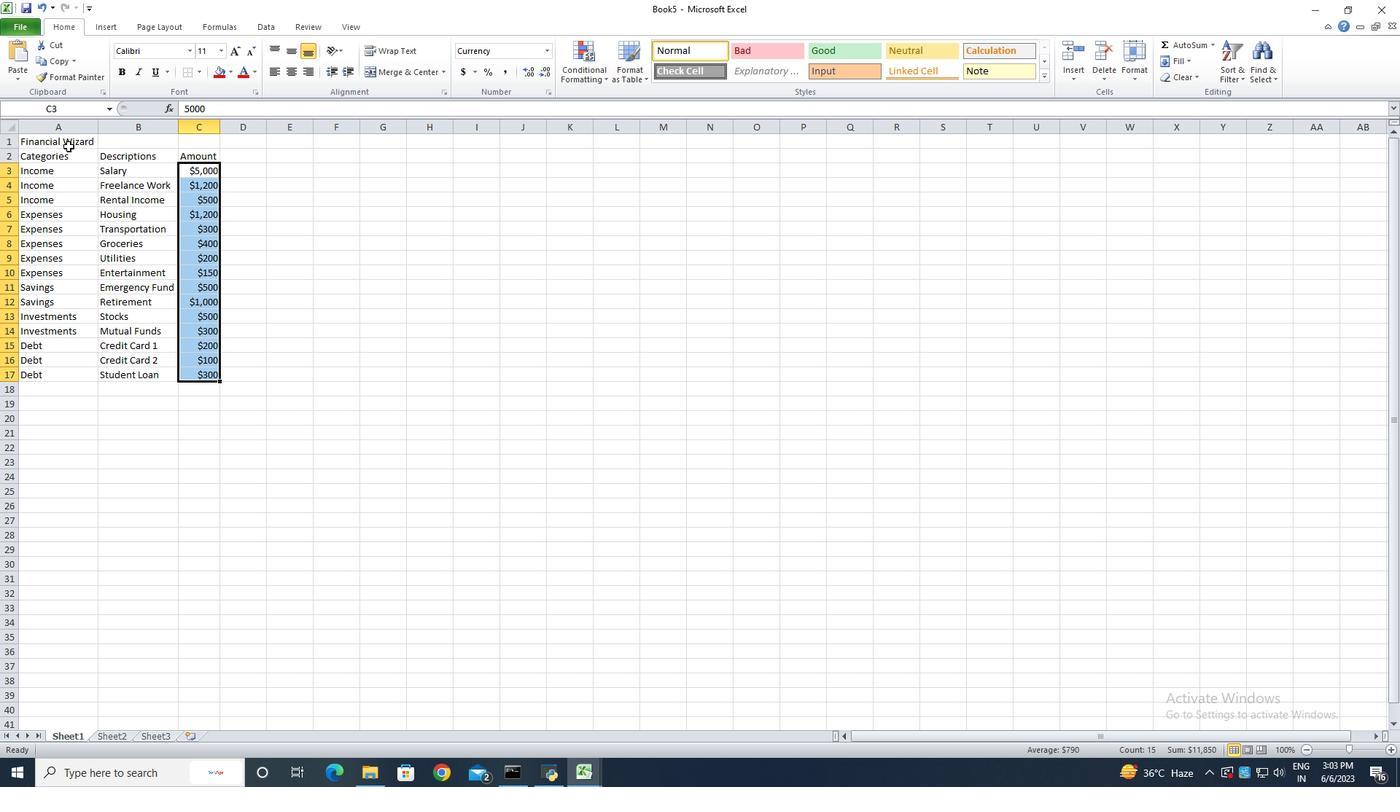 
Action: Mouse pressed left at (68, 145)
Screenshot: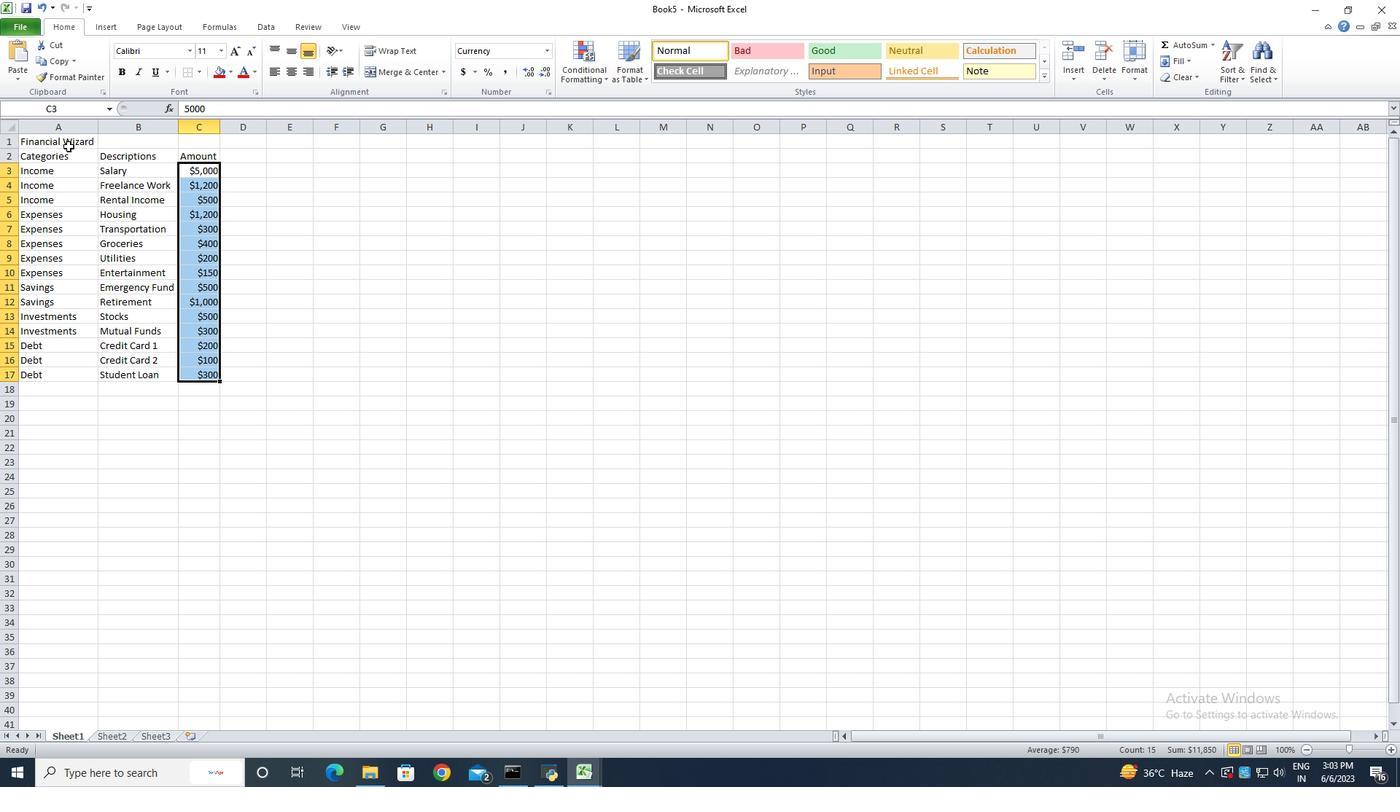 
Action: Mouse moved to (78, 142)
Screenshot: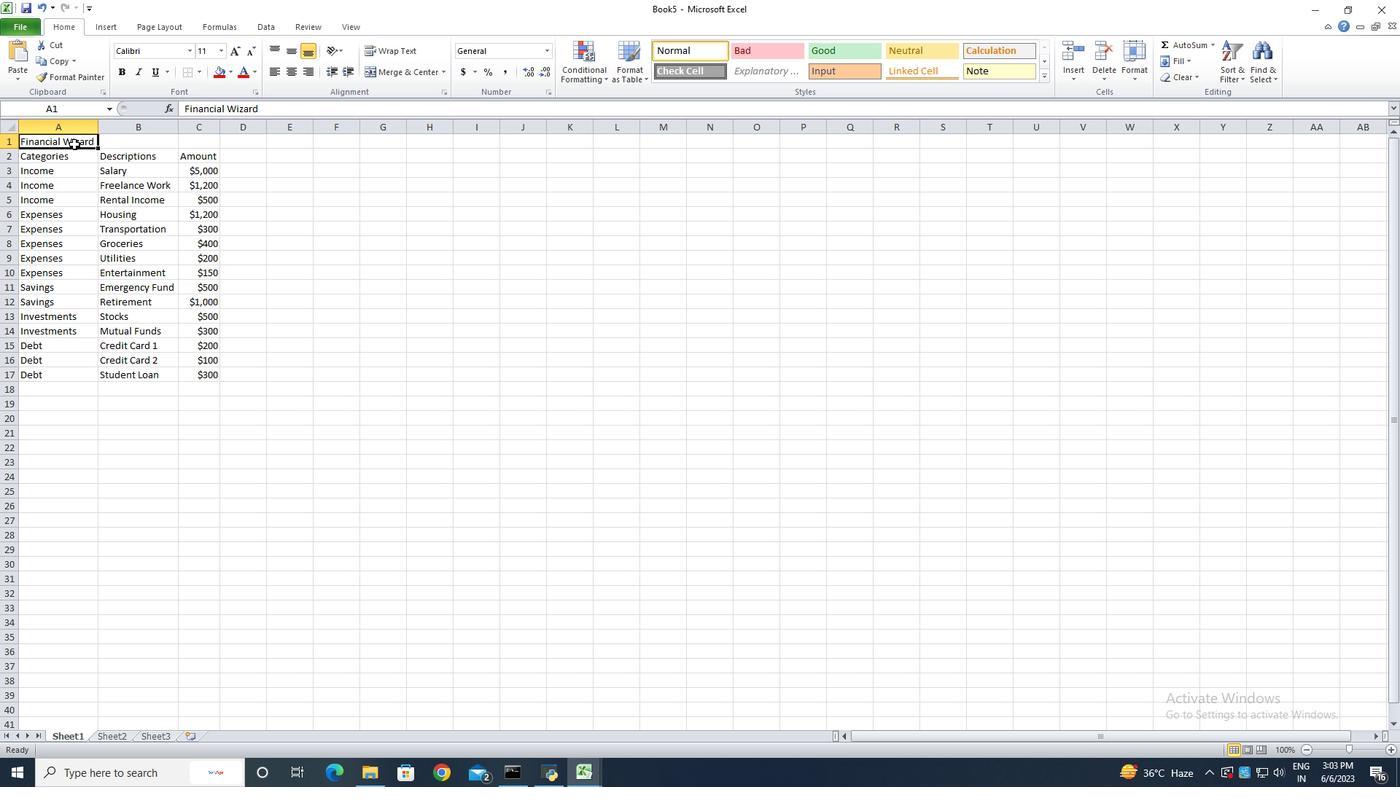 
Action: Mouse pressed left at (78, 142)
Screenshot: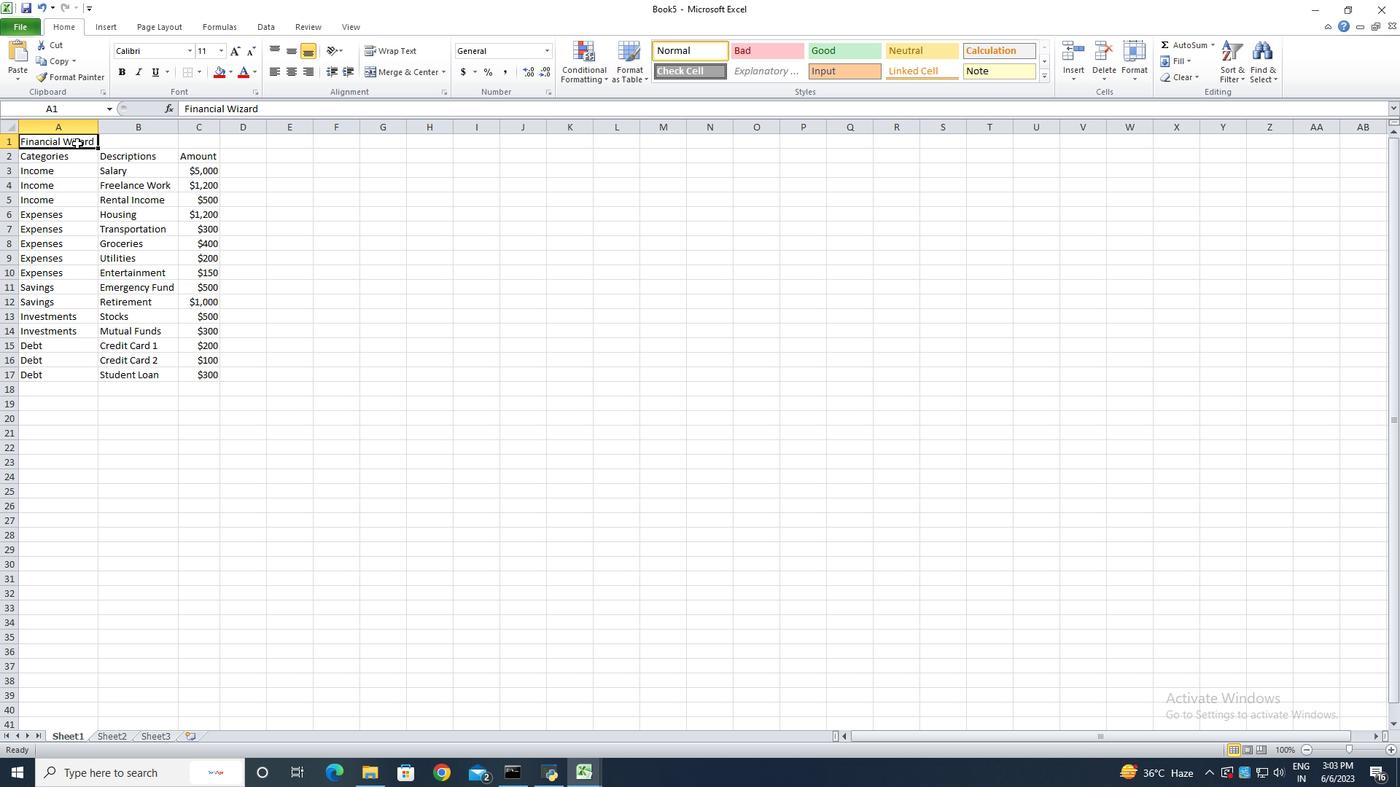 
Action: Mouse moved to (398, 70)
Screenshot: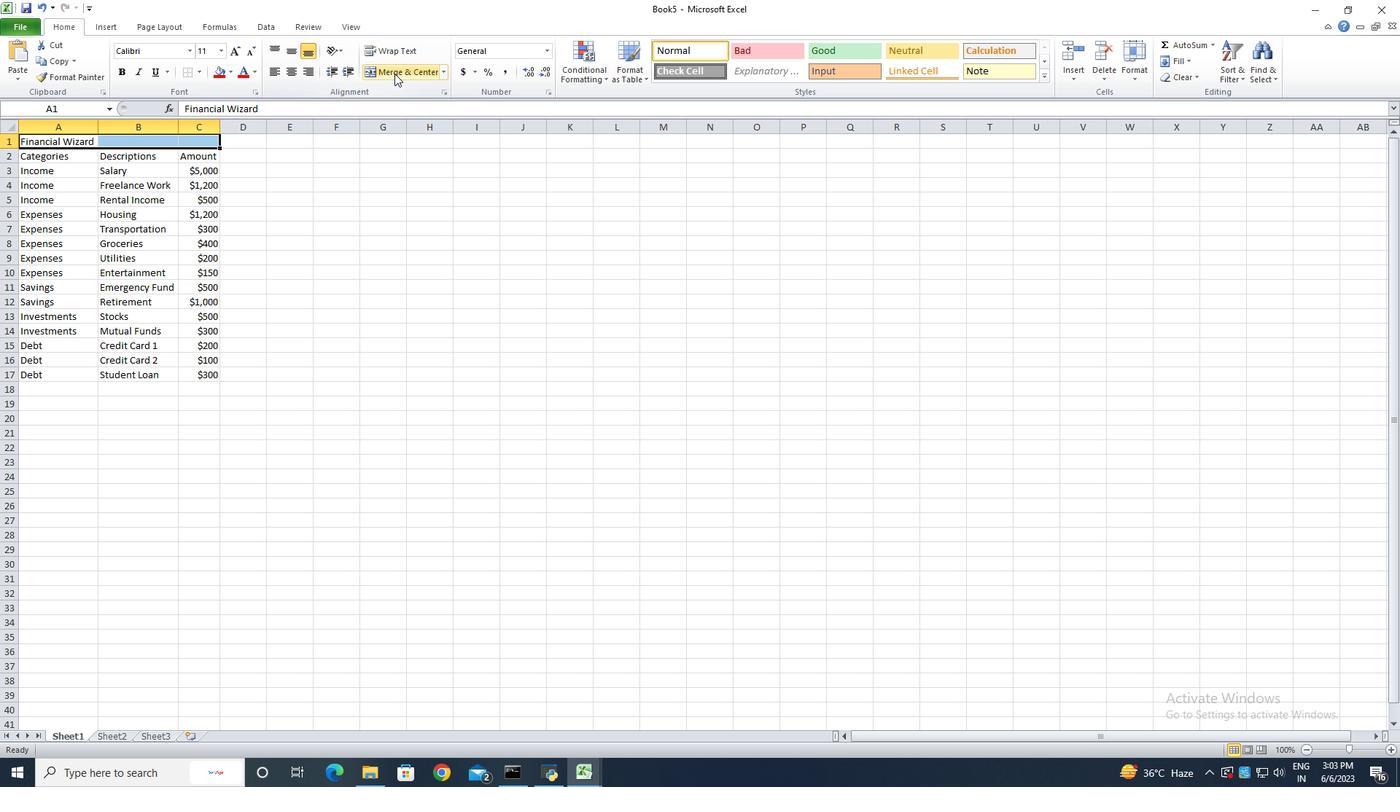 
Action: Mouse pressed left at (398, 70)
Screenshot: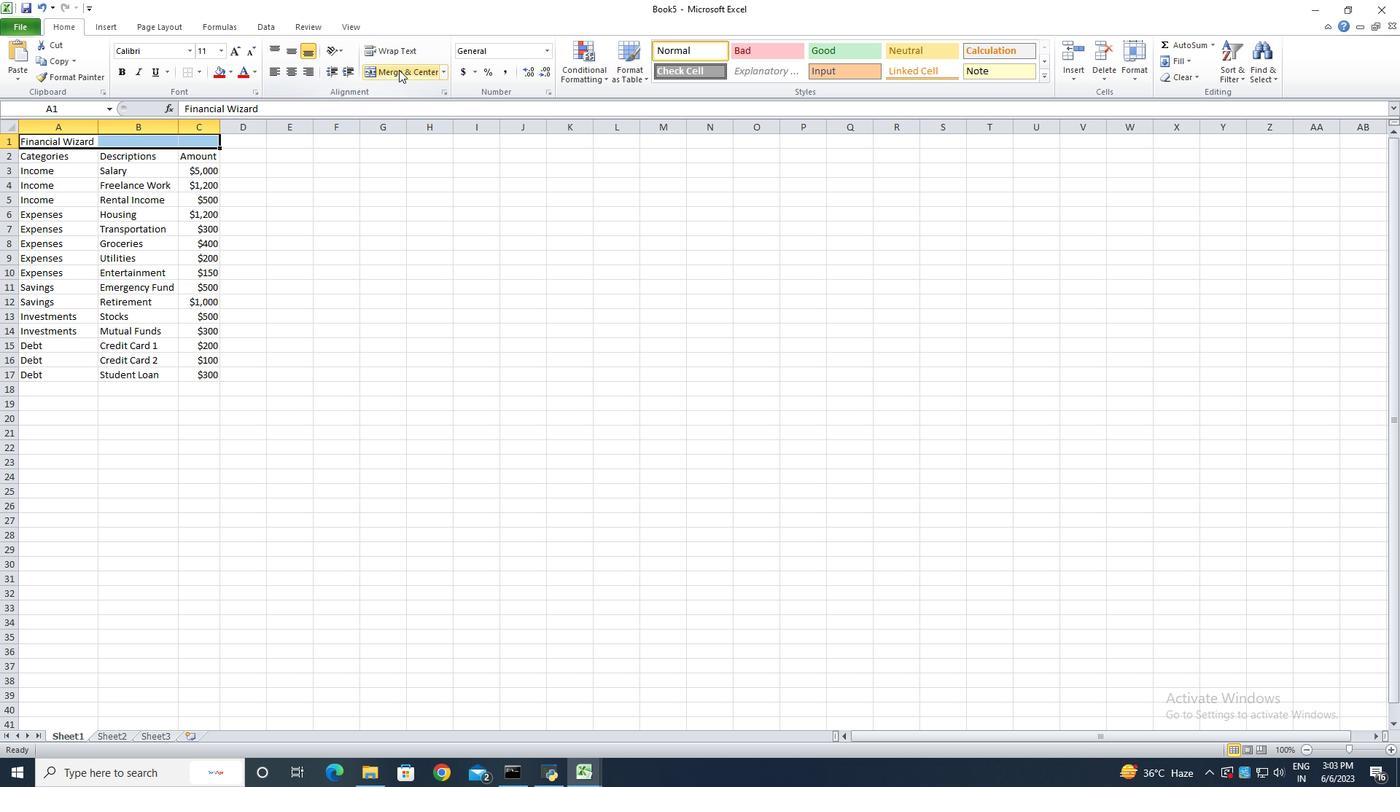 
Action: Mouse moved to (26, 28)
Screenshot: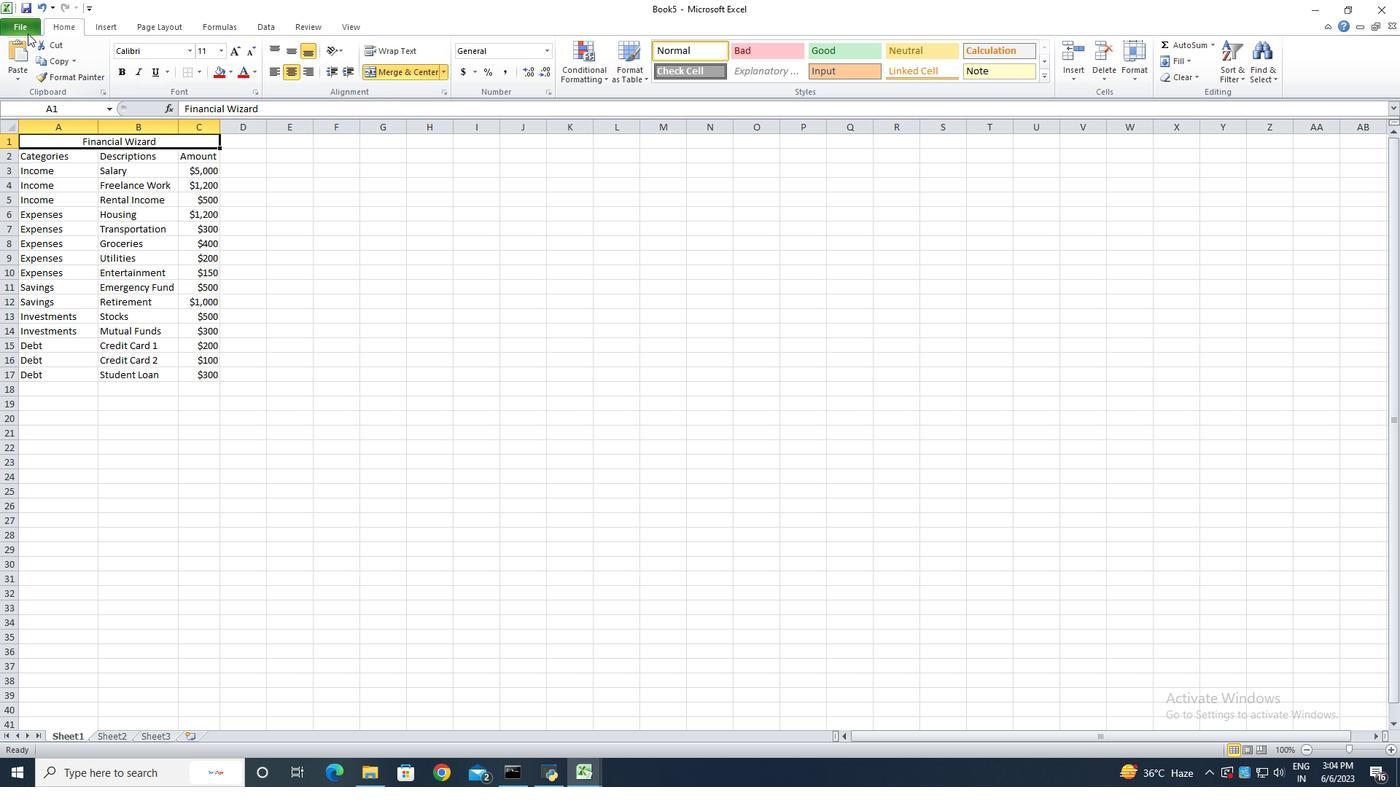 
Action: Mouse pressed left at (26, 28)
Screenshot: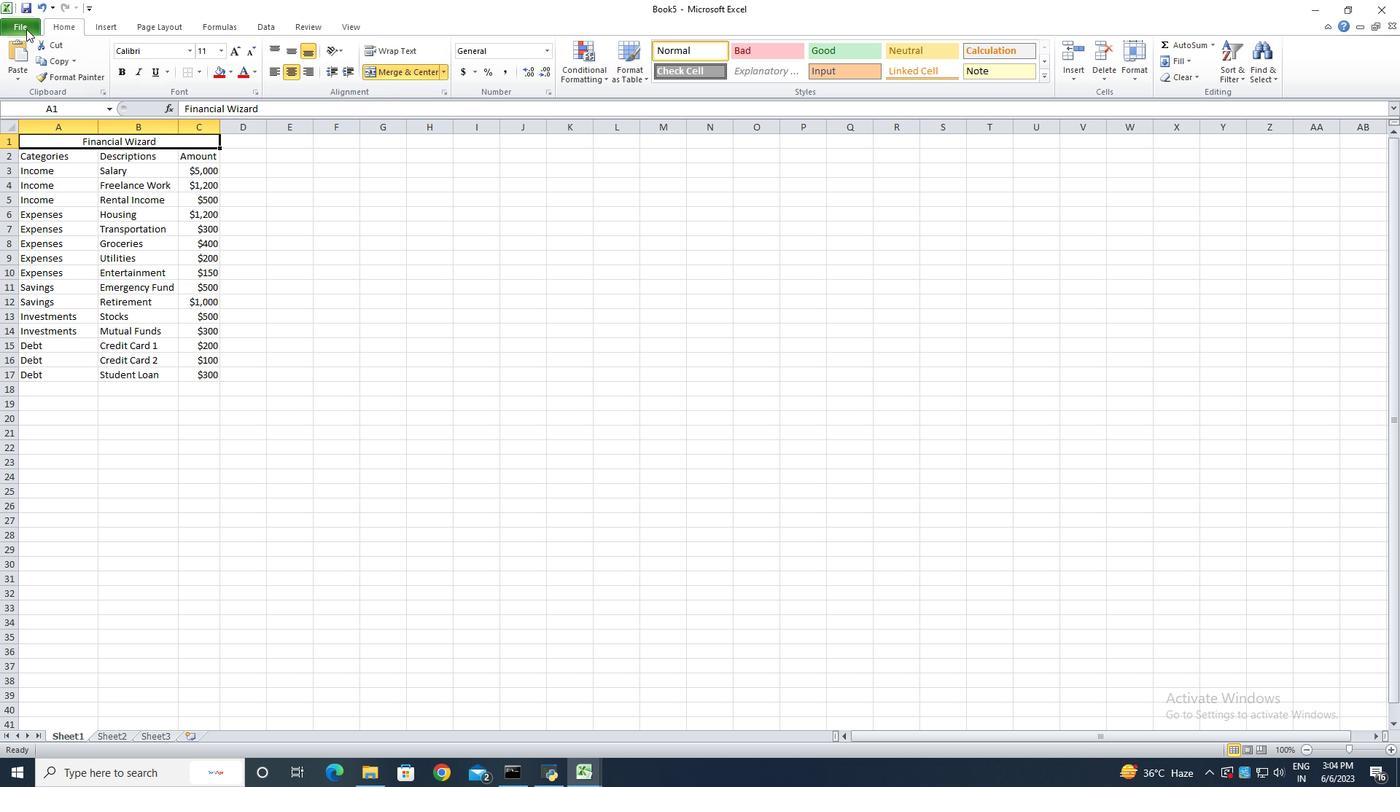 
Action: Mouse moved to (36, 74)
Screenshot: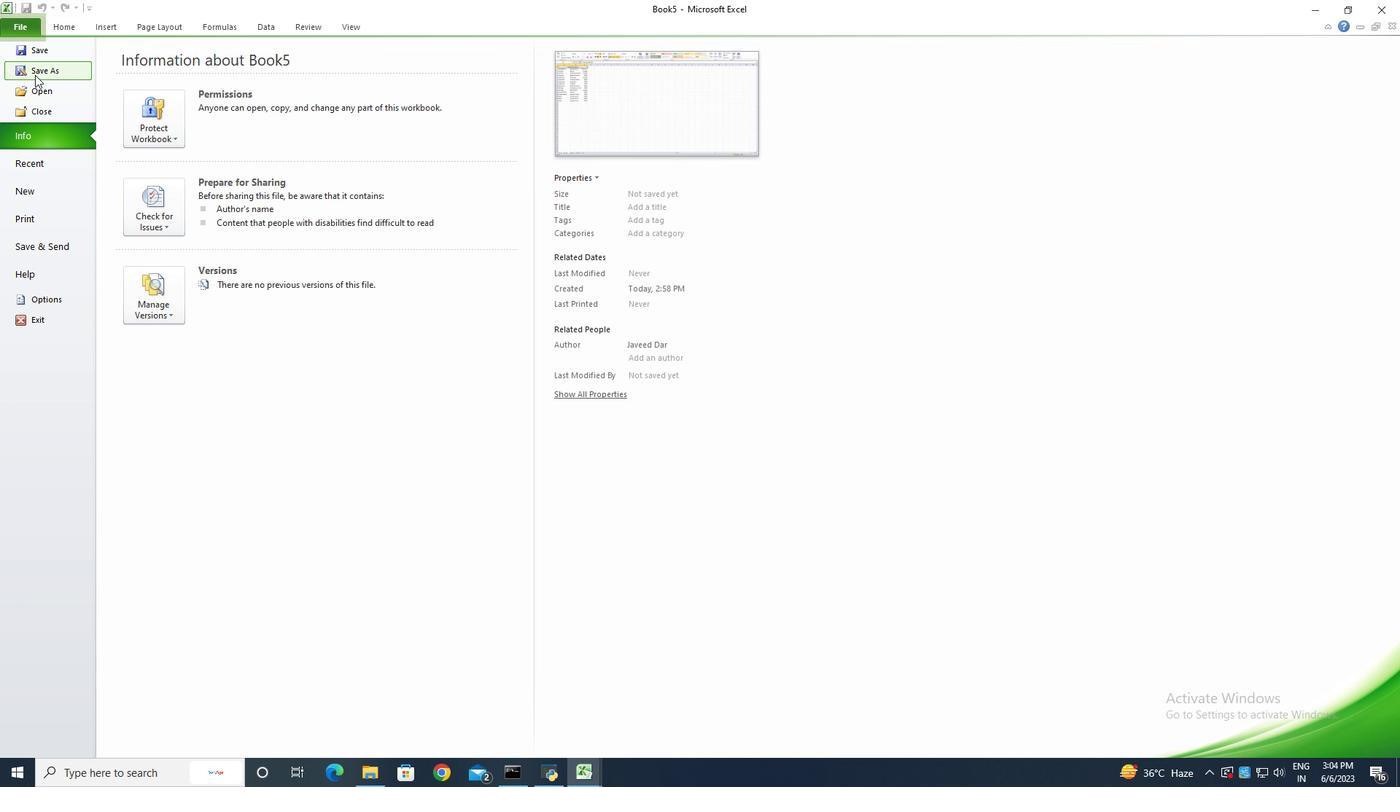 
Action: Mouse pressed left at (36, 74)
Screenshot: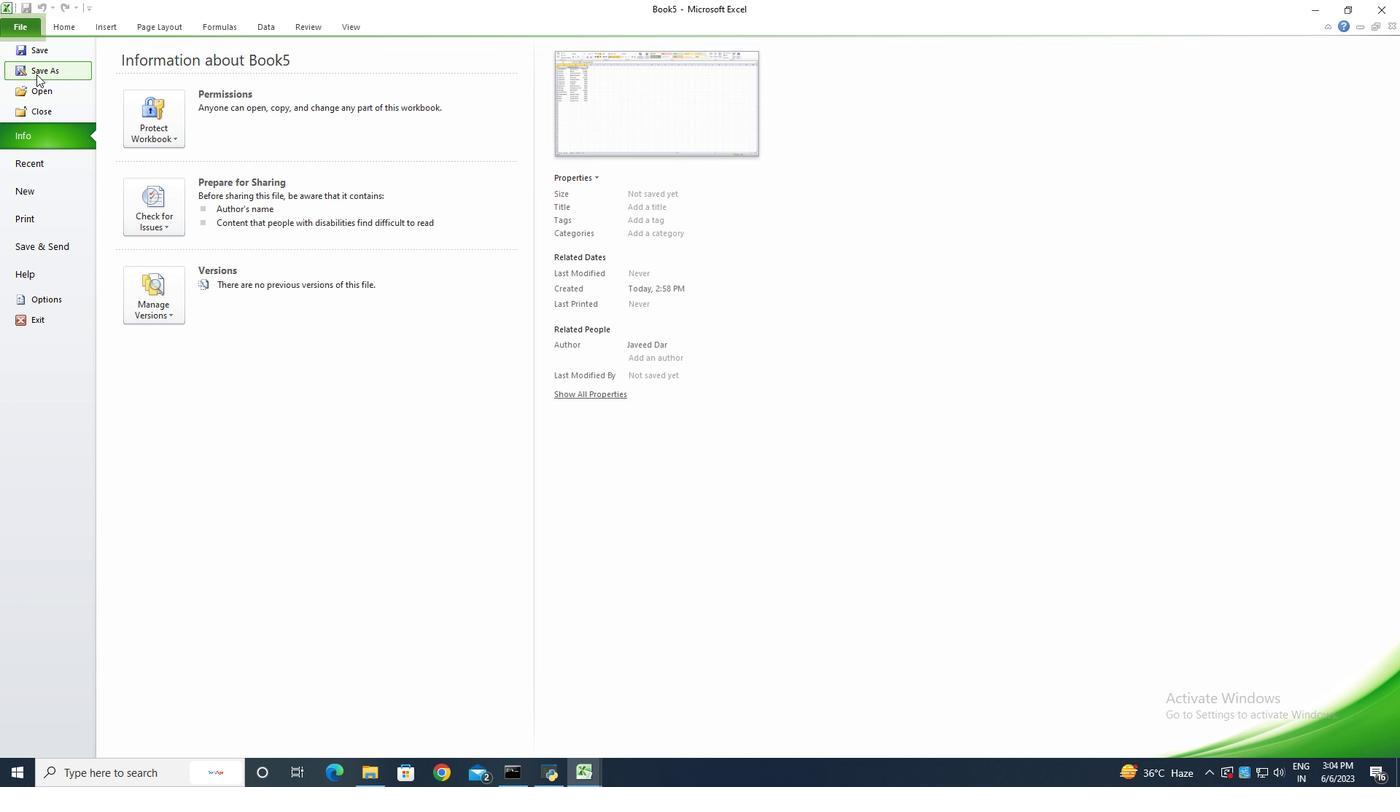 
Action: Mouse moved to (36, 74)
Screenshot: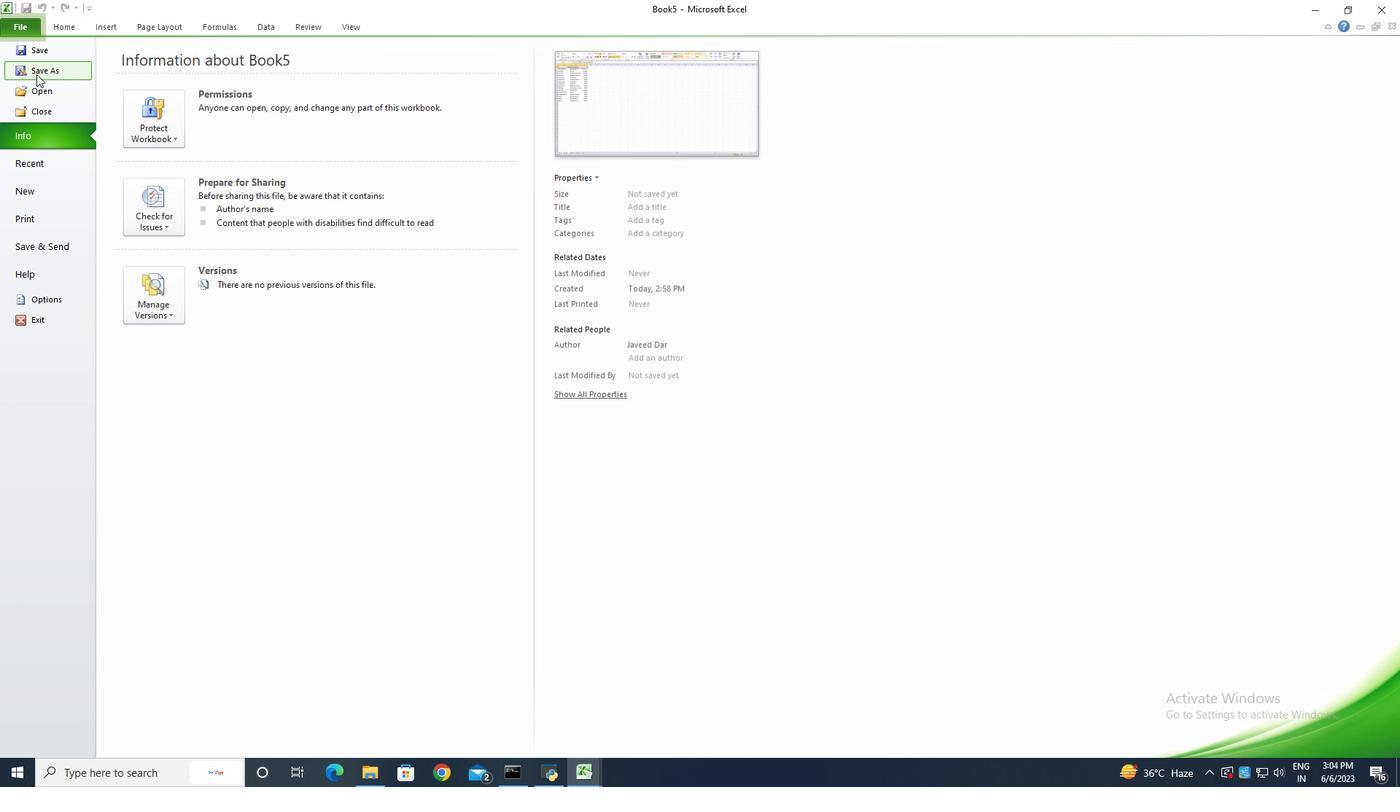 
Action: Key pressed <Key.shift><Key.shift><Key.shift><Key.shift><Key.shift>Financial<Key.space><Key.shift>Planning<Key.space><Key.shift>Work<Key.shift>sheet
Screenshot: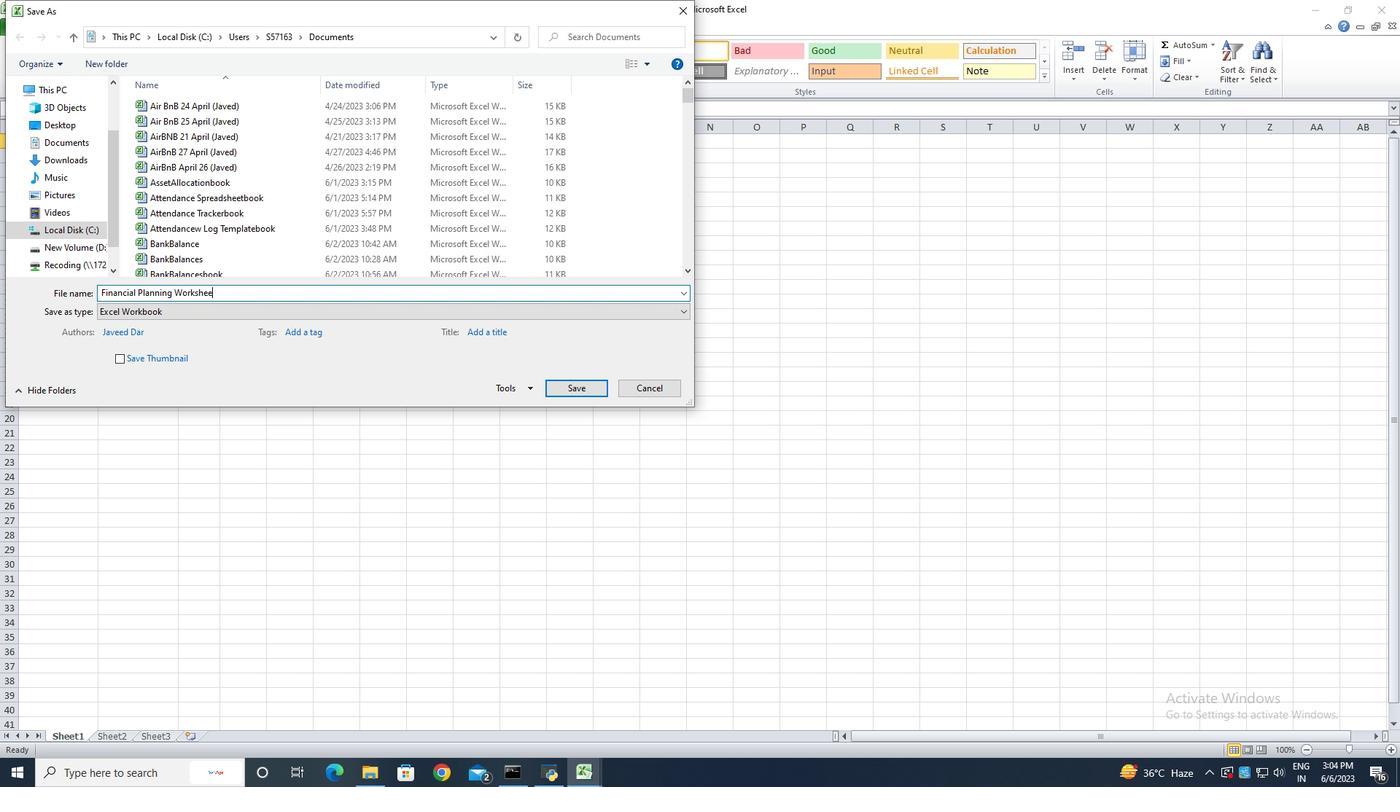 
Action: Mouse moved to (588, 391)
Screenshot: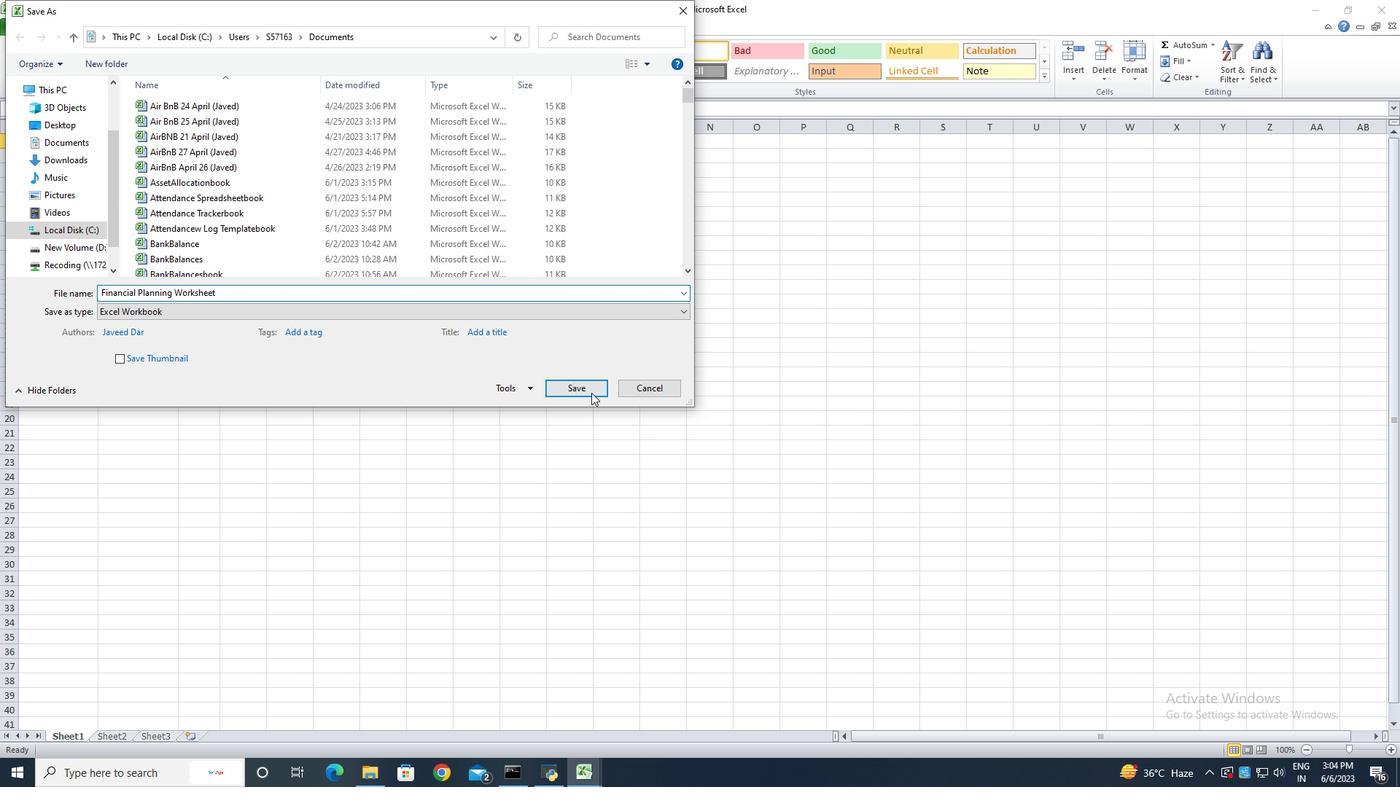 
Action: Mouse pressed left at (588, 391)
Screenshot: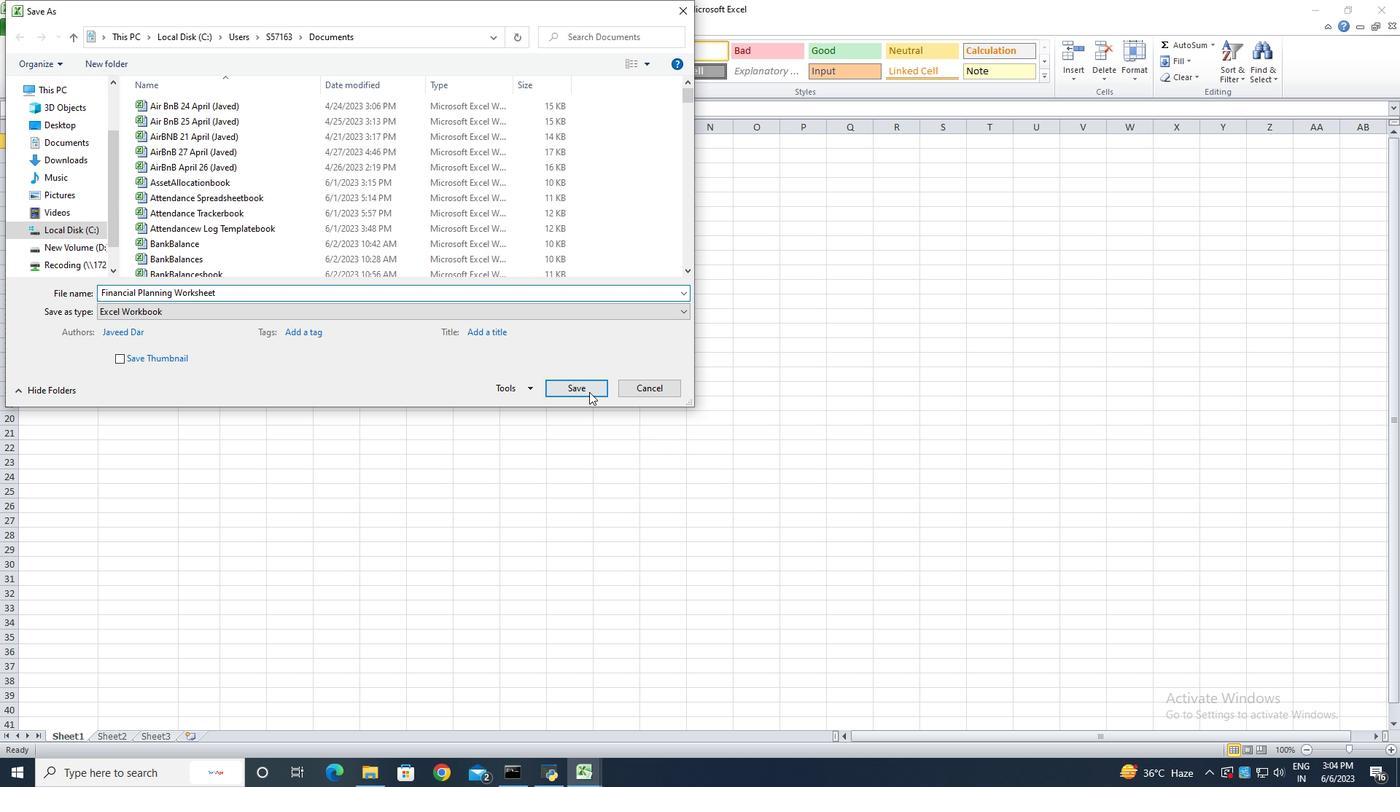 
Action: Mouse moved to (203, 437)
Screenshot: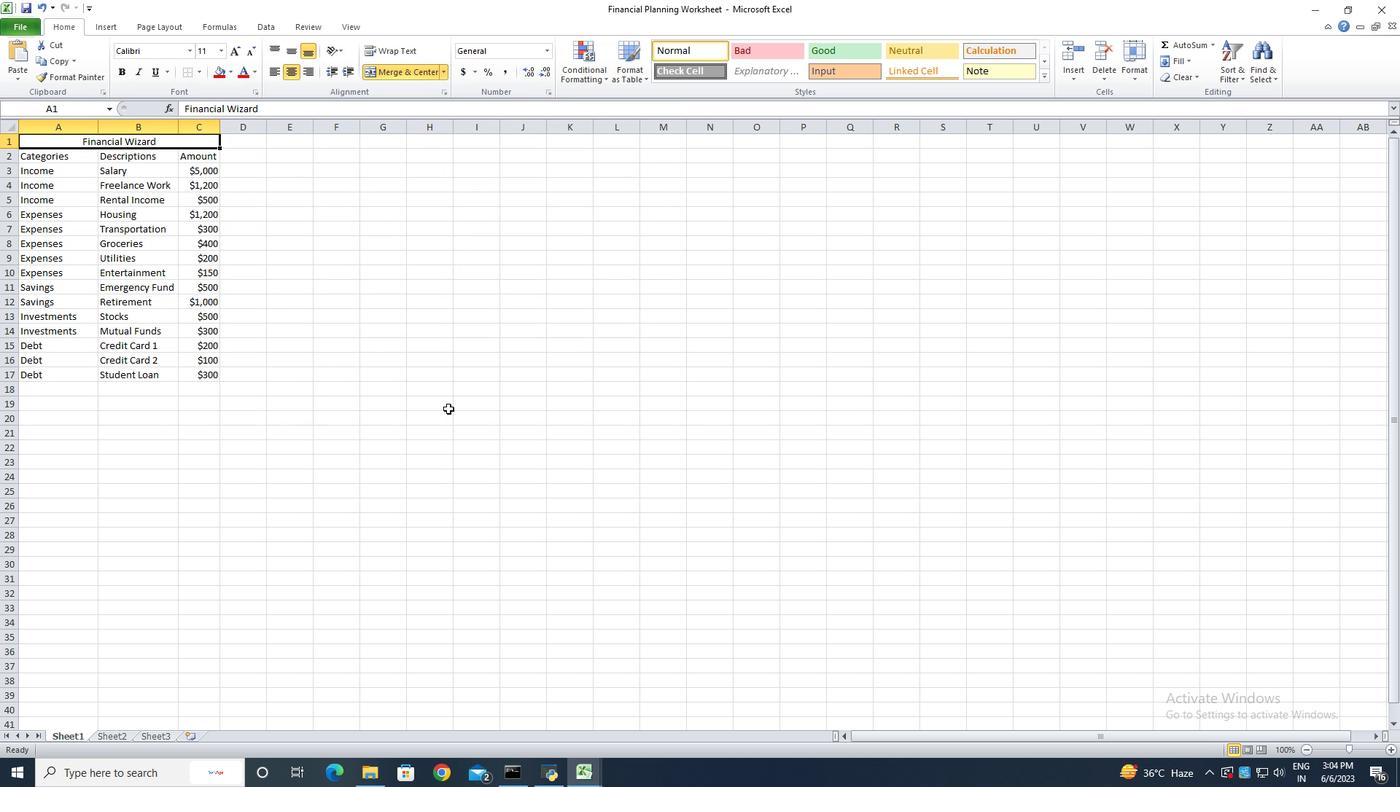 
Action: Key pressed ctrl+S
Screenshot: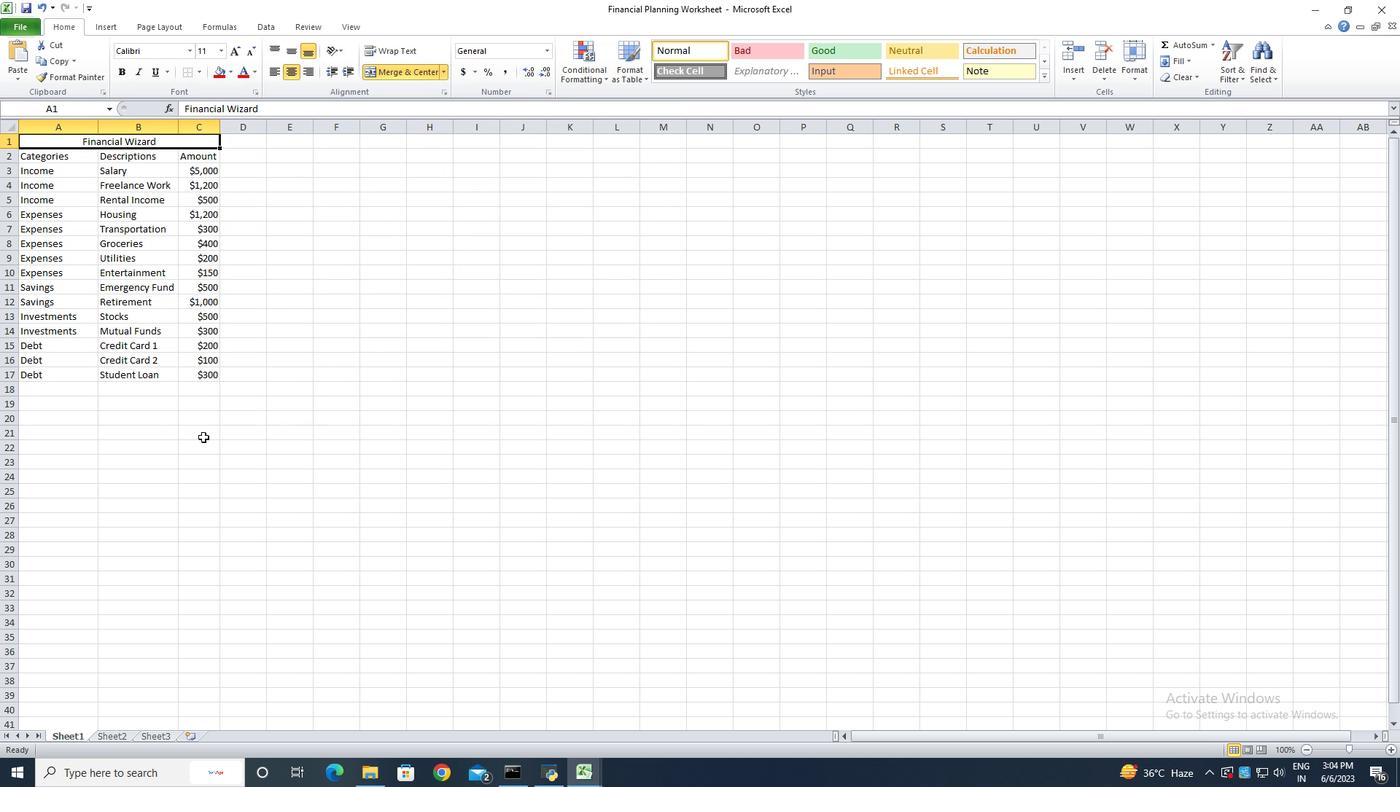 
